 Task: open an excel sheet and write heading  Cash Flow TrackerAdd Dates in a column and its values below  '2023-05-01, 2023-05-03, 2023-05-06, 2023-05-10, 2023-05-15, 2023-05-20, 2023-05-25 & 2023-05-31'Add Descriptions in next column and its values below  Monthly Salary, Grocery Shopping, Dining Out., Utility Bill, Transportation, Entertainment, Miscellaneous & Total. Add Amount in next column and its values below  $2,500, $100, $50, $150, $30, $50, $20& $400. Add Income/ Expense in next column and its values below  Income, Expenses, Expenses, Expenses, Expenses, Expenses & Expenses. Add Balance in next column and its values below  $2,500, $2,400, $2,350, $2,200, $2,170, $2,120, $2,100 & $2100. Save page FinAnalytics templates
Action: Mouse moved to (49, 133)
Screenshot: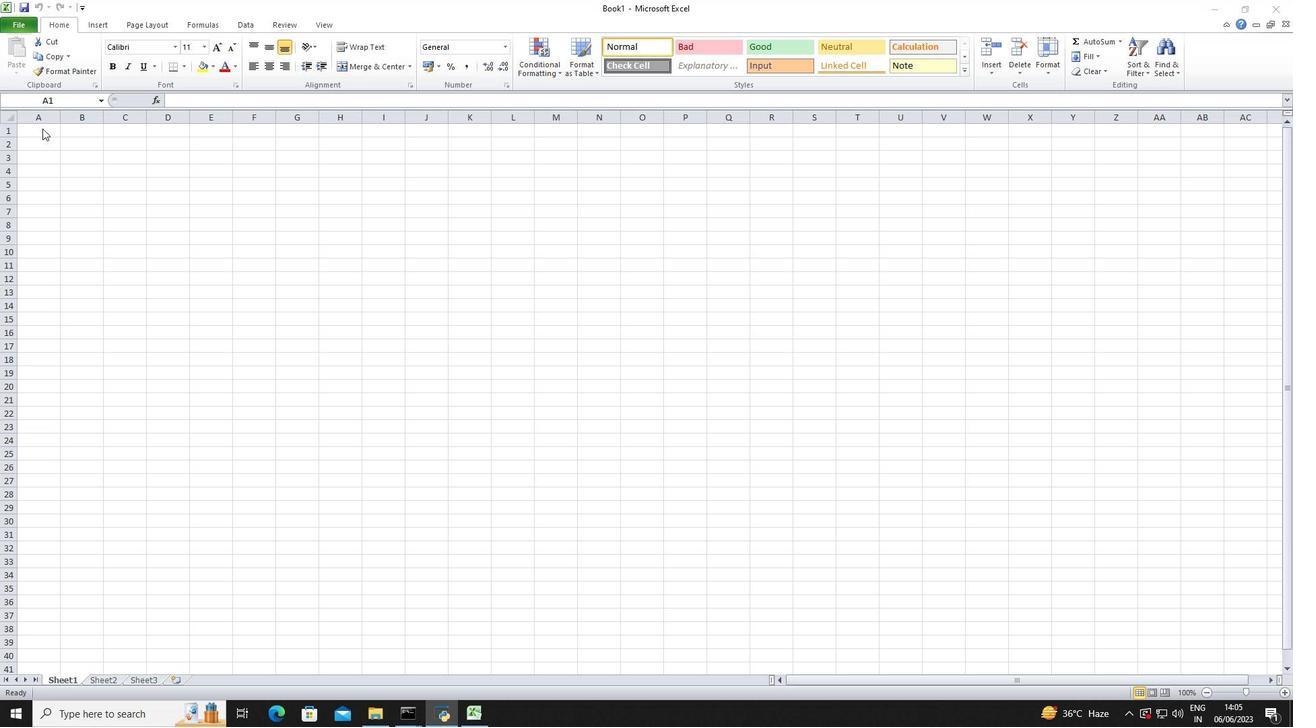 
Action: Mouse pressed left at (49, 133)
Screenshot: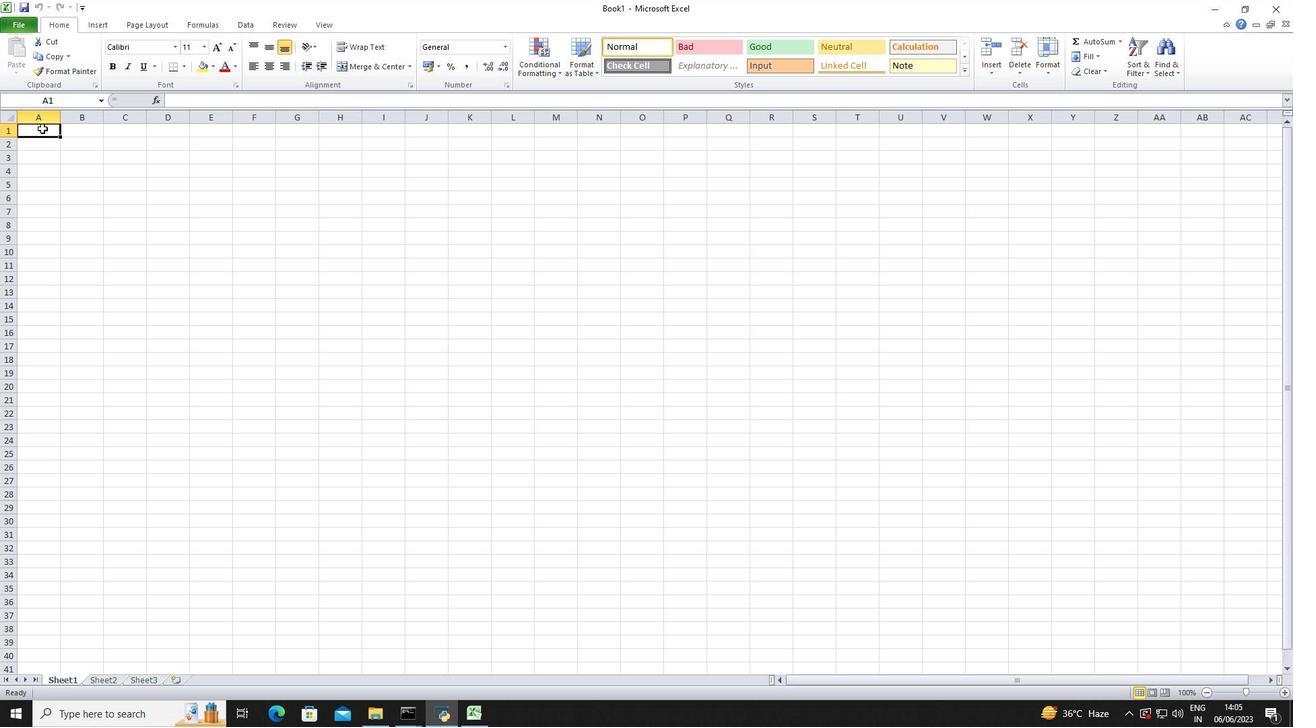 
Action: Key pressed <Key.shift>Cash<Key.space><Key.shift>Flow<Key.space><Key.shift>Tracker<Key.right><Key.down><Key.right><Key.left><Key.left><Key.down><Key.shift>Dates<Key.down>2023-05-01<Key.enter>2023-05-03<Key.enter>2023-05-06<Key.enter>2023-06-10<Key.enter>2023-05-15<Key.enter>2023-05-20<Key.enter>2023-05-25<Key.enter>2023-05-31<Key.enter>
Screenshot: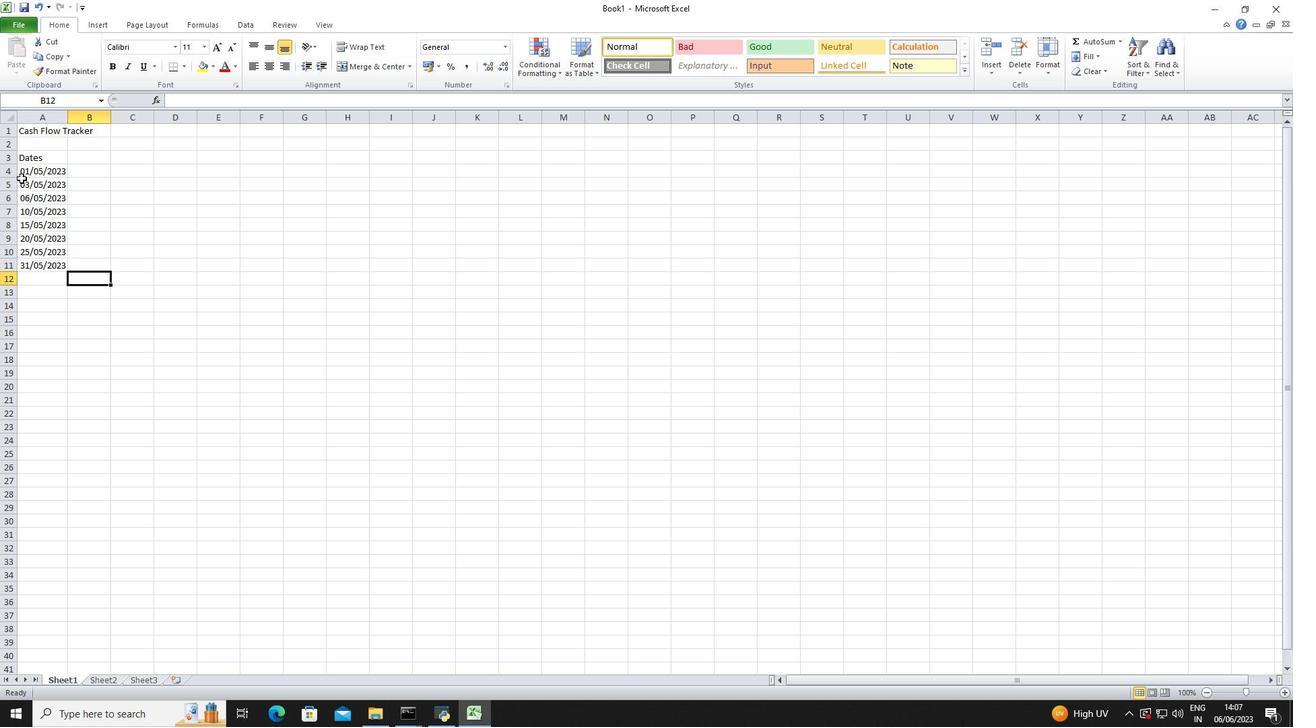 
Action: Mouse moved to (45, 164)
Screenshot: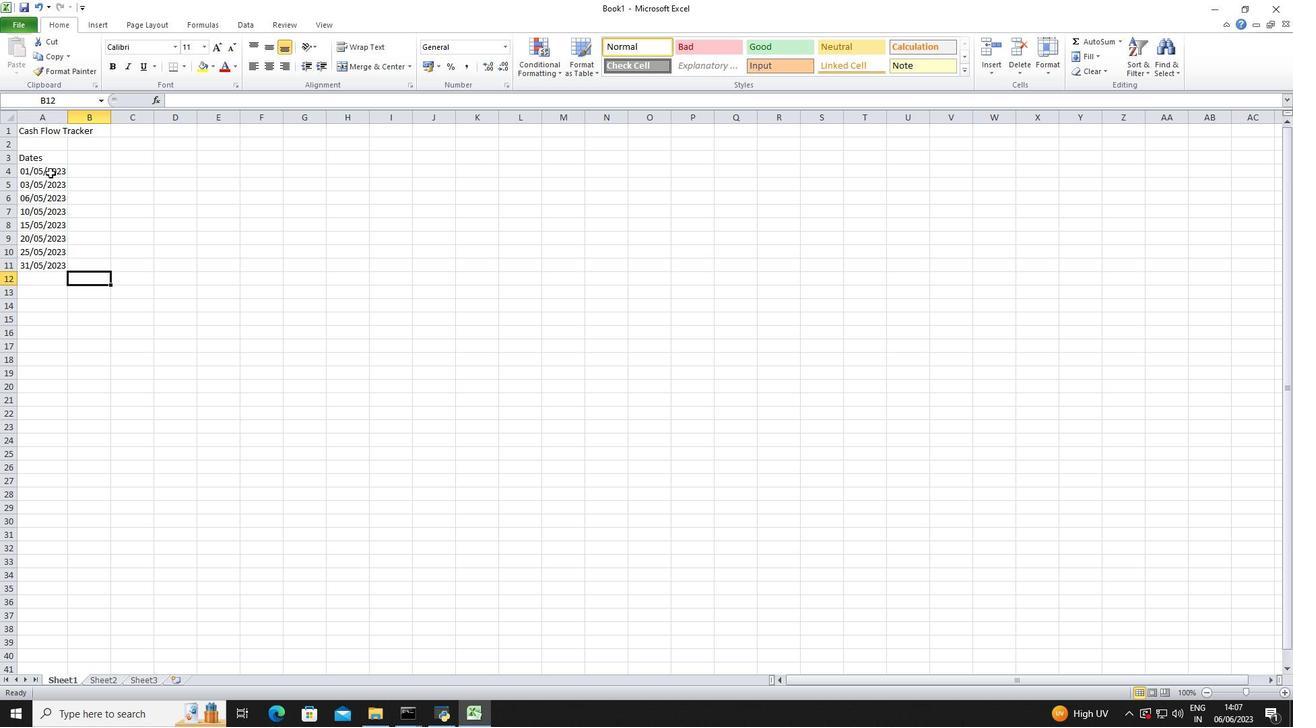 
Action: Mouse pressed left at (45, 164)
Screenshot: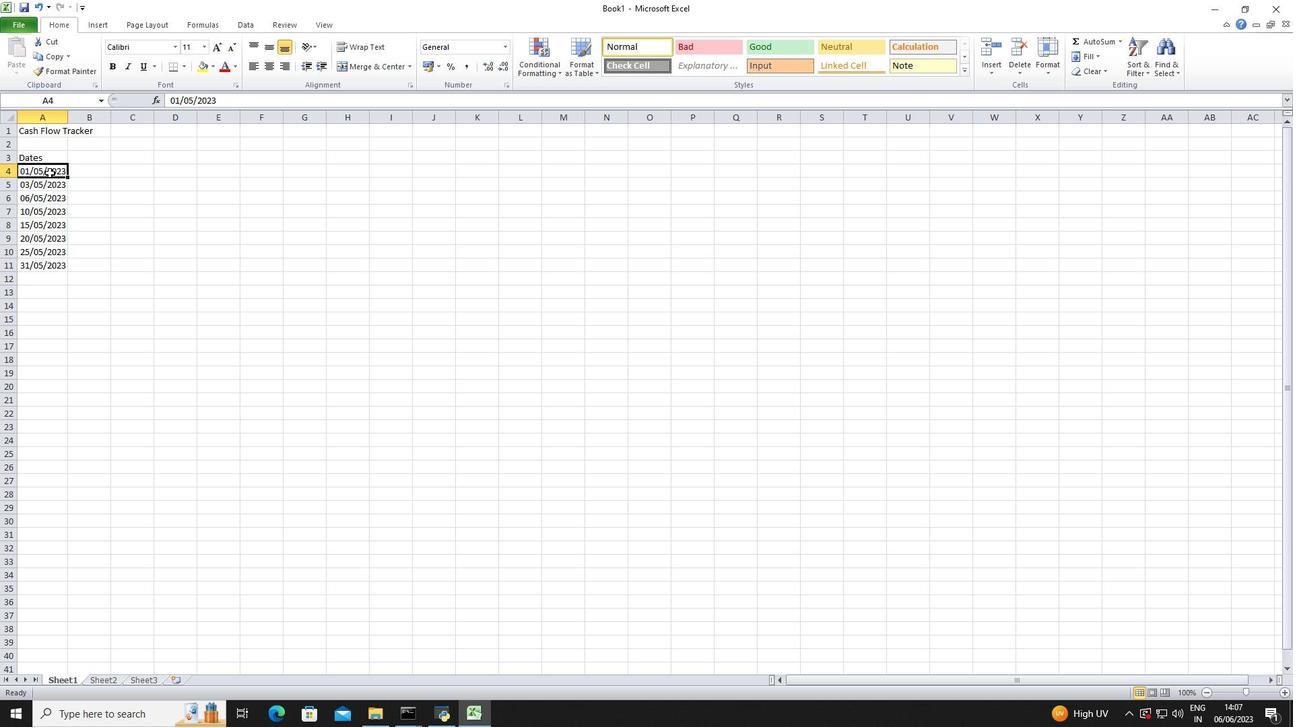 
Action: Mouse moved to (35, 254)
Screenshot: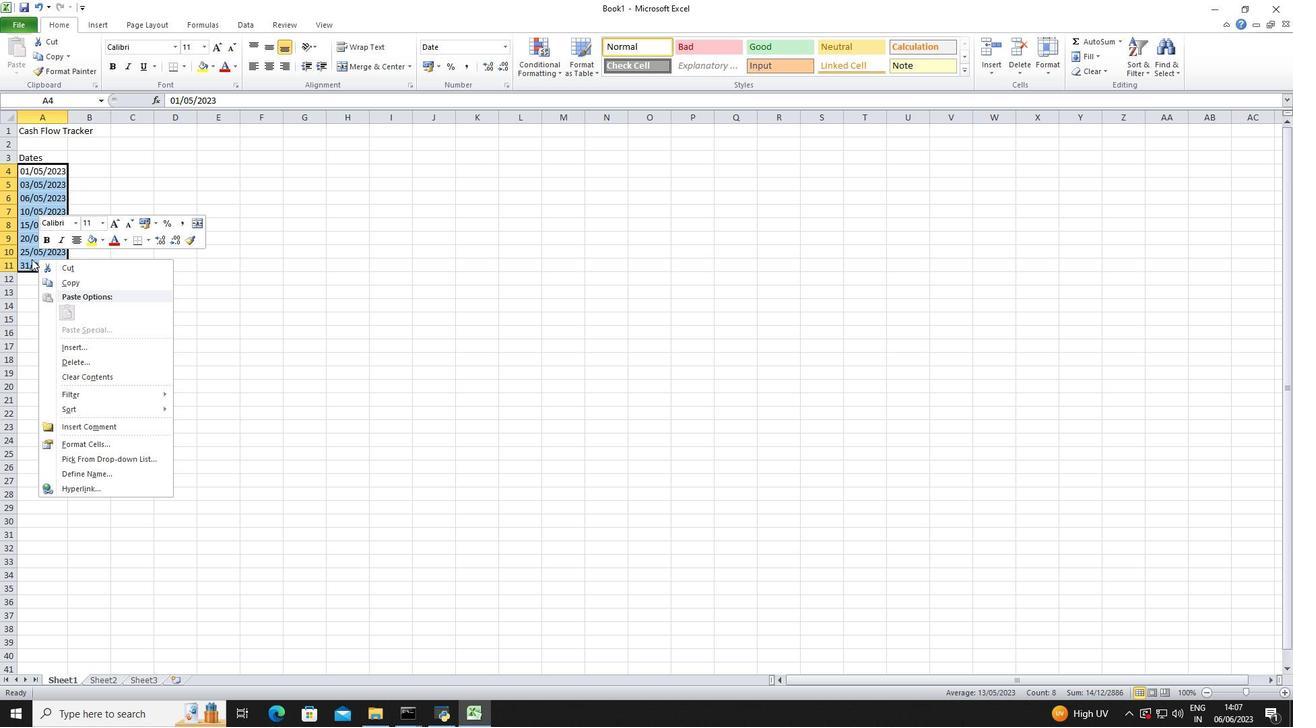 
Action: Mouse pressed right at (35, 254)
Screenshot: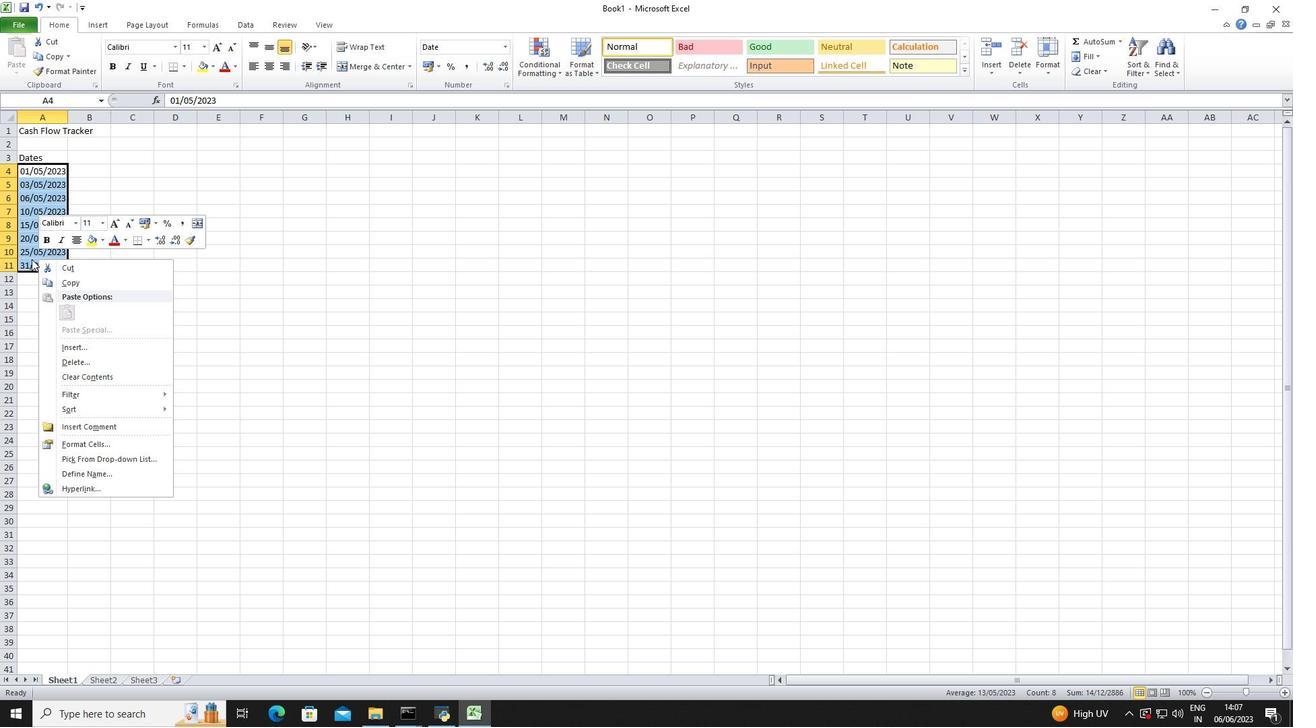 
Action: Mouse moved to (78, 435)
Screenshot: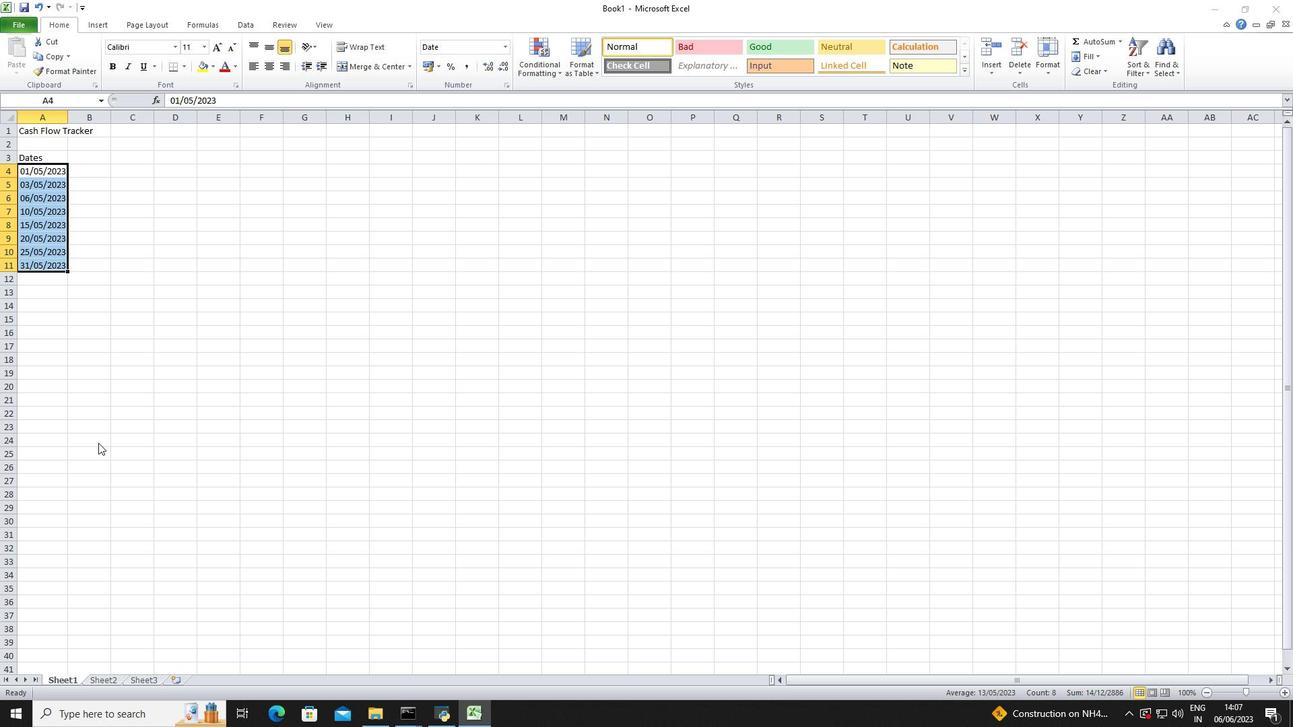 
Action: Mouse pressed left at (78, 435)
Screenshot: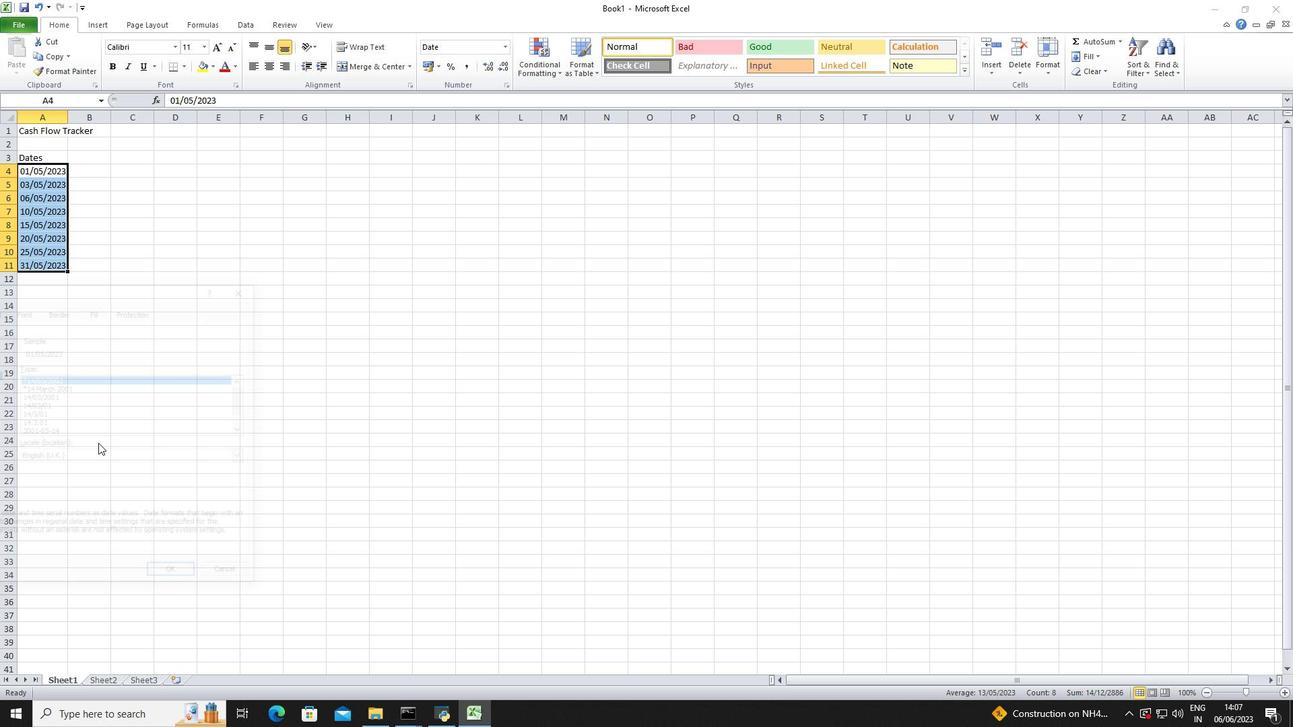
Action: Mouse moved to (138, 278)
Screenshot: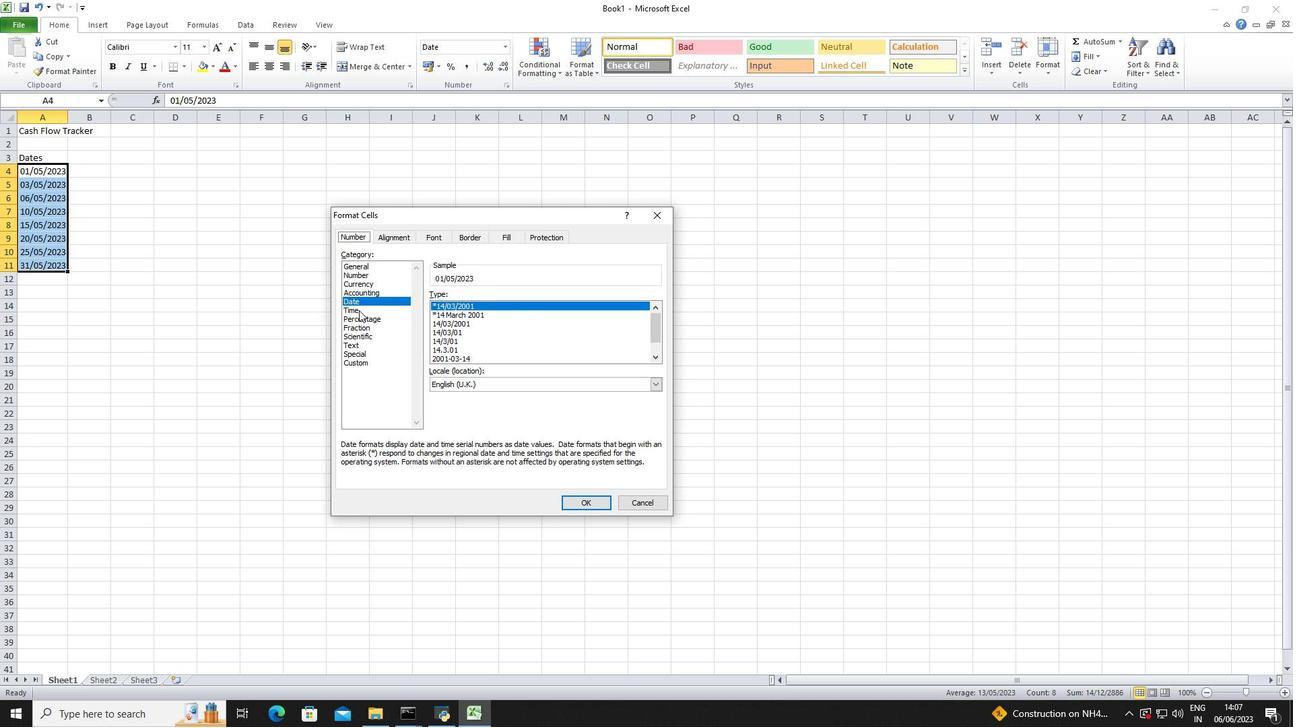 
Action: Mouse pressed left at (138, 278)
Screenshot: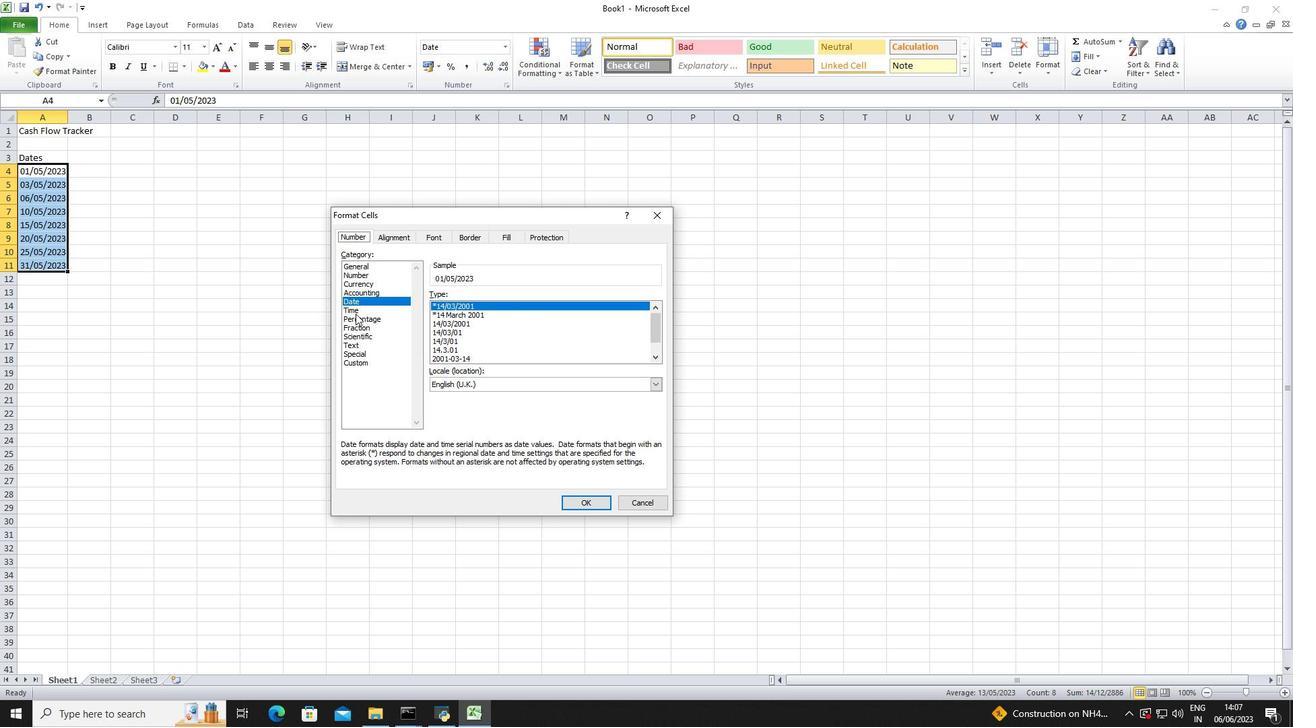 
Action: Mouse moved to (418, 315)
Screenshot: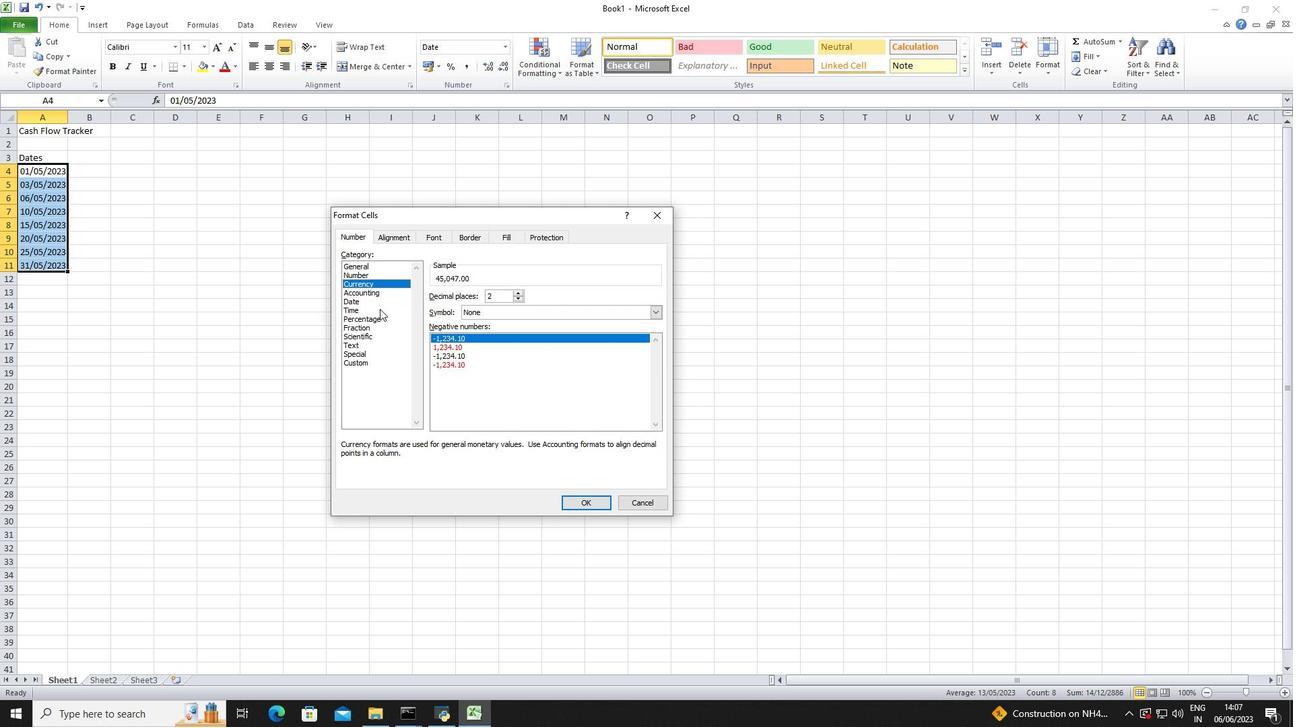 
Action: Mouse pressed left at (418, 315)
Screenshot: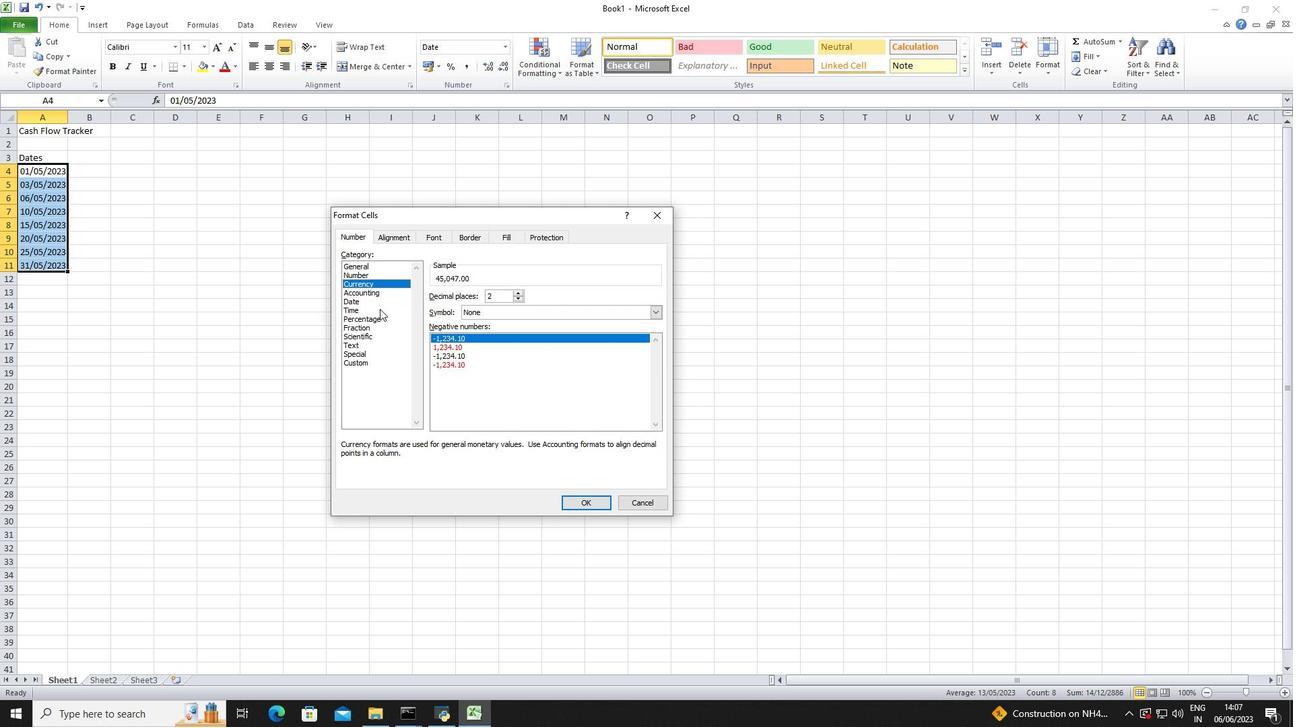 
Action: Mouse moved to (412, 252)
Screenshot: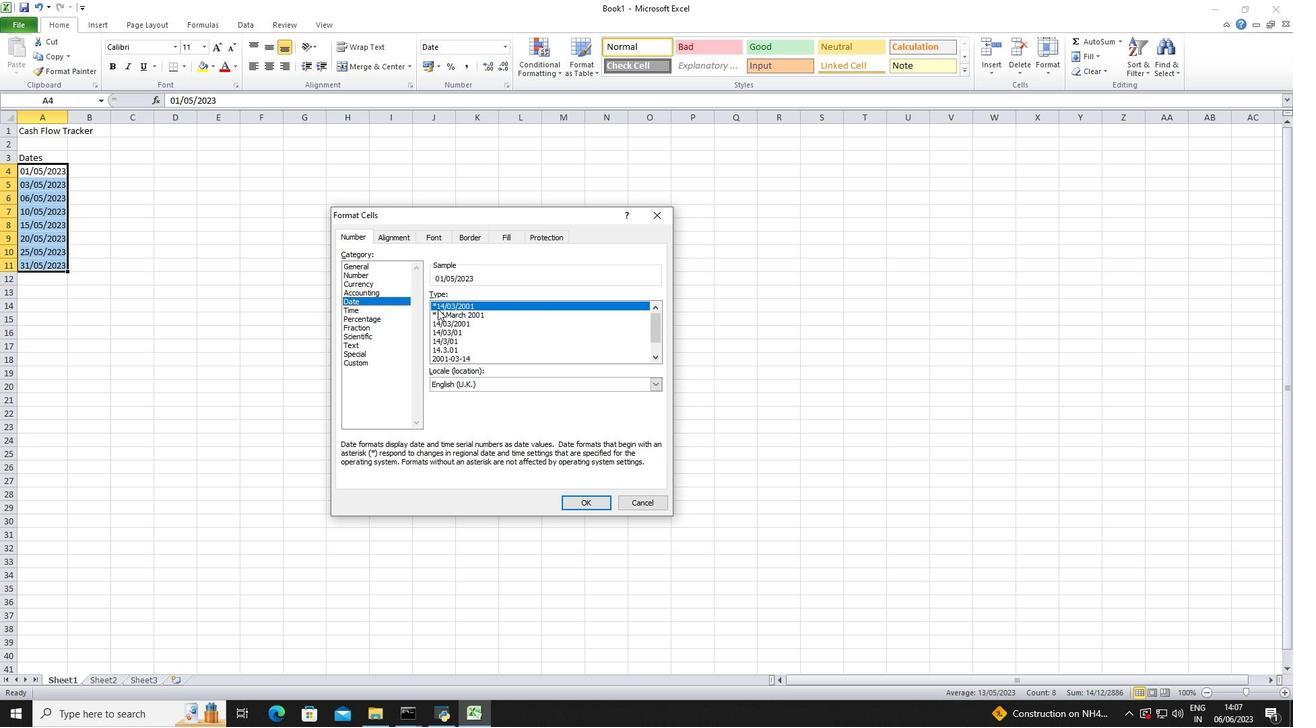 
Action: Mouse pressed left at (412, 252)
Screenshot: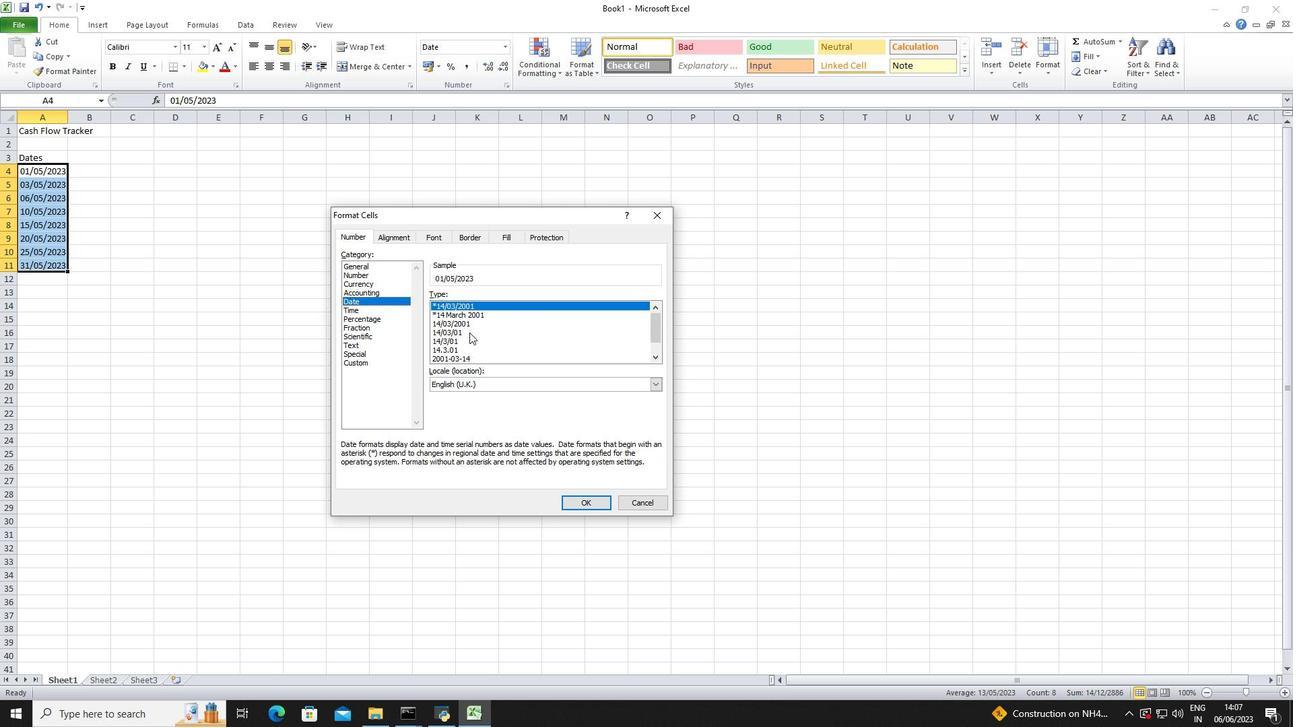 
Action: Mouse moved to (532, 283)
Screenshot: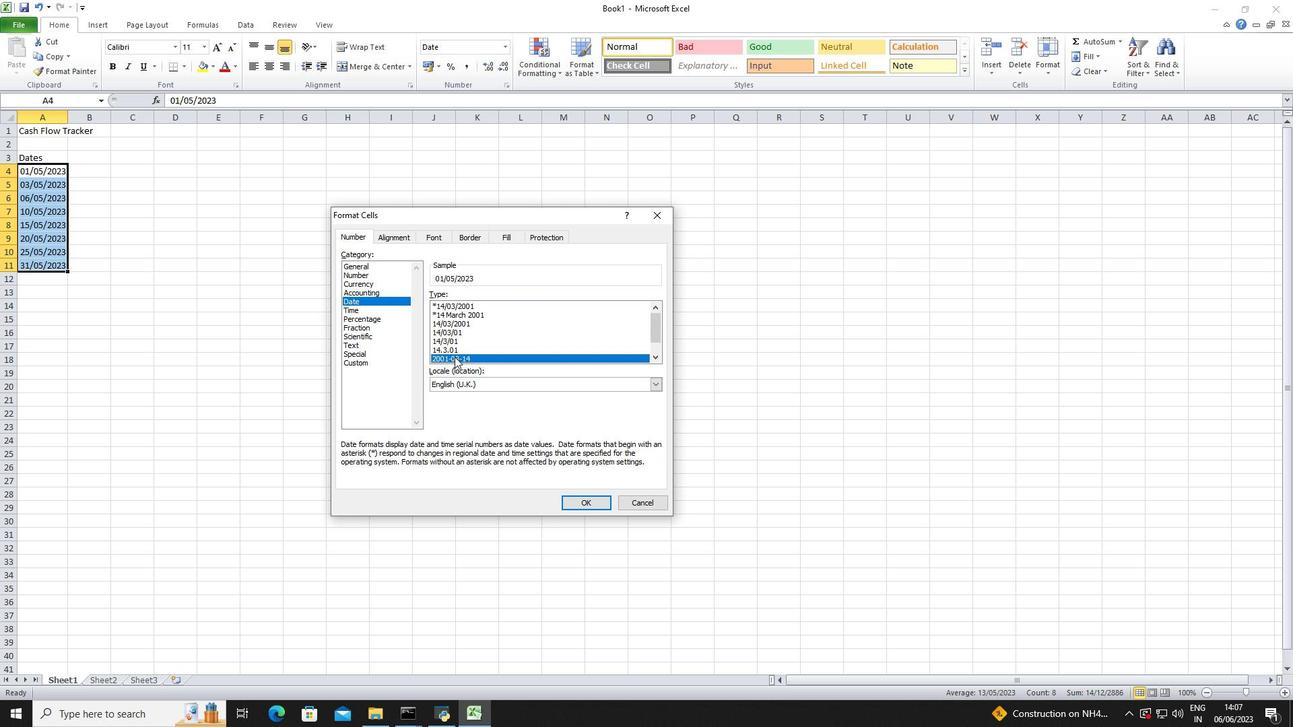 
Action: Mouse scrolled (532, 282) with delta (0, 0)
Screenshot: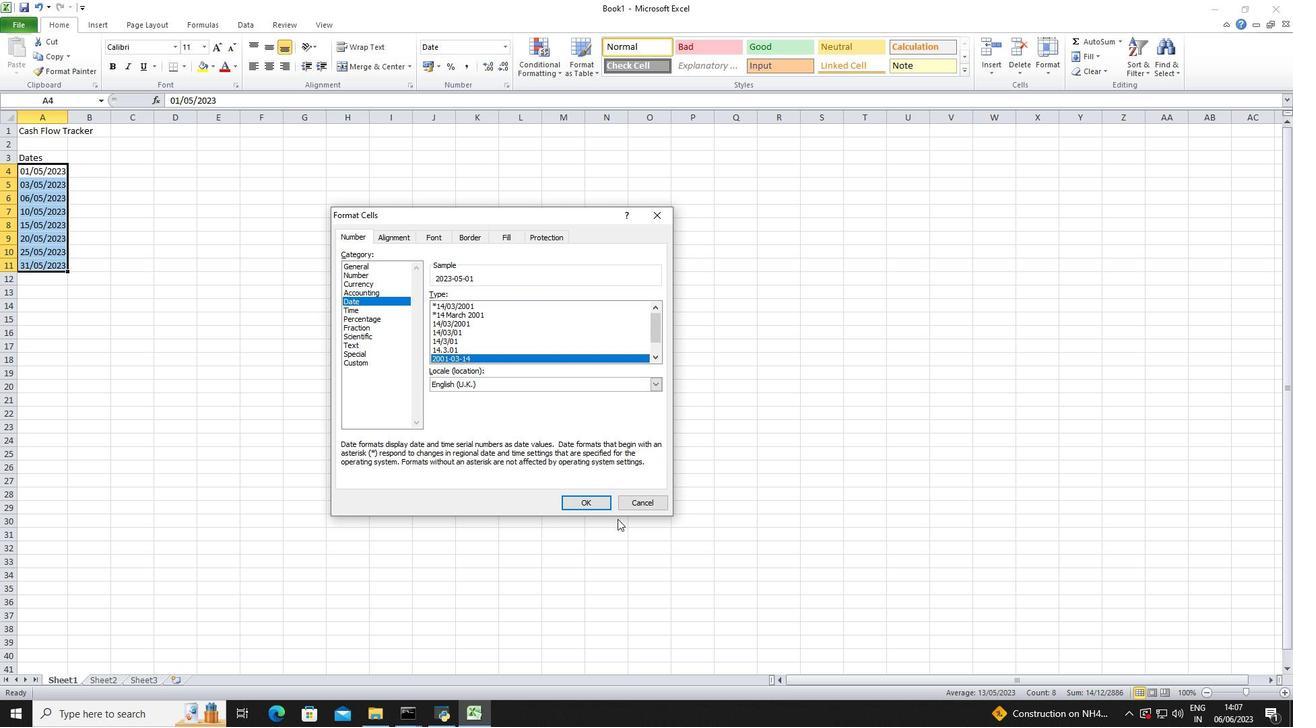 
Action: Mouse scrolled (532, 282) with delta (0, 0)
Screenshot: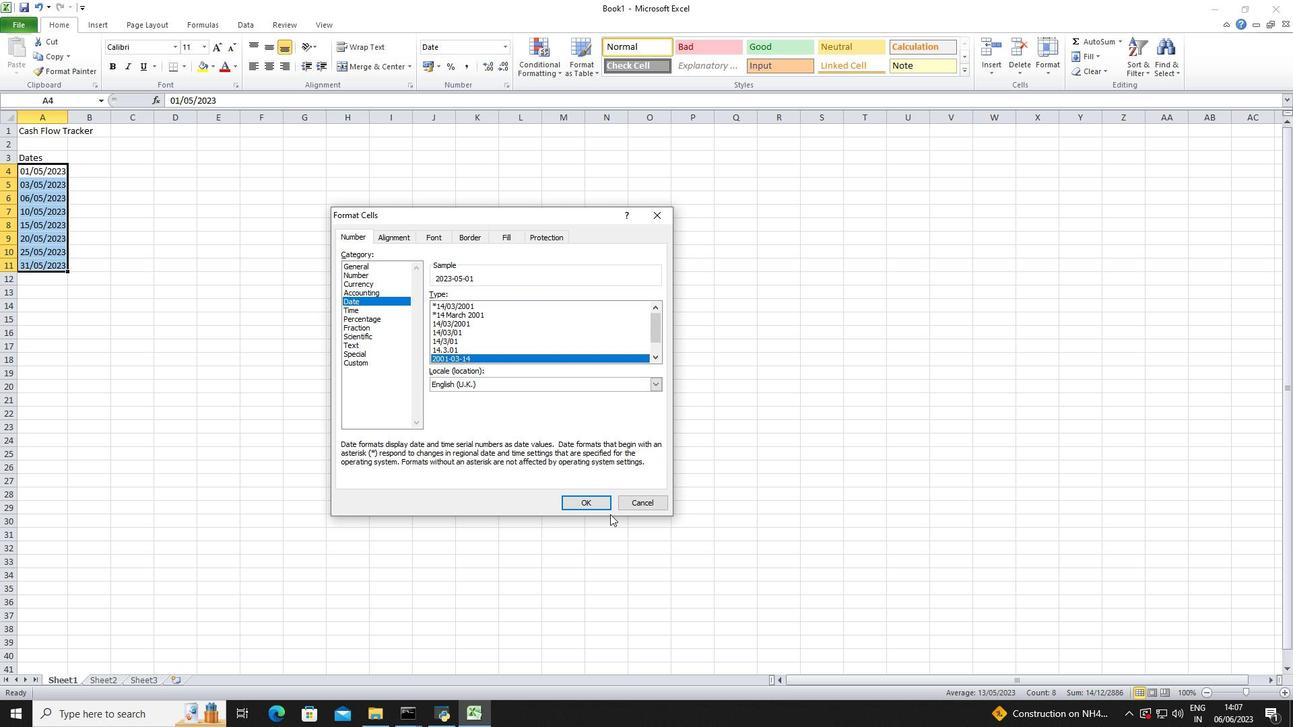 
Action: Mouse scrolled (532, 282) with delta (0, 0)
Screenshot: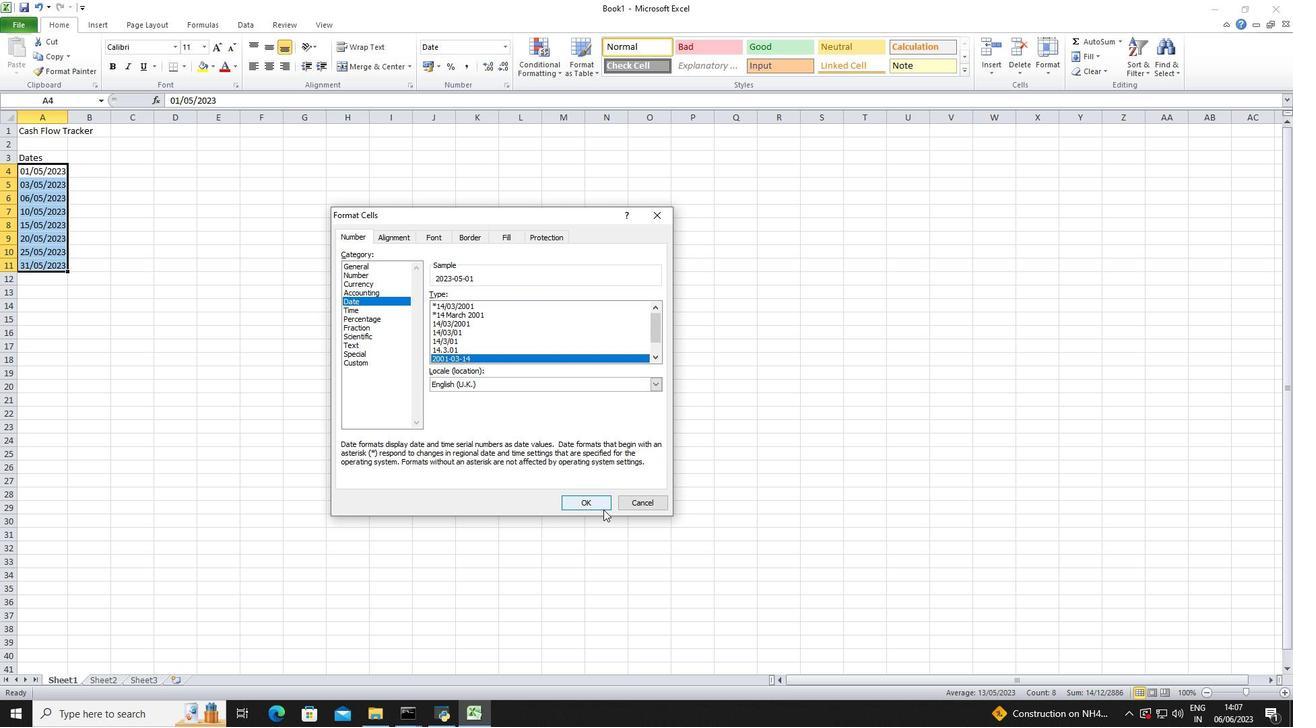 
Action: Mouse scrolled (532, 282) with delta (0, 0)
Screenshot: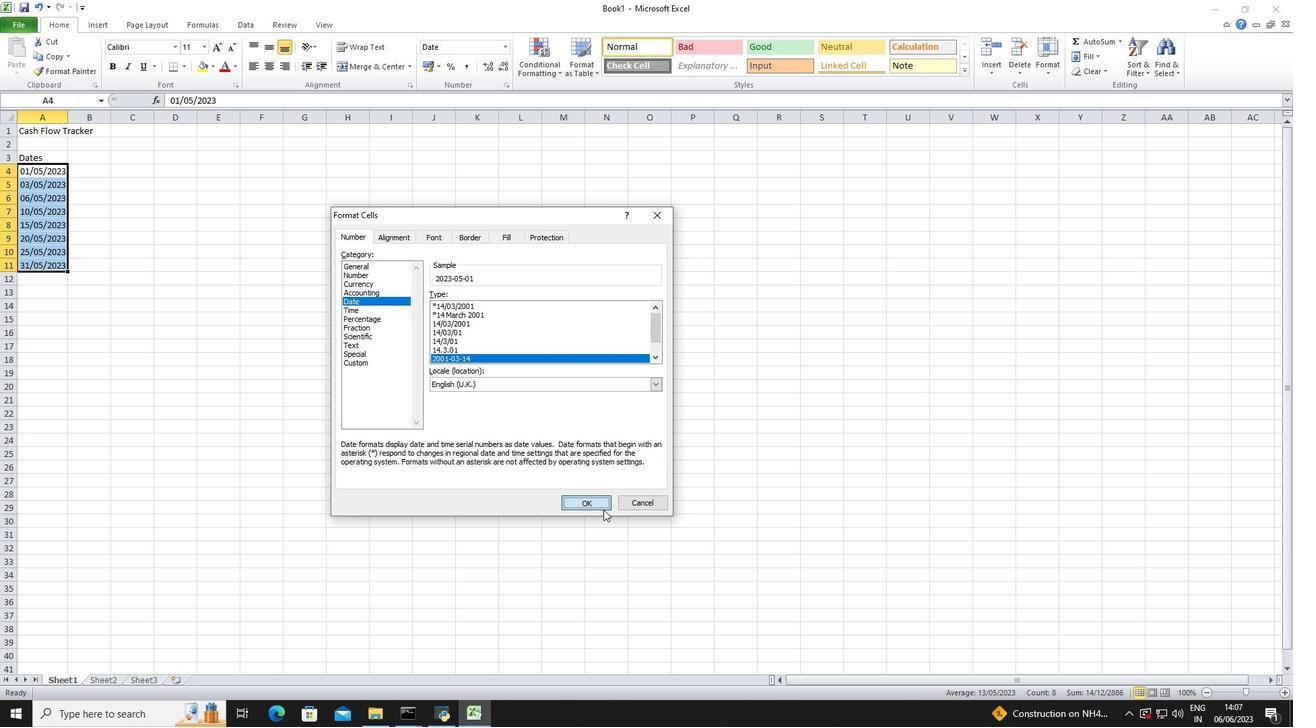 
Action: Mouse moved to (507, 311)
Screenshot: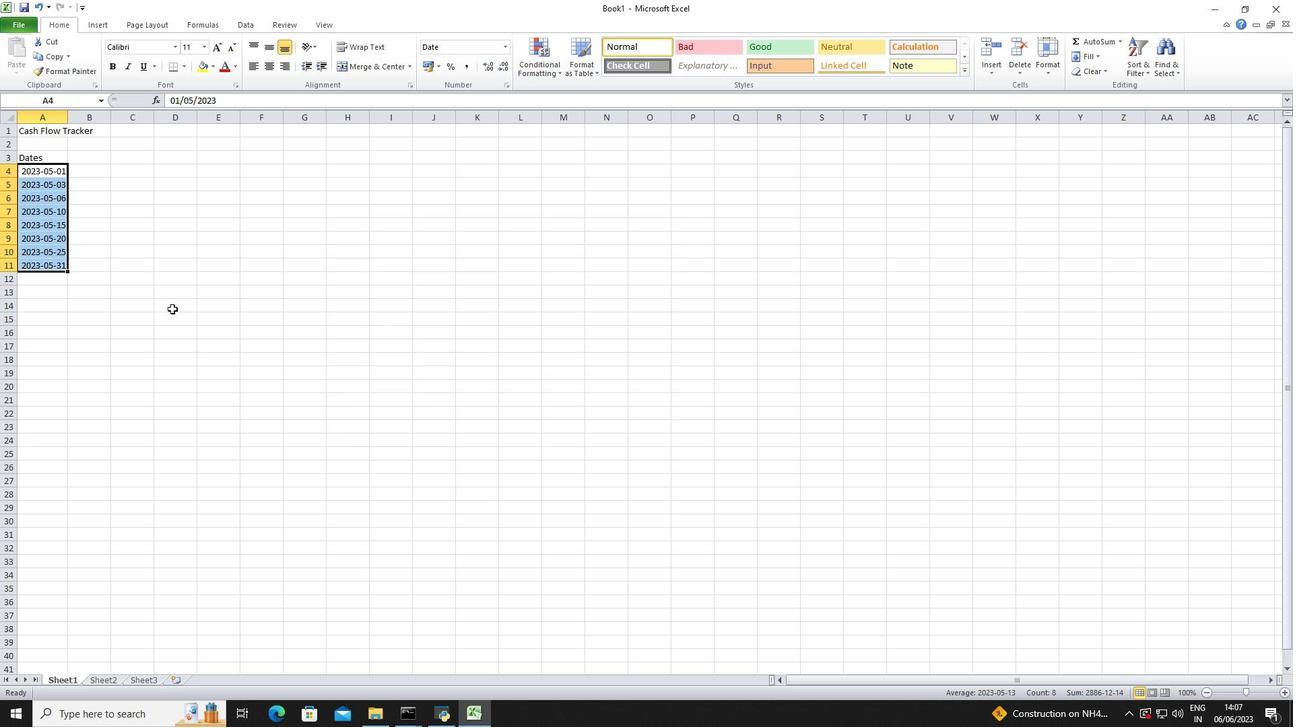 
Action: Mouse pressed left at (507, 311)
Screenshot: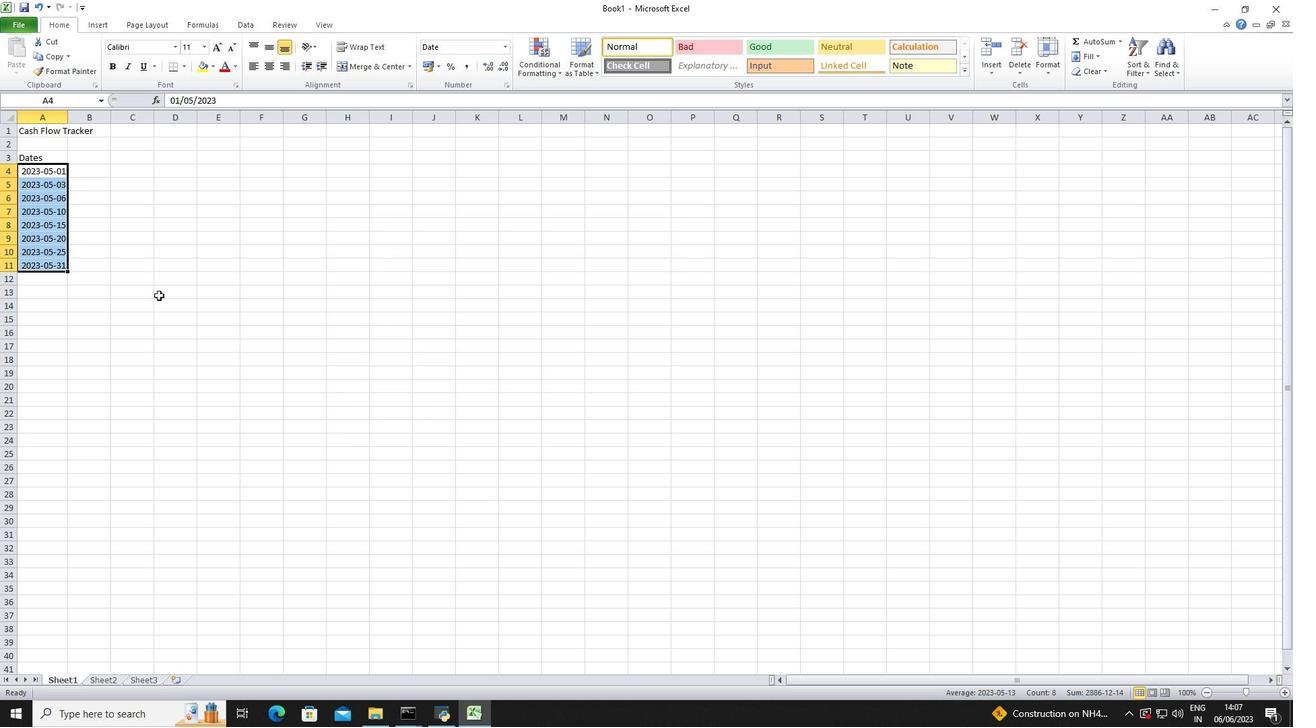 
Action: Mouse moved to (621, 449)
Screenshot: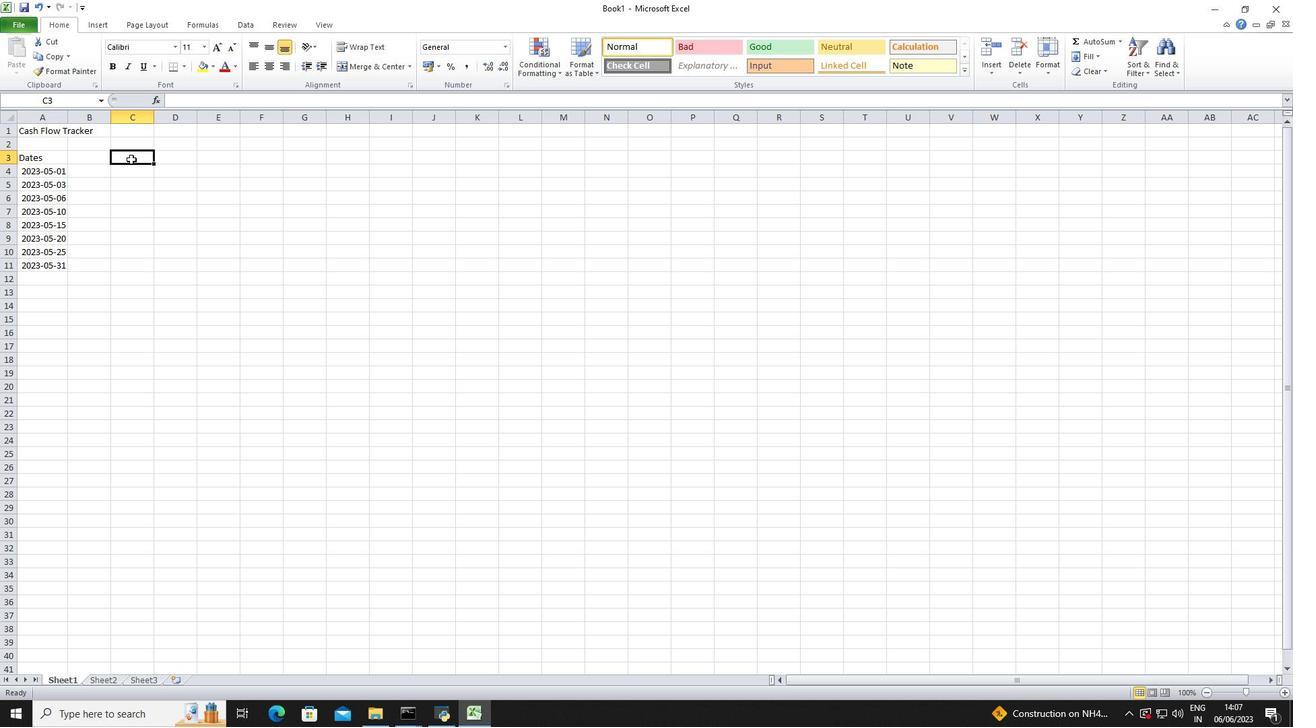 
Action: Mouse pressed left at (621, 449)
Screenshot: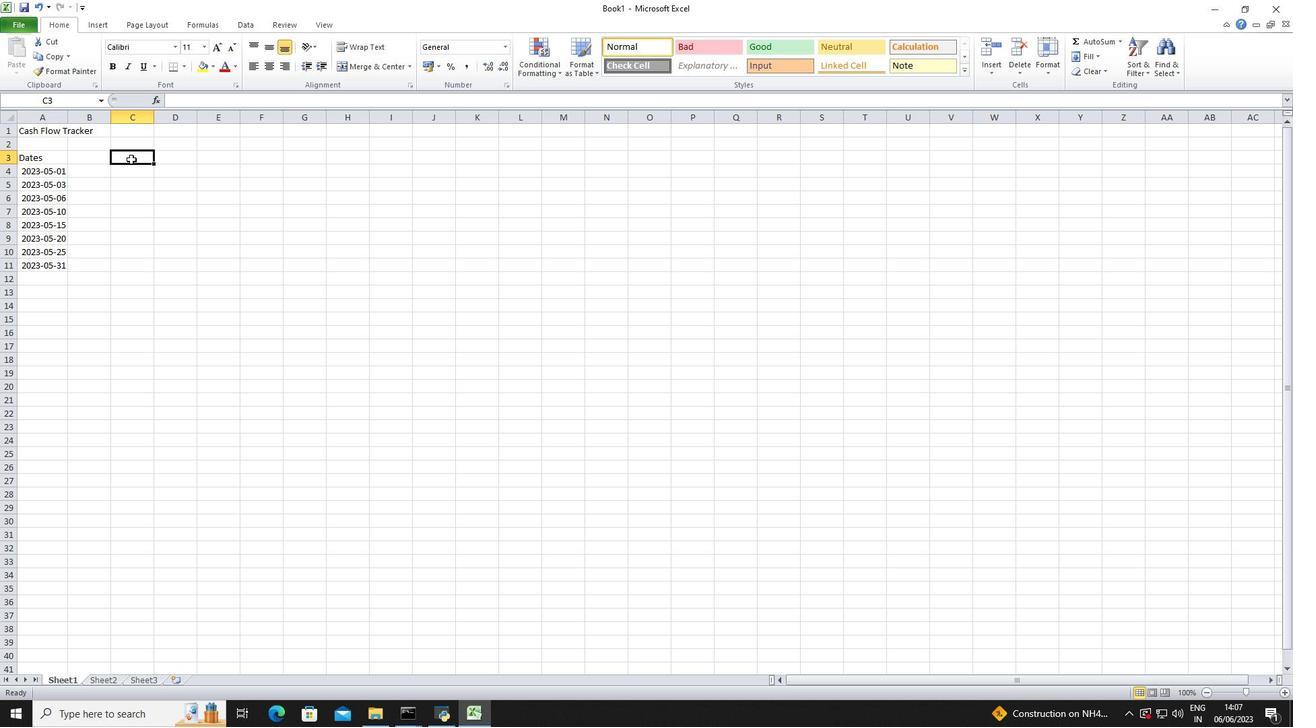 
Action: Mouse moved to (119, 160)
Screenshot: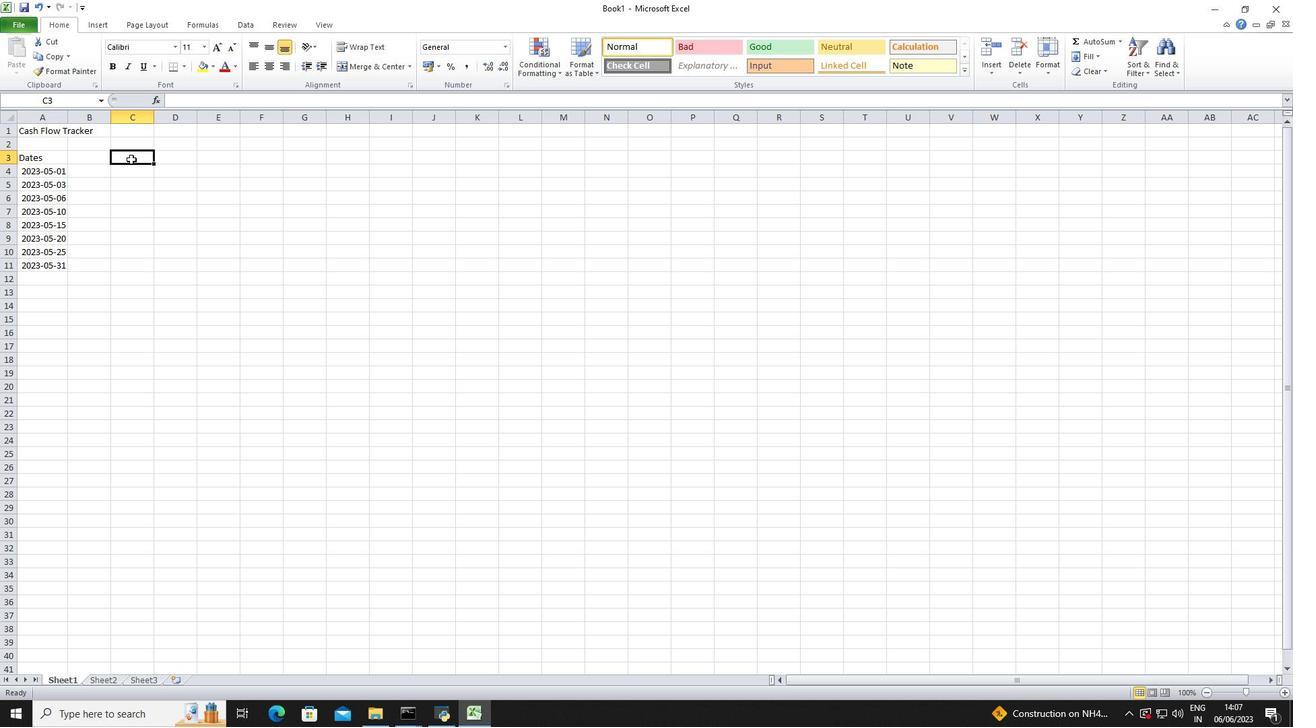 
Action: Mouse pressed left at (119, 160)
Screenshot: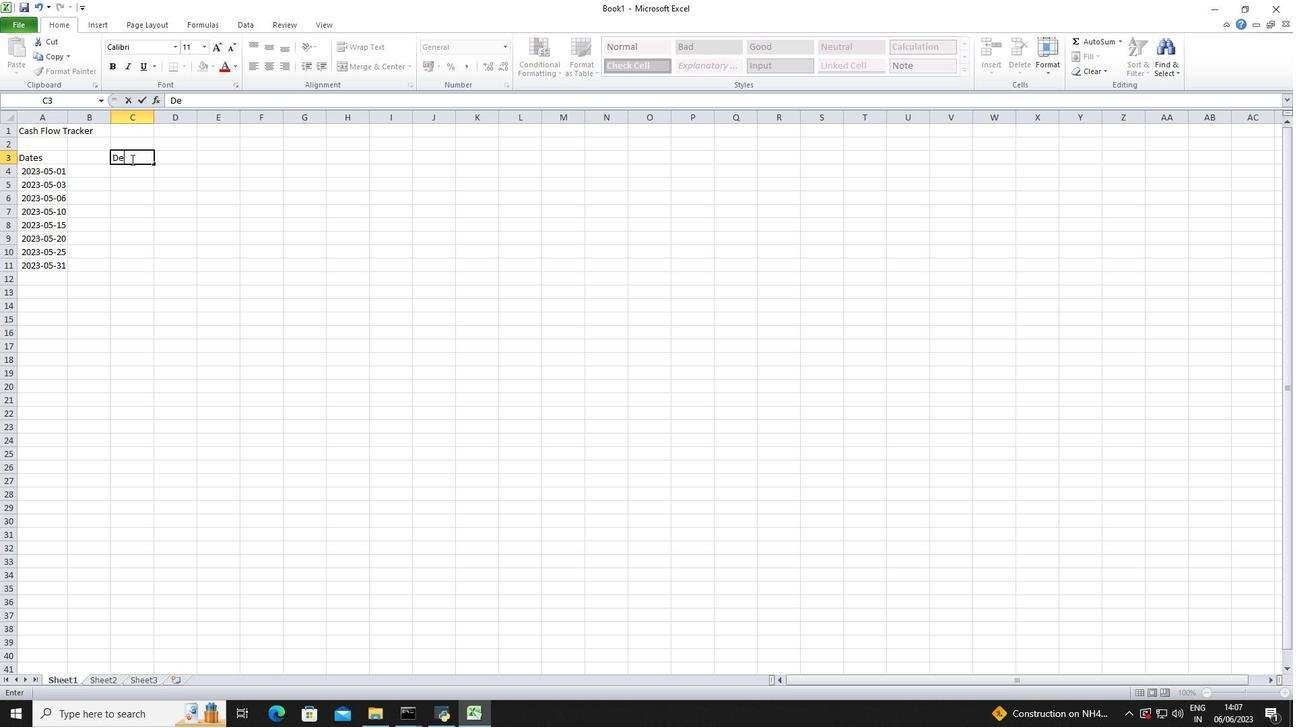
Action: Key pressed <Key.shift>Descriptions<Key.down><Key.shift>Monthly<Key.space><Key.shift>Salary<Key.enter><Key.shift>Grocery<Key.space><Key.shift>Shopping<Key.enter><Key.shift>Dining<Key.space><Key.shift>Out<Key.enter><Key.shift>Utility<Key.space><Key.shift>Bill<Key.enter><Key.shift><Key.shift>Transp
Screenshot: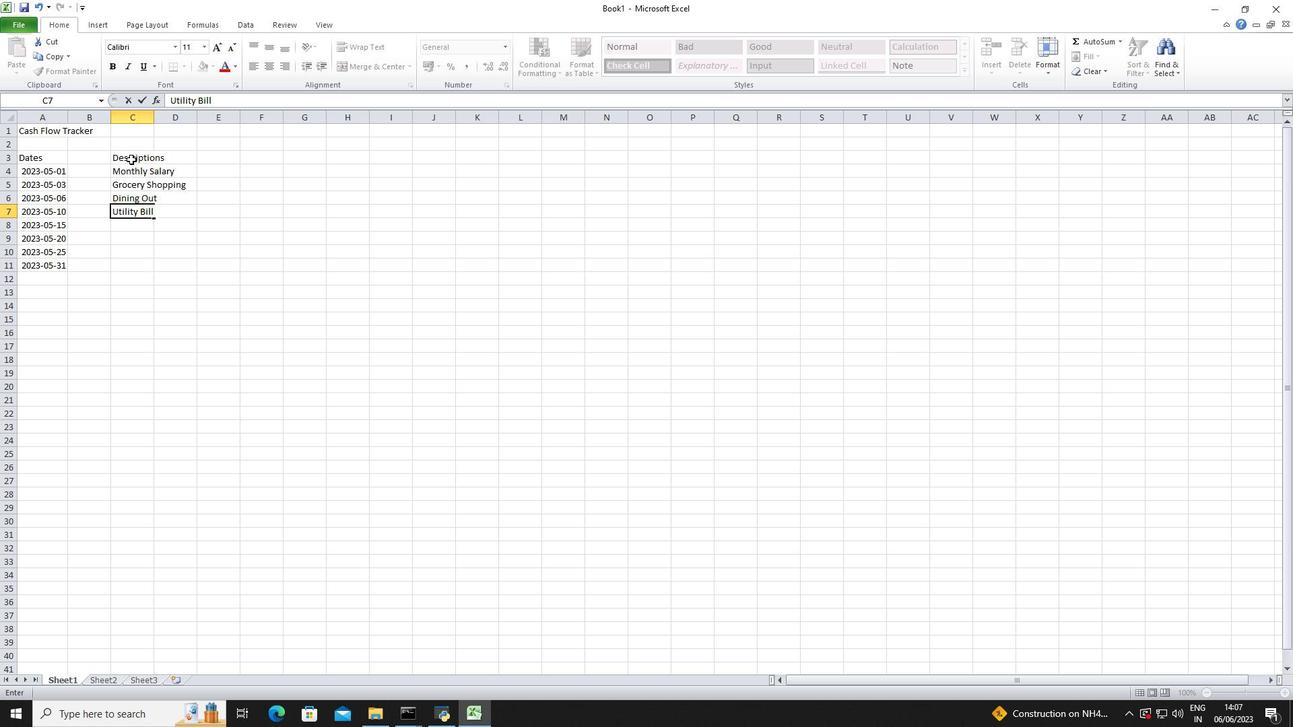 
Action: Mouse moved to (42, 128)
Screenshot: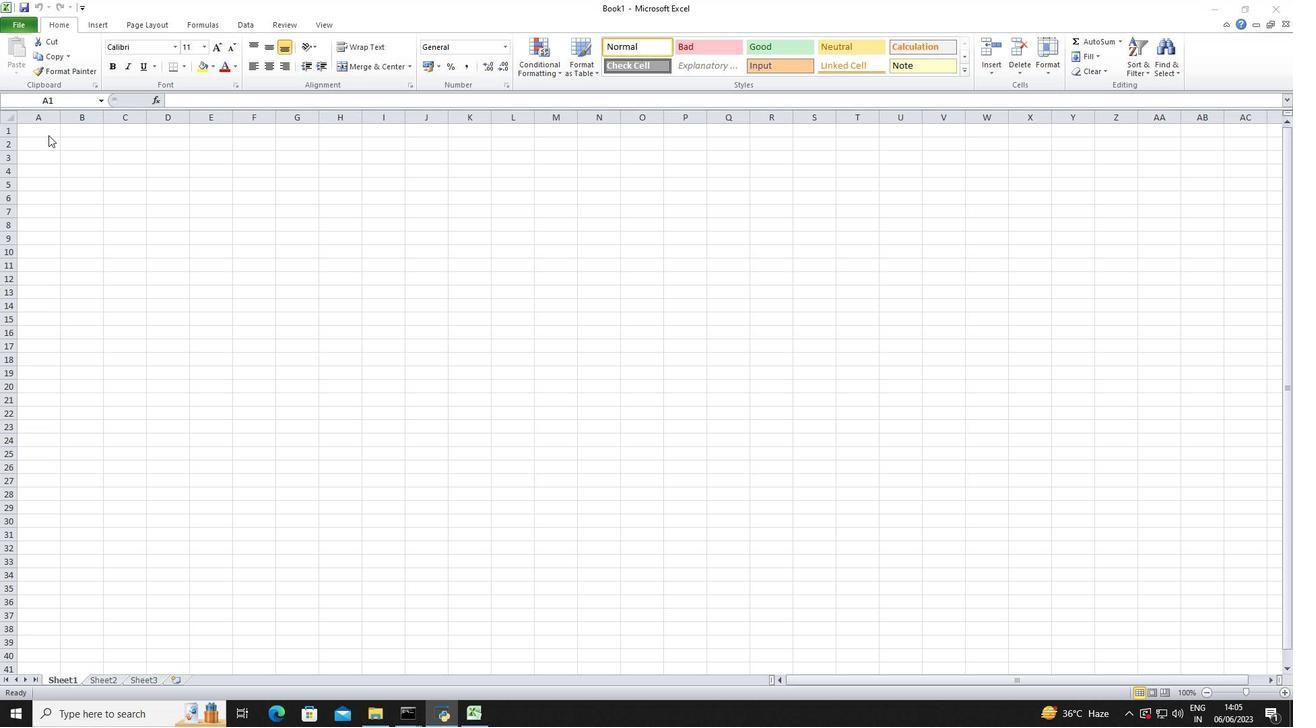 
Action: Mouse pressed left at (42, 128)
Screenshot: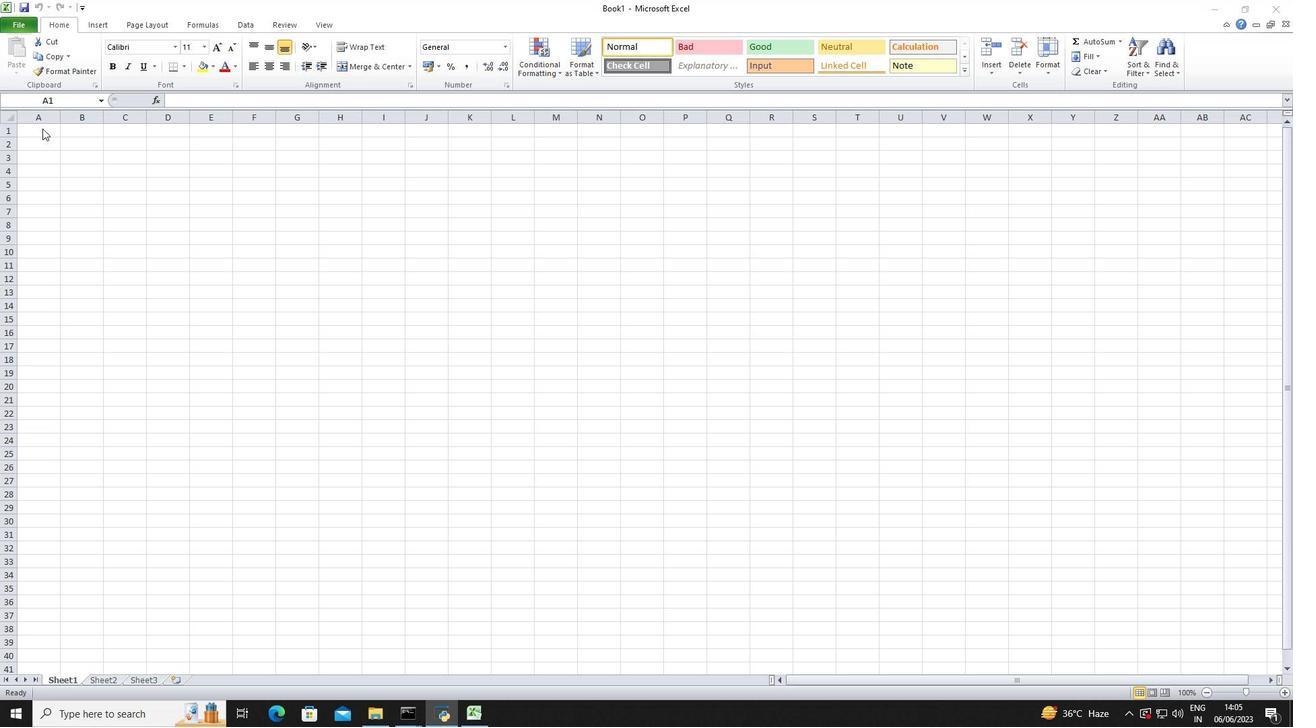 
Action: Key pressed <Key.shift>Cash<Key.space><Key.shift>Flow<Key.space><Key.shift>Tracker<Key.down><Key.down><Key.shift>Dates<Key.down>2023-05-01<Key.down>2023-05-03<Key.enter>2023-05-06<Key.enter>2023-06<Key.backspace>5-10<Key.enter>2023-05-15<Key.enter>2023-05-20<Key.enter>2023-05-25<Key.enter>2023-05-31<Key.down><Key.right>
Screenshot: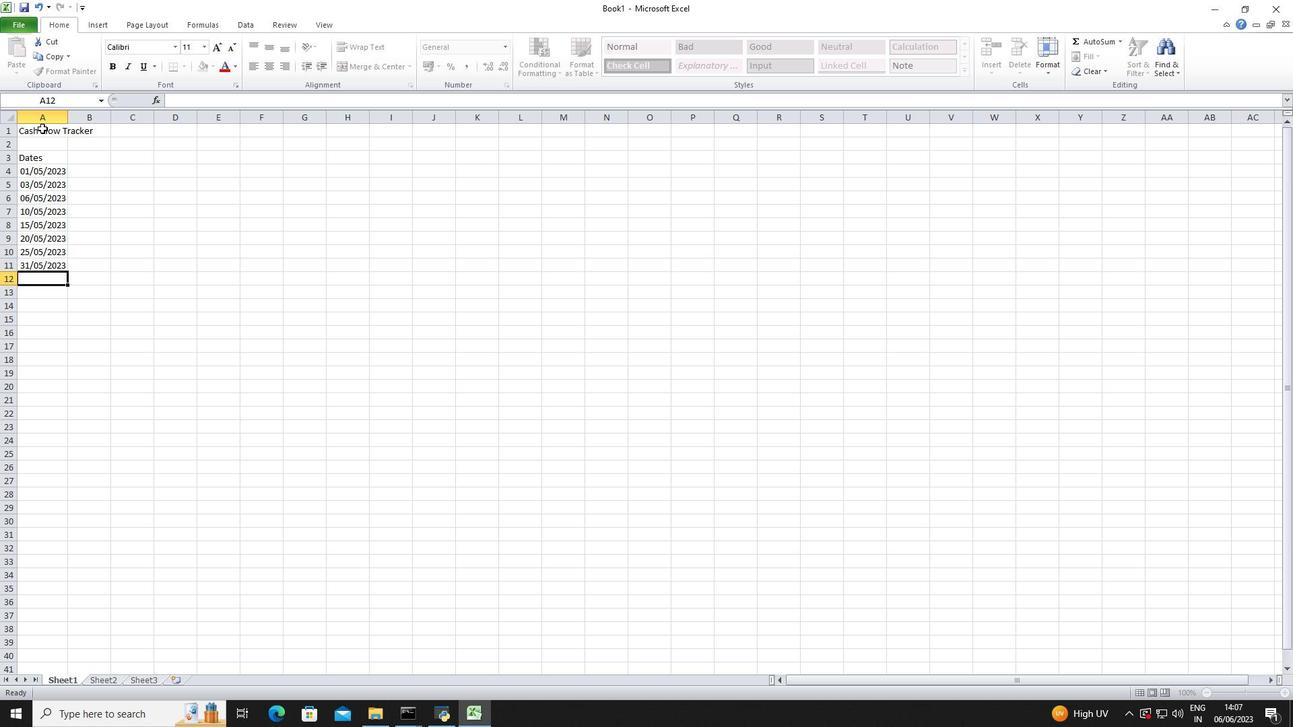 
Action: Mouse moved to (50, 173)
Screenshot: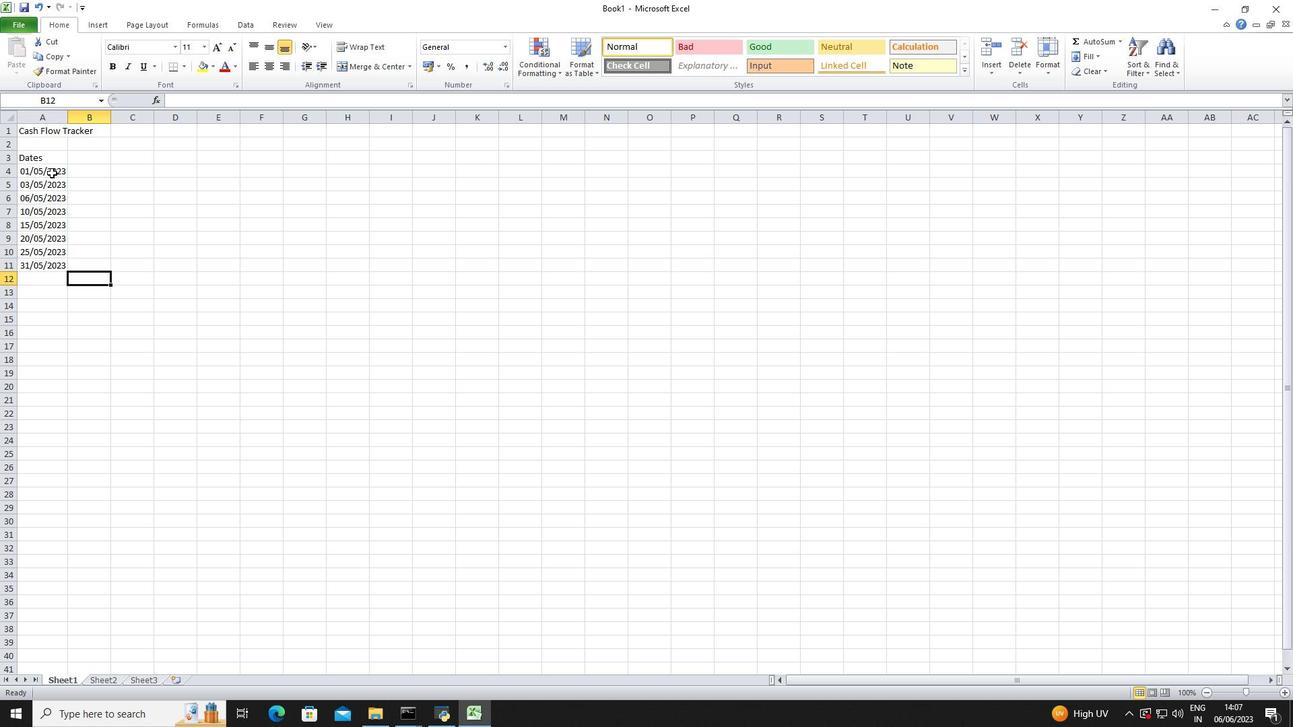 
Action: Mouse pressed left at (50, 173)
Screenshot: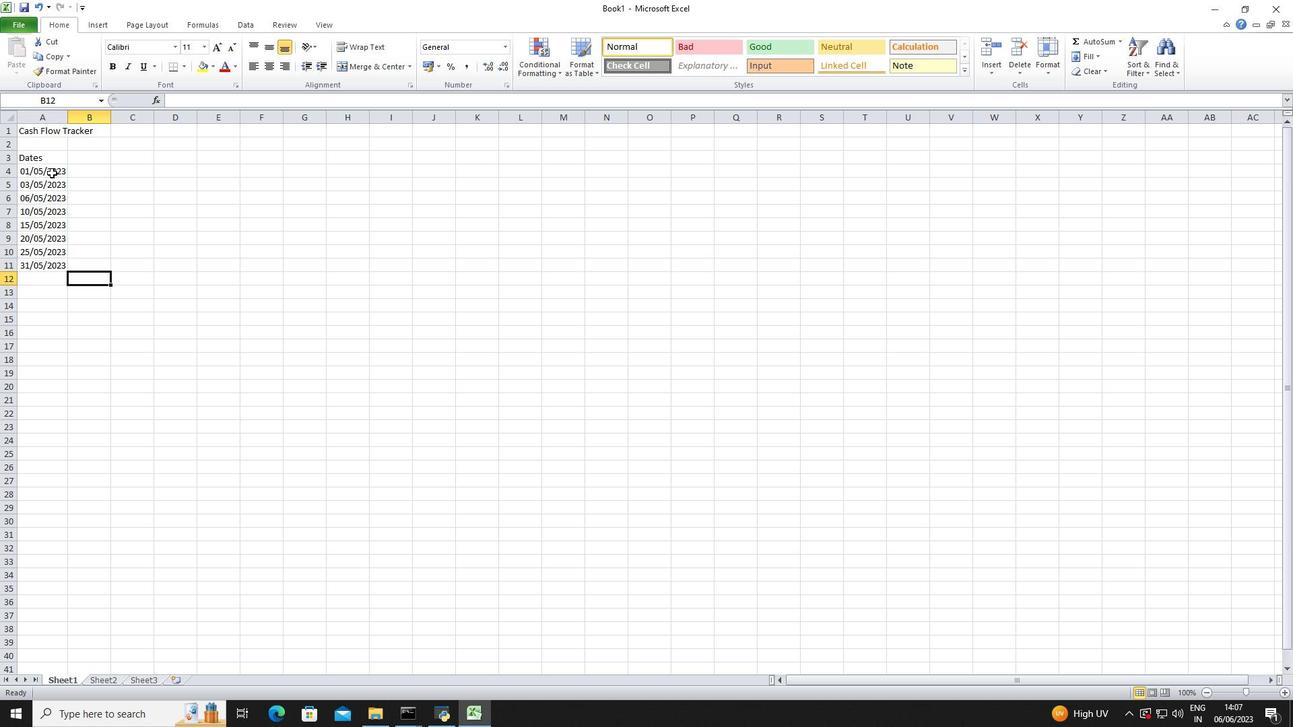 
Action: Mouse moved to (37, 259)
Screenshot: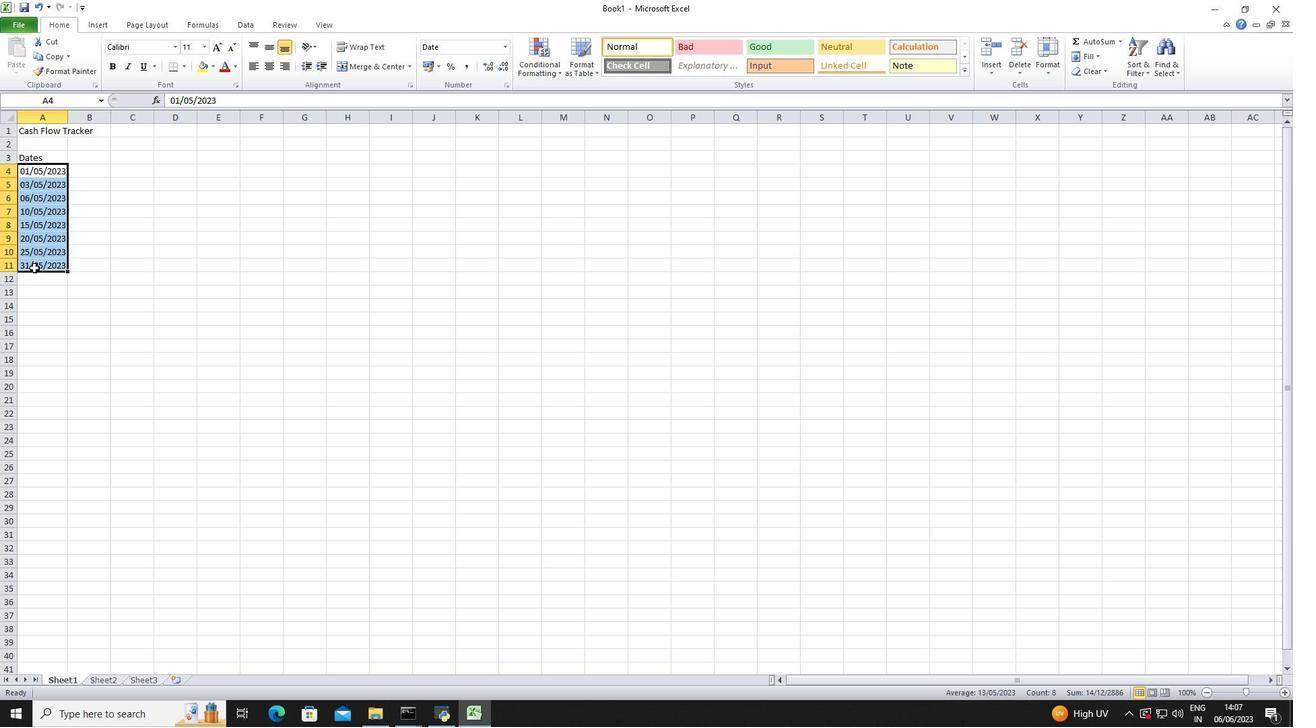 
Action: Mouse pressed right at (37, 259)
Screenshot: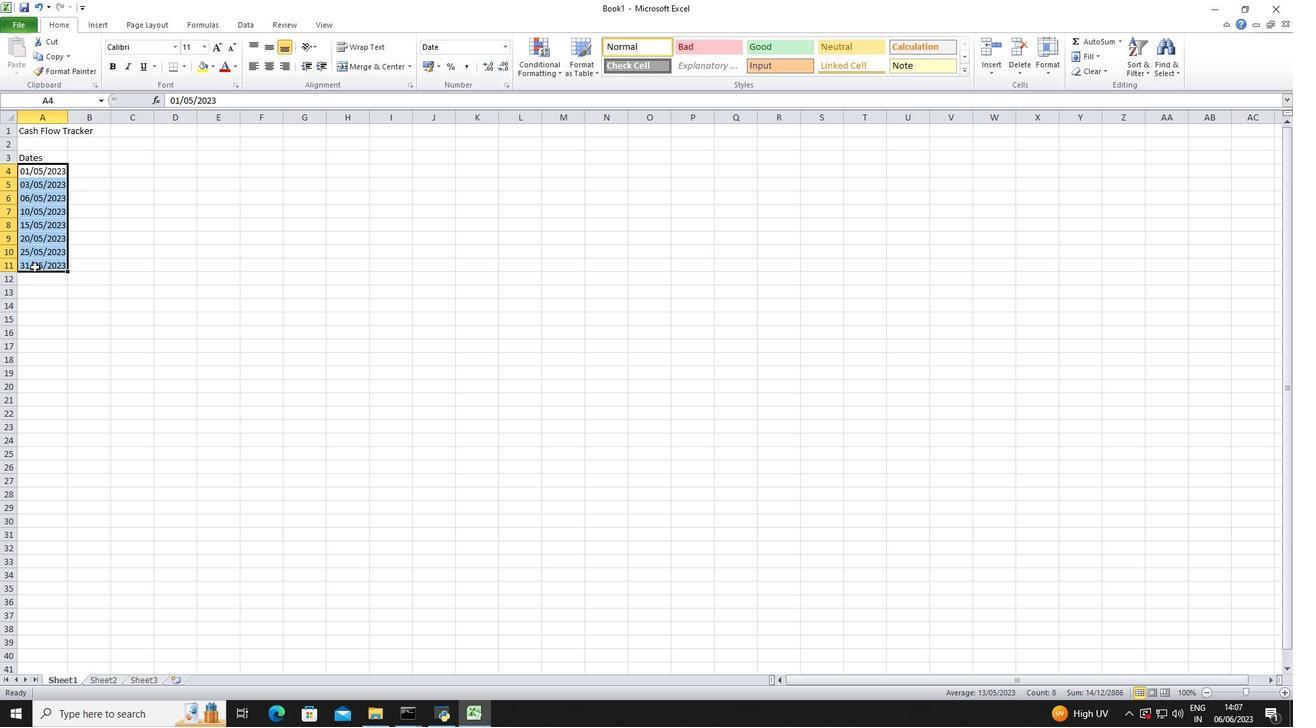 
Action: Mouse moved to (90, 442)
Screenshot: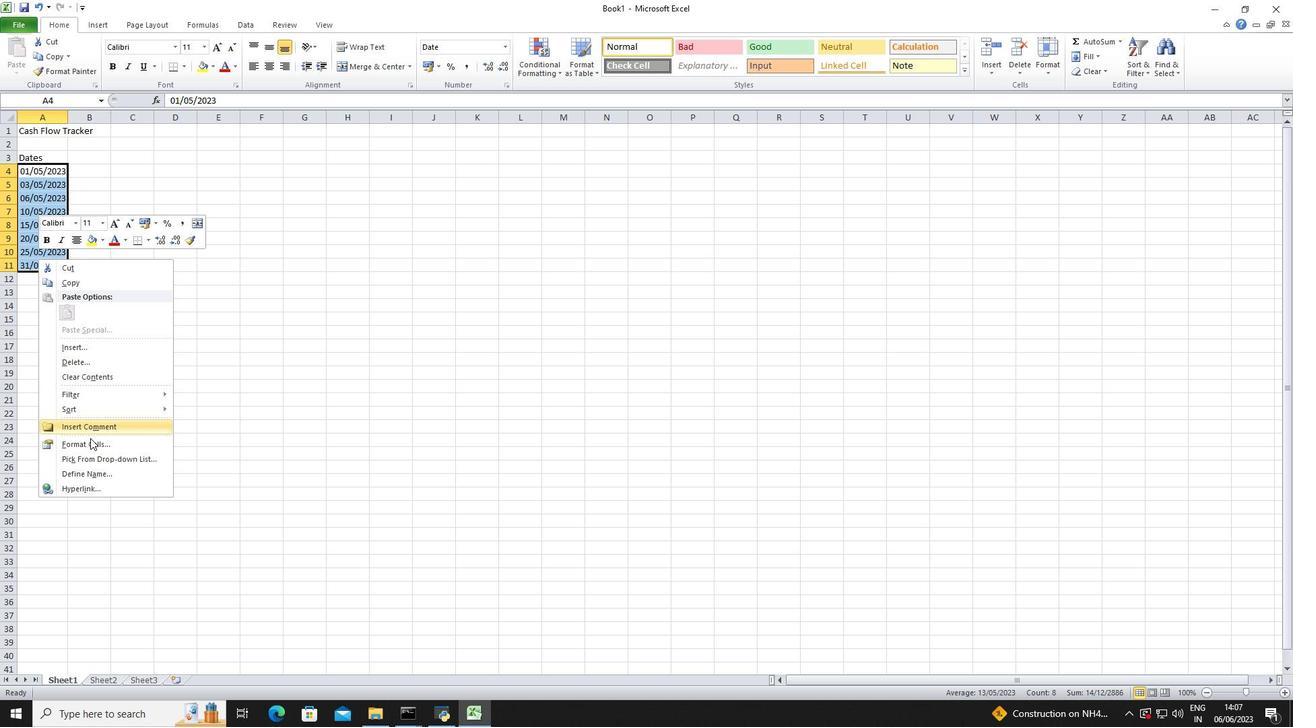 
Action: Mouse pressed left at (90, 442)
Screenshot: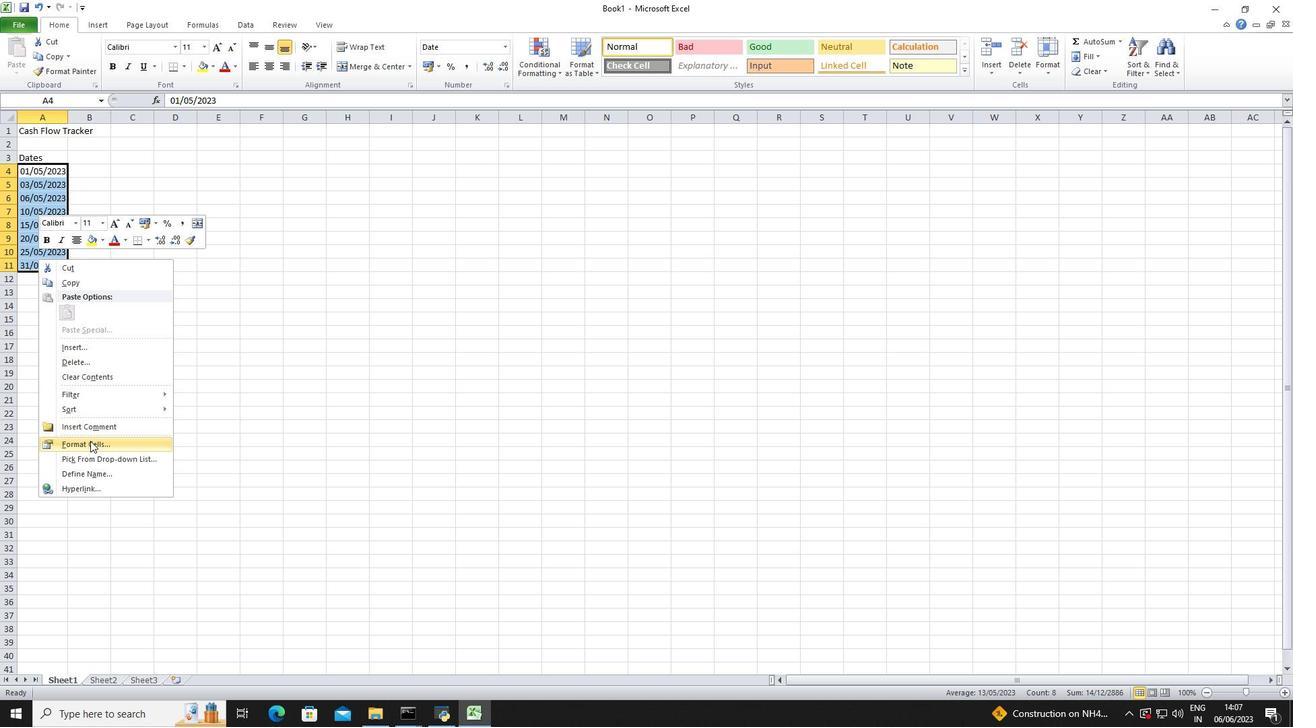 
Action: Mouse moved to (152, 287)
Screenshot: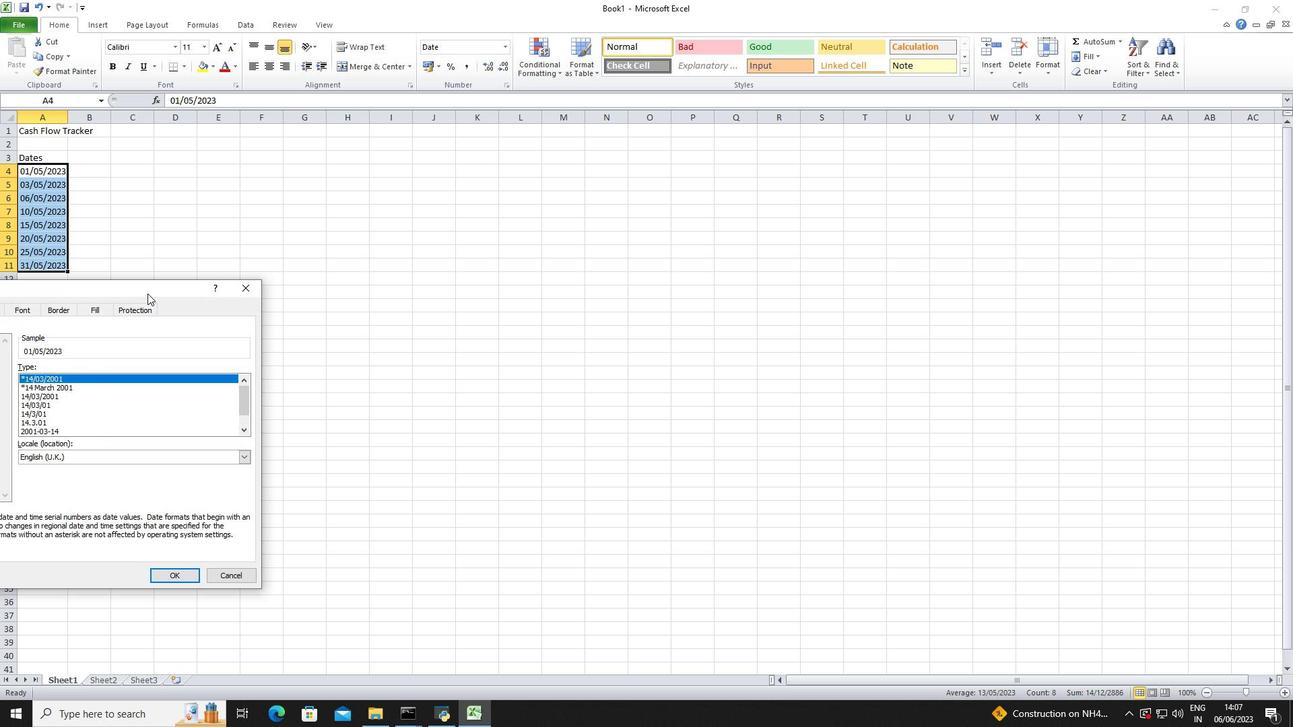 
Action: Mouse pressed left at (152, 287)
Screenshot: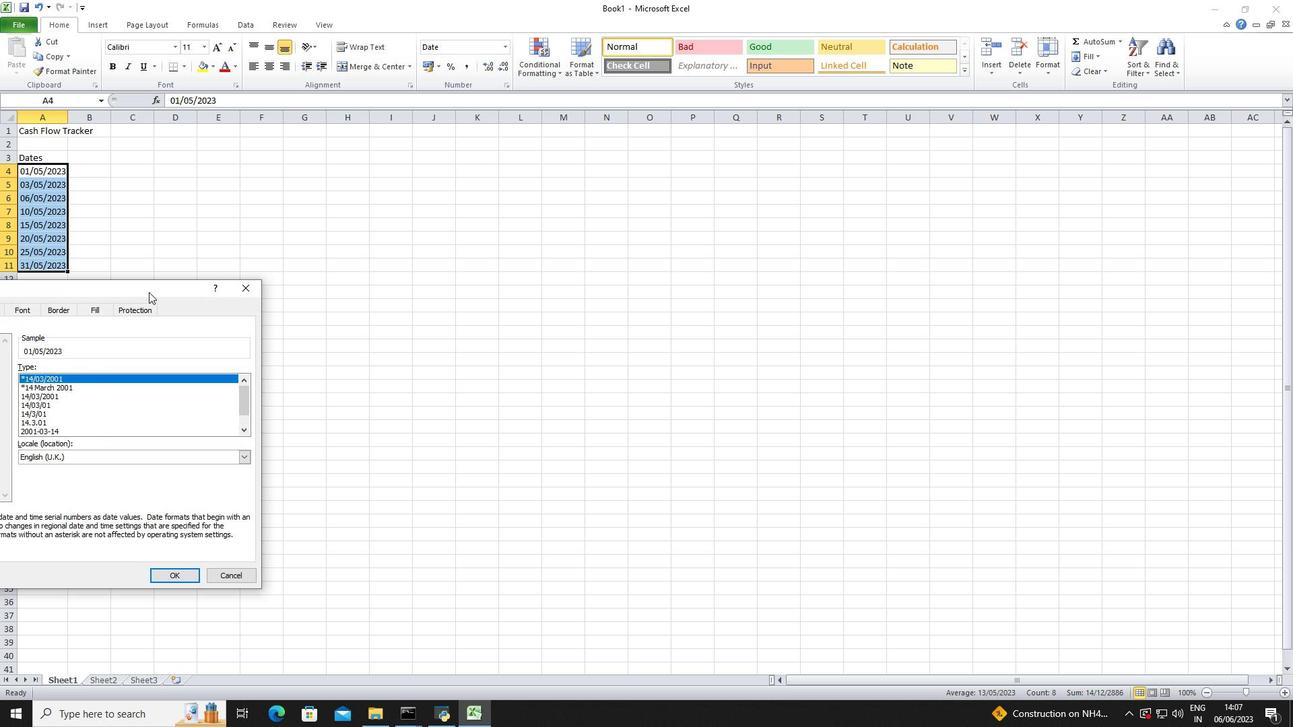 
Action: Mouse moved to (375, 282)
Screenshot: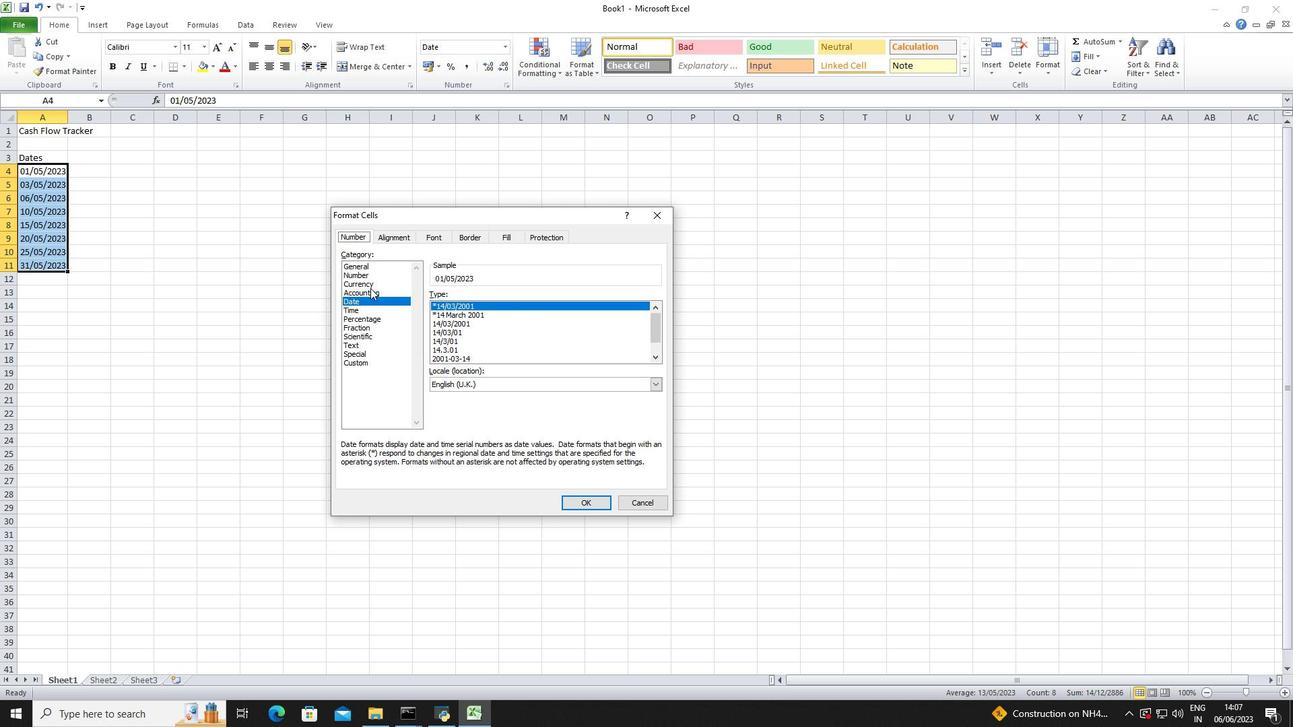 
Action: Mouse pressed left at (375, 282)
Screenshot: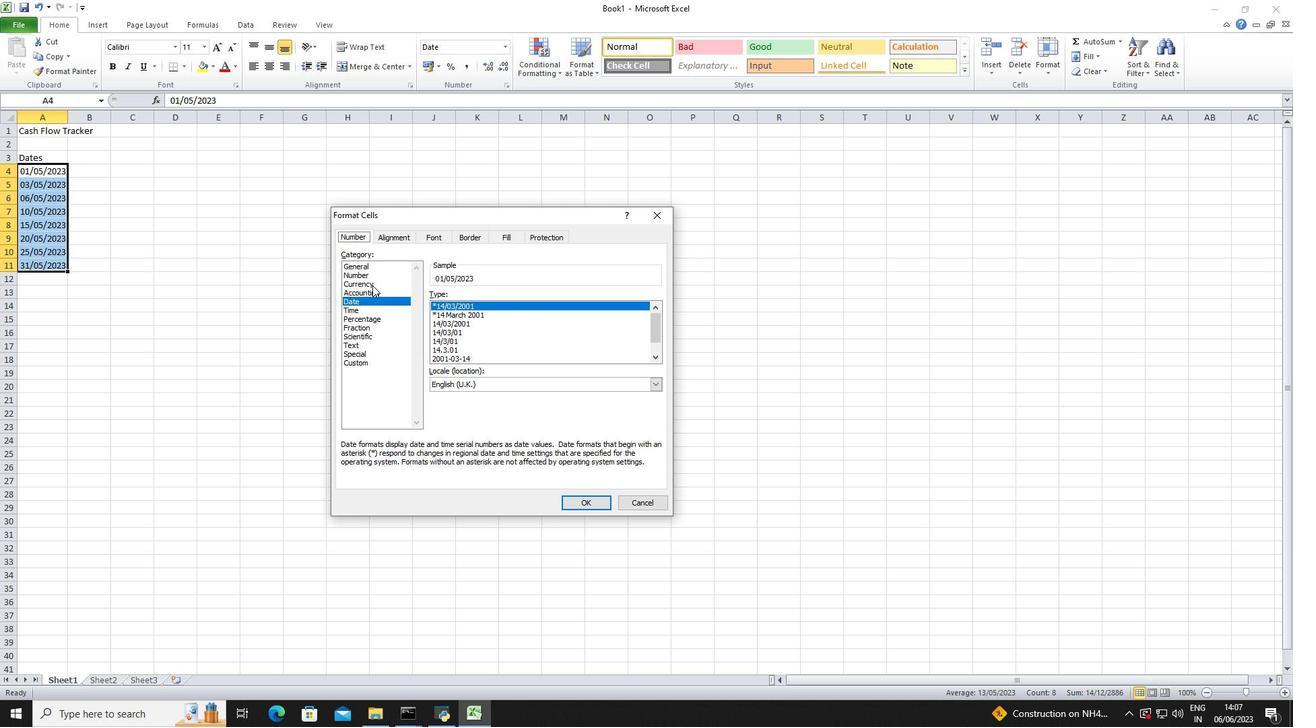 
Action: Mouse moved to (377, 303)
Screenshot: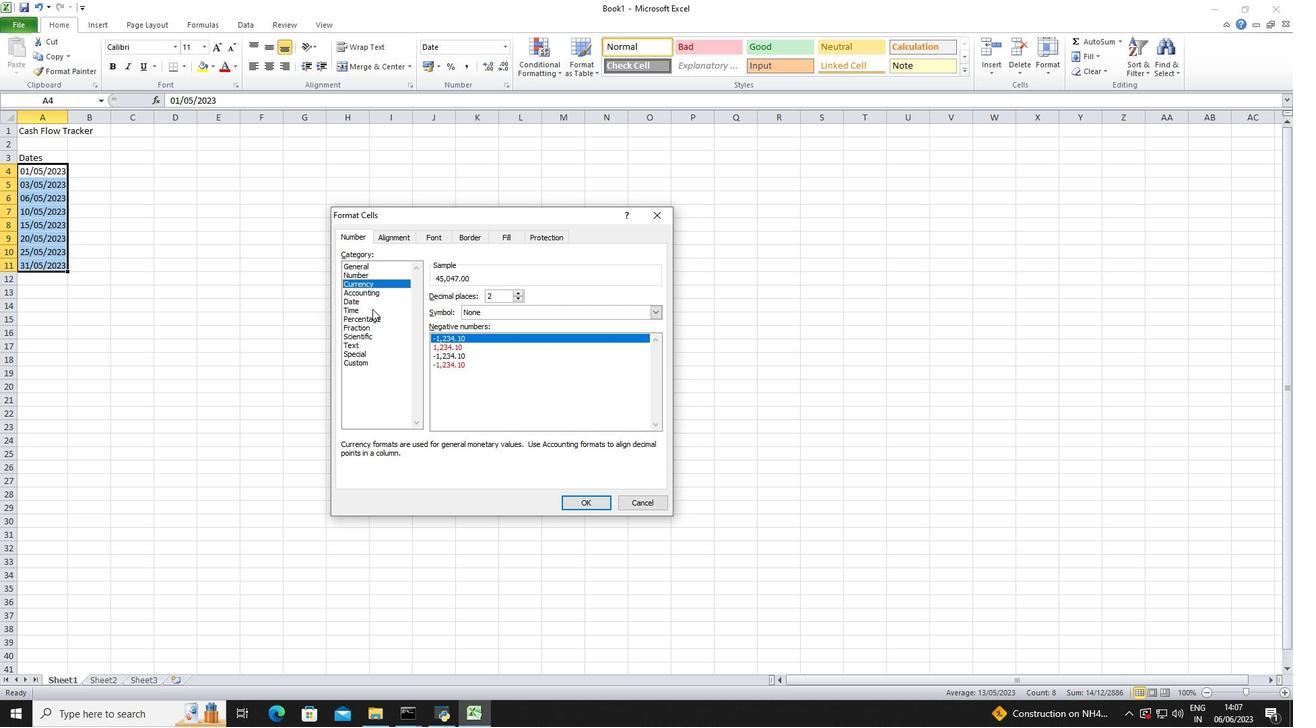
Action: Mouse pressed left at (377, 303)
Screenshot: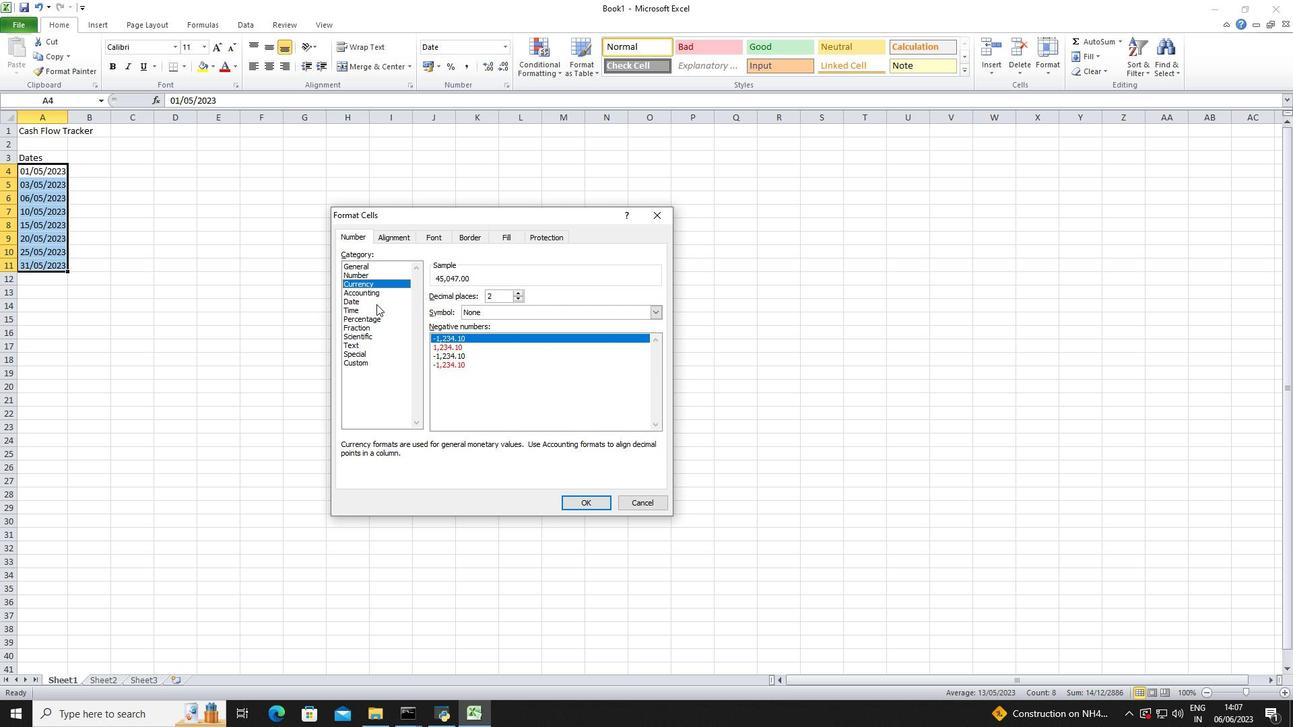 
Action: Mouse moved to (477, 353)
Screenshot: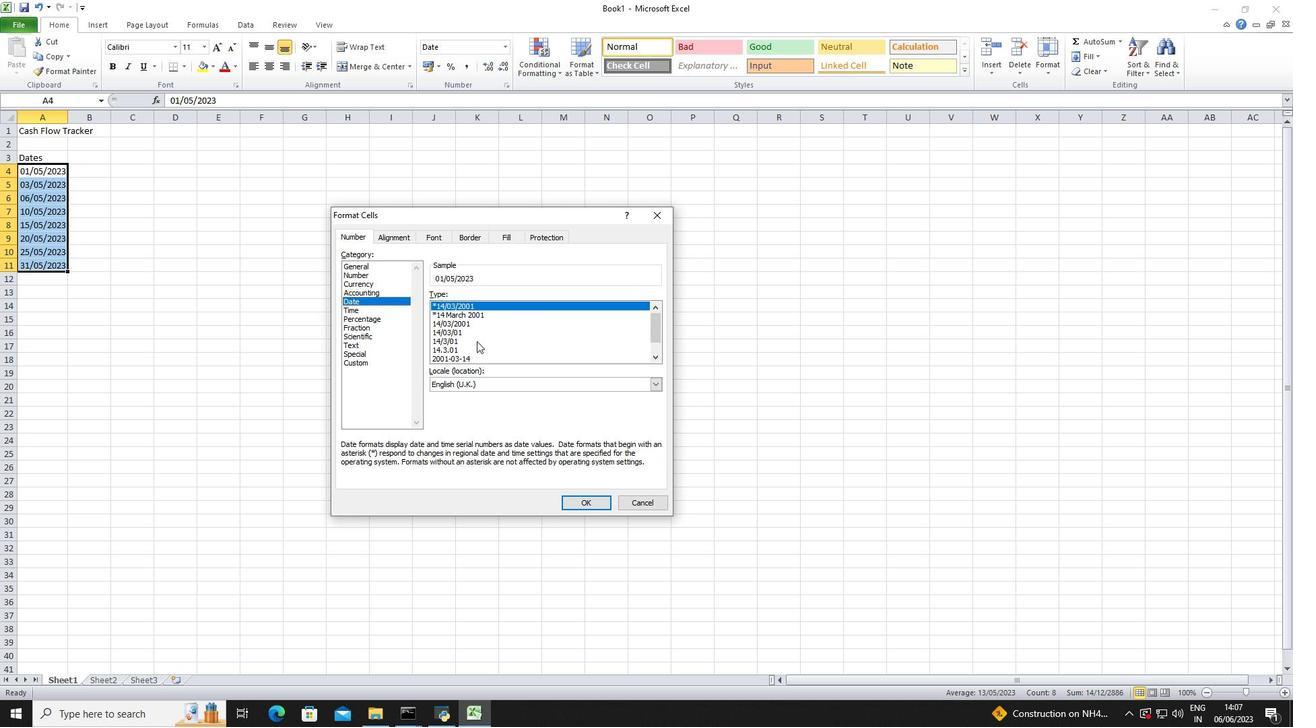 
Action: Mouse scrolled (477, 353) with delta (0, 0)
Screenshot: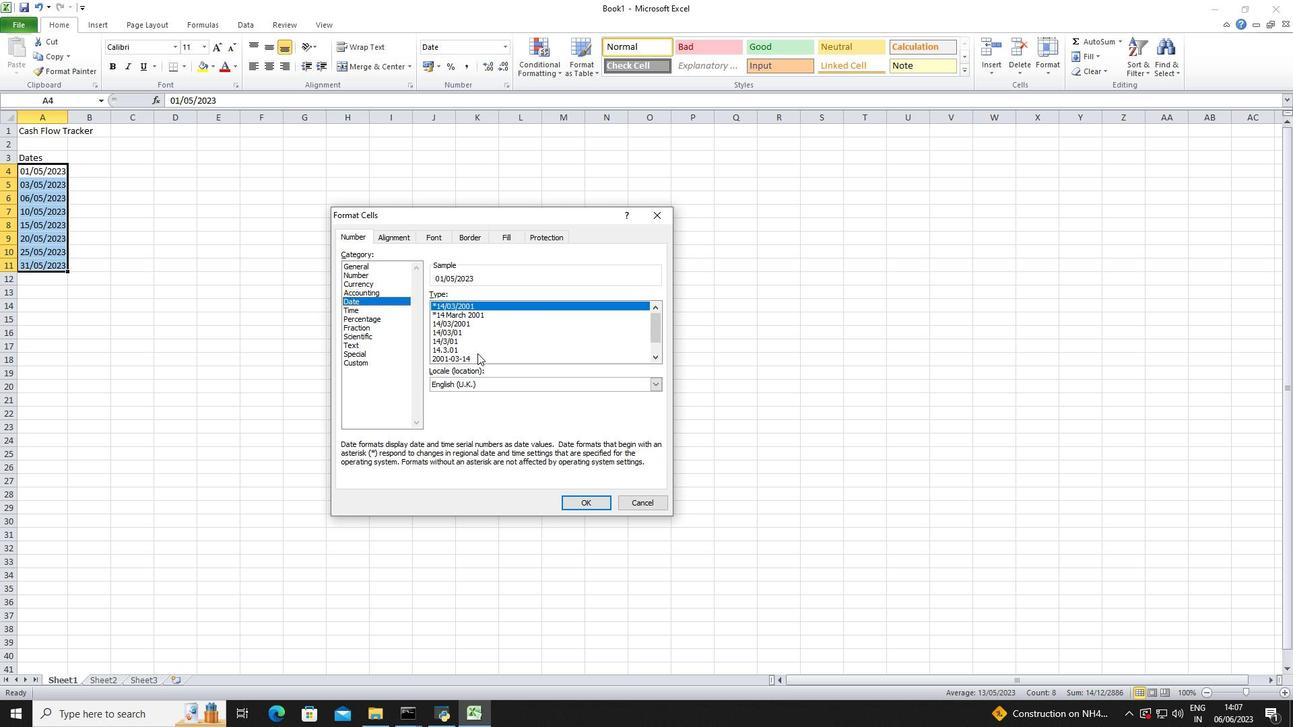 
Action: Mouse scrolled (477, 353) with delta (0, 0)
Screenshot: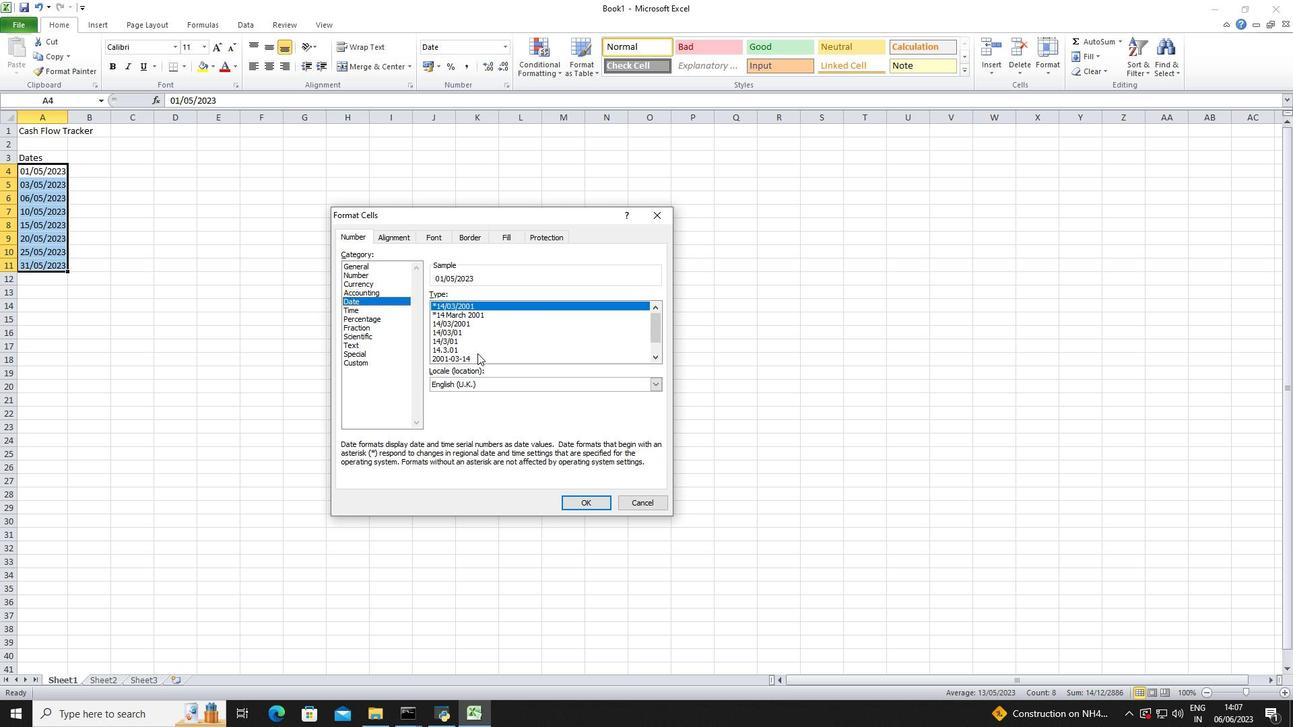 
Action: Mouse scrolled (477, 353) with delta (0, 0)
Screenshot: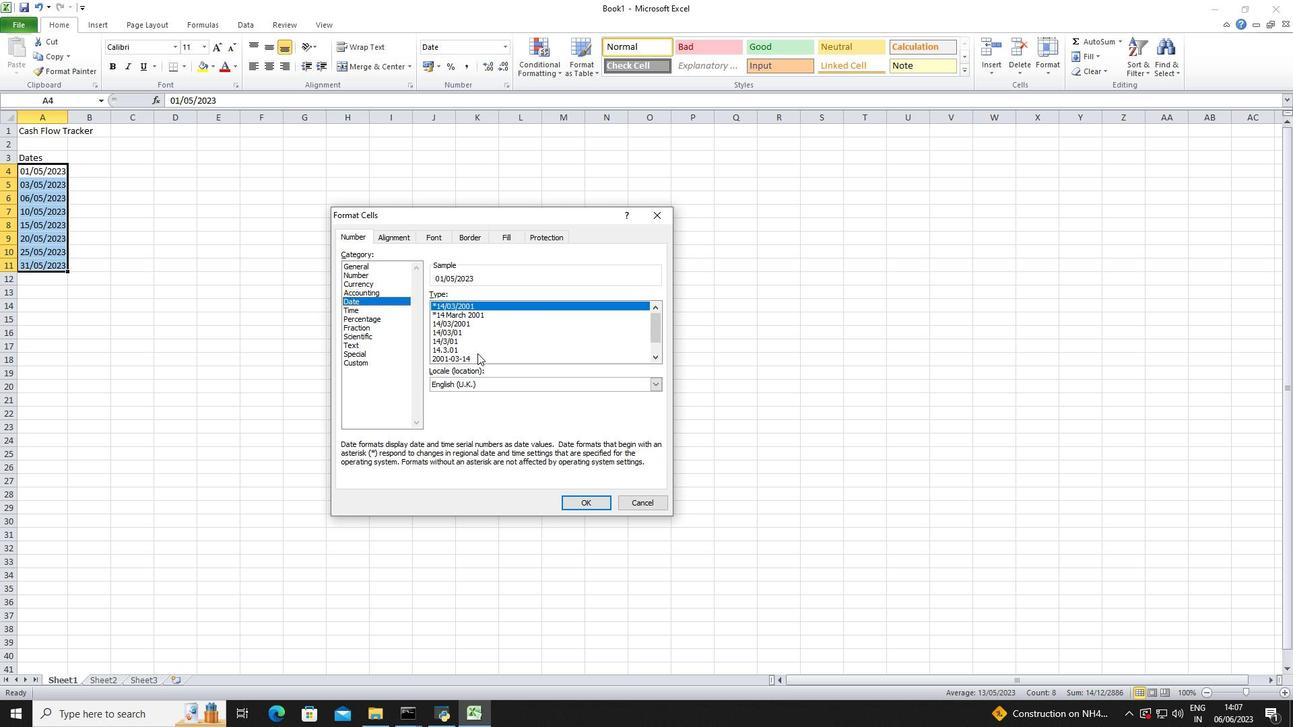 
Action: Mouse scrolled (477, 353) with delta (0, 0)
Screenshot: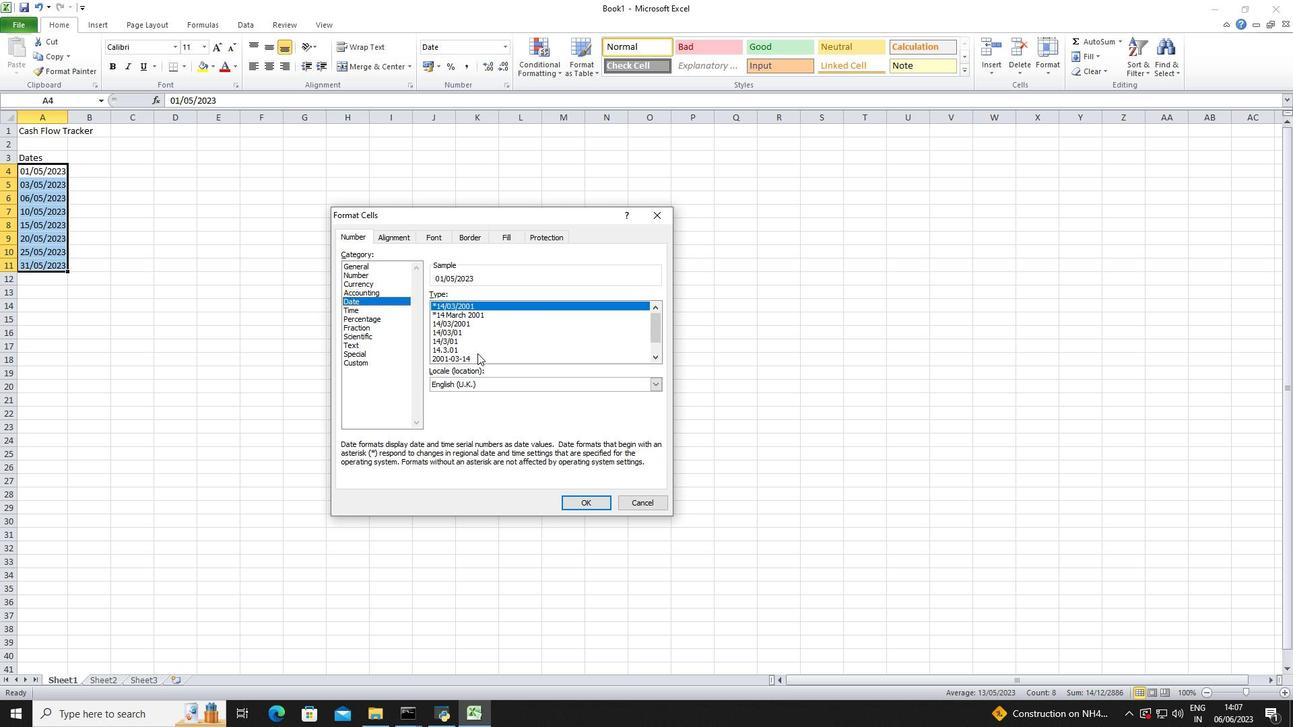 
Action: Mouse moved to (454, 357)
Screenshot: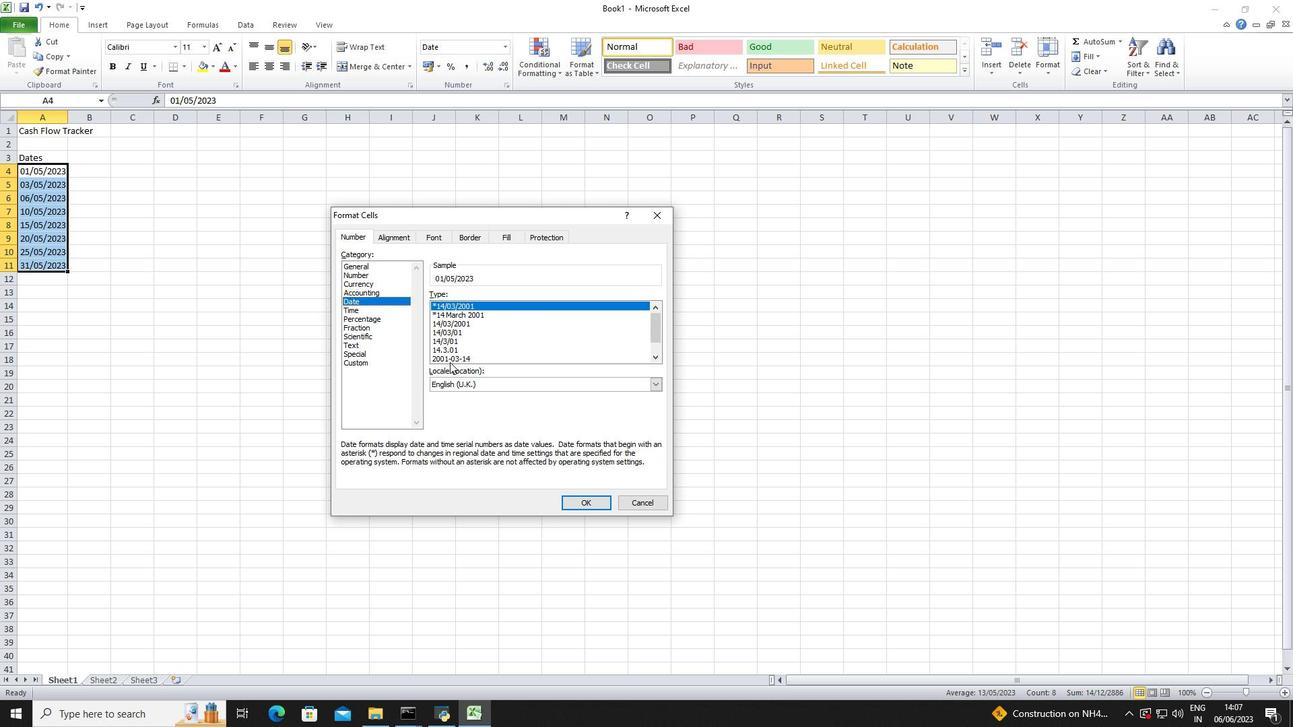 
Action: Mouse pressed left at (454, 357)
Screenshot: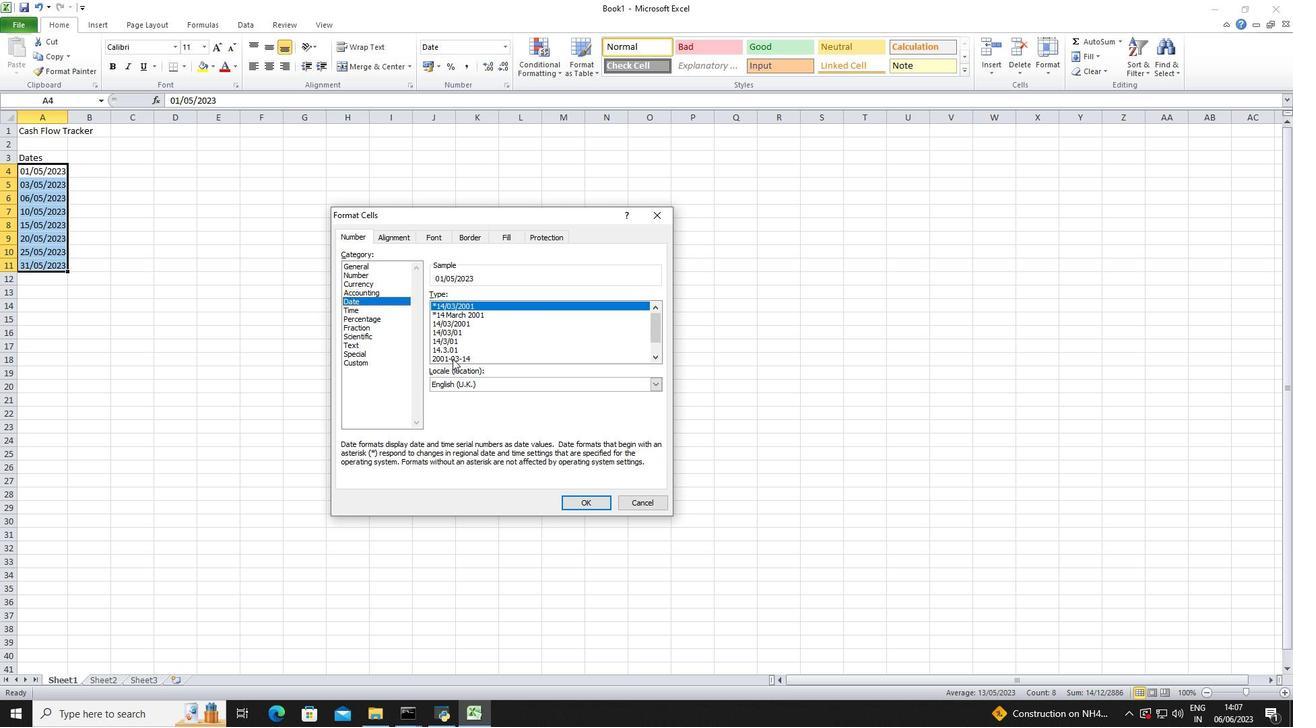 
Action: Mouse moved to (603, 510)
Screenshot: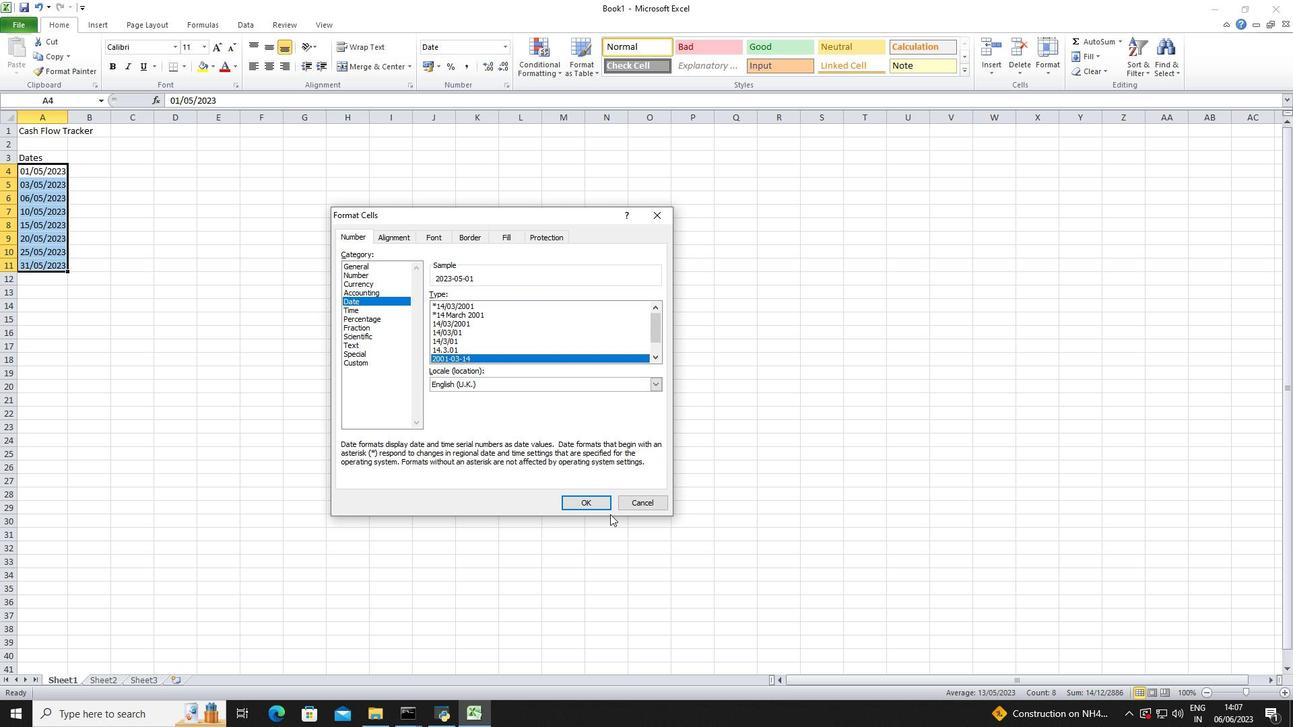 
Action: Mouse pressed left at (603, 510)
Screenshot: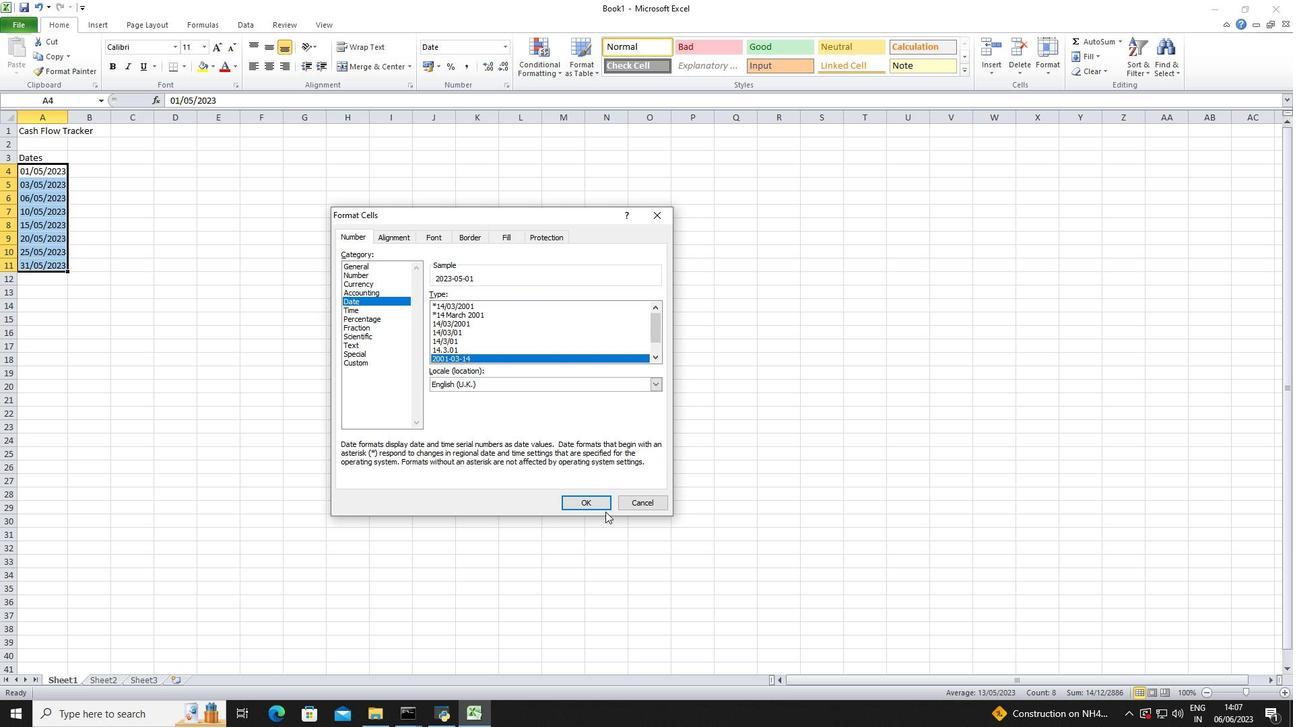 
Action: Mouse moved to (137, 152)
Screenshot: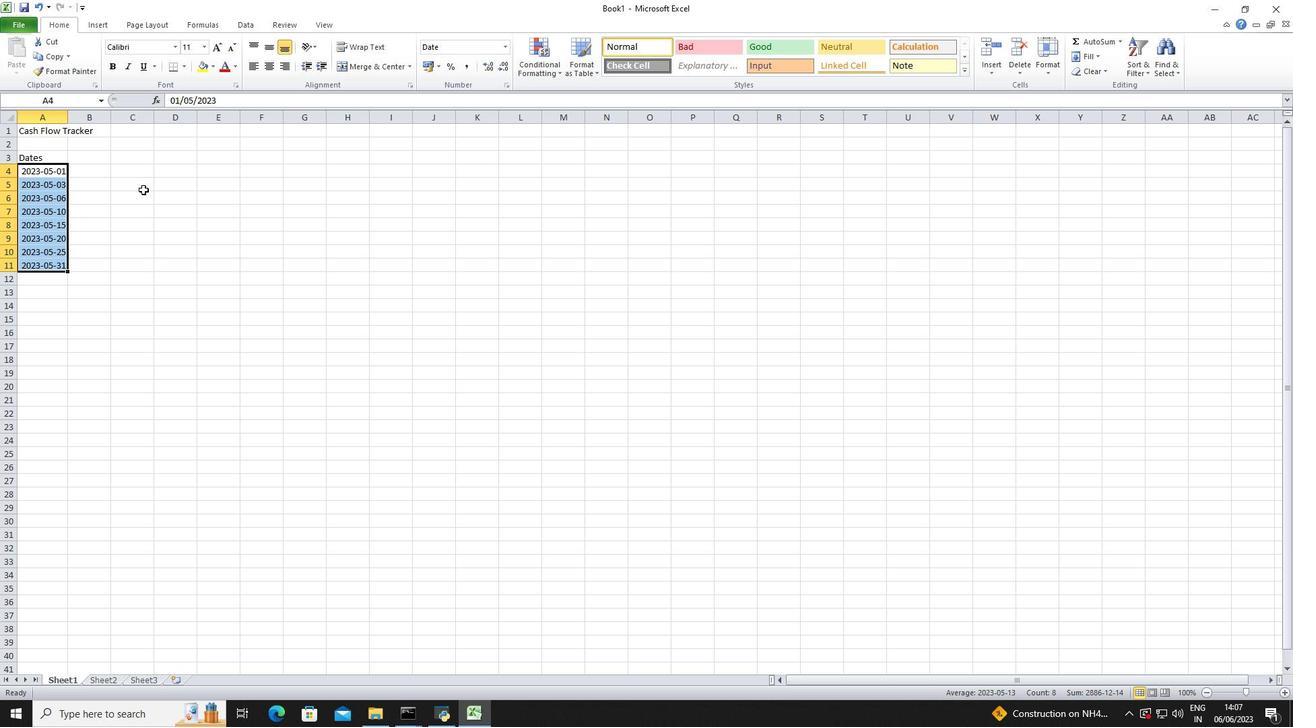 
Action: Mouse pressed left at (137, 152)
Screenshot: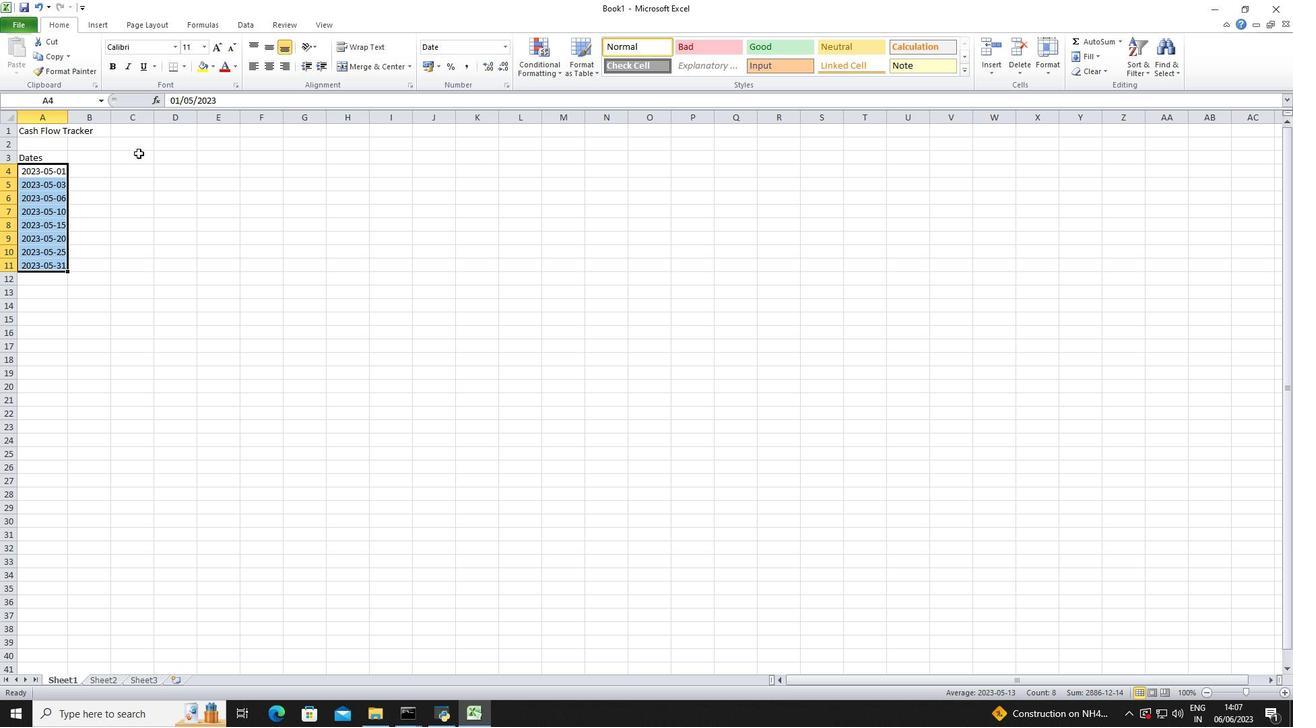 
Action: Mouse moved to (131, 159)
Screenshot: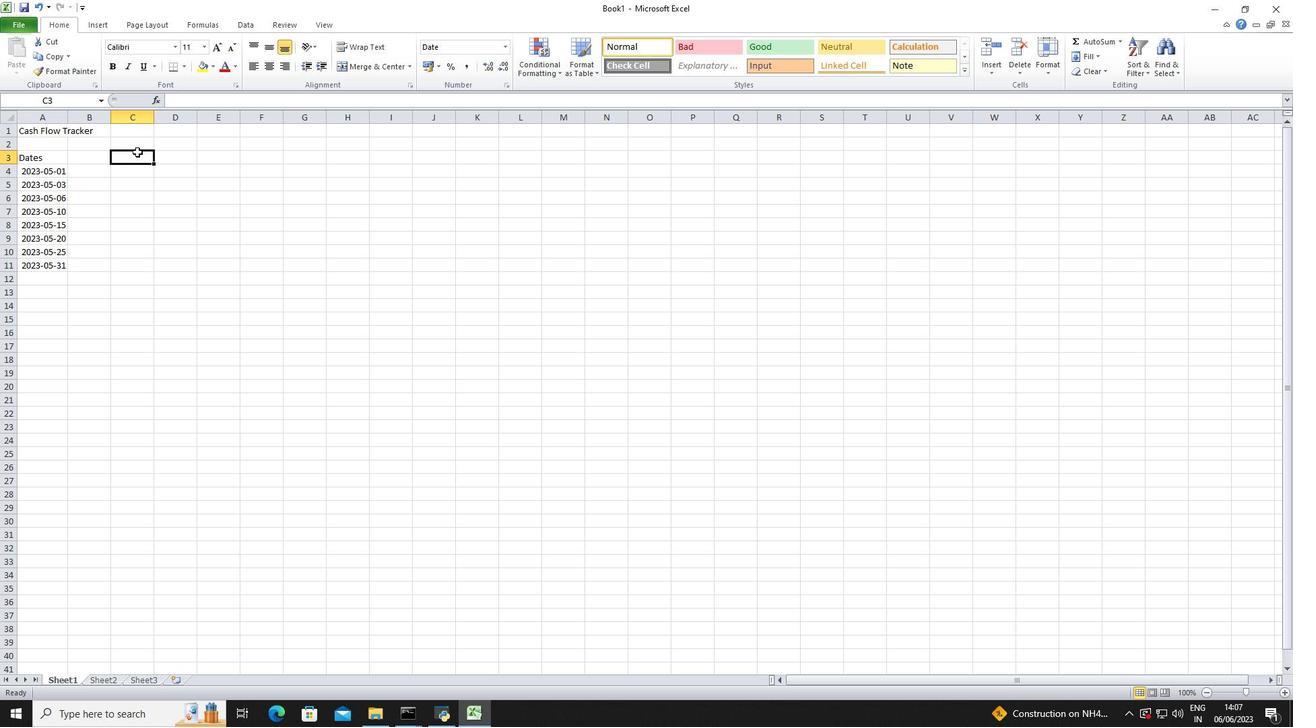 
Action: Key pressed <Key.shift>Descriptions<Key.down><Key.shift>Monthly<Key.space><Key.shift>Sa;<Key.backspace>lary<Key.down><Key.shift>Grocery<Key.space><Key.shift>Shopping<Key.enter><Key.shift>Dining<Key.space><Key.shift>Out<Key.enter><Key.shift><Key.shift><Key.shift>Utility<Key.space><Key.shift>Bill<Key.enter><Key.shift>Transportation<Key.enter><Key.shift>Entertainment<Key.enter><Key.shift>Miscellaneous<Key.enter><Key.shift><Key.shift>Total<Key.down><Key.right><Key.right><Key.up><Key.up><Key.up><Key.up><Key.up><Key.up><Key.up><Key.up><Key.up><Key.shift>Amount<Key.enter>2500<Key.down>100<Key.right><Key.left><Key.down>50<Key.down>150<Key.down>30<Key.down>50<Key.down>20<Key.down>400<Key.down>
Screenshot: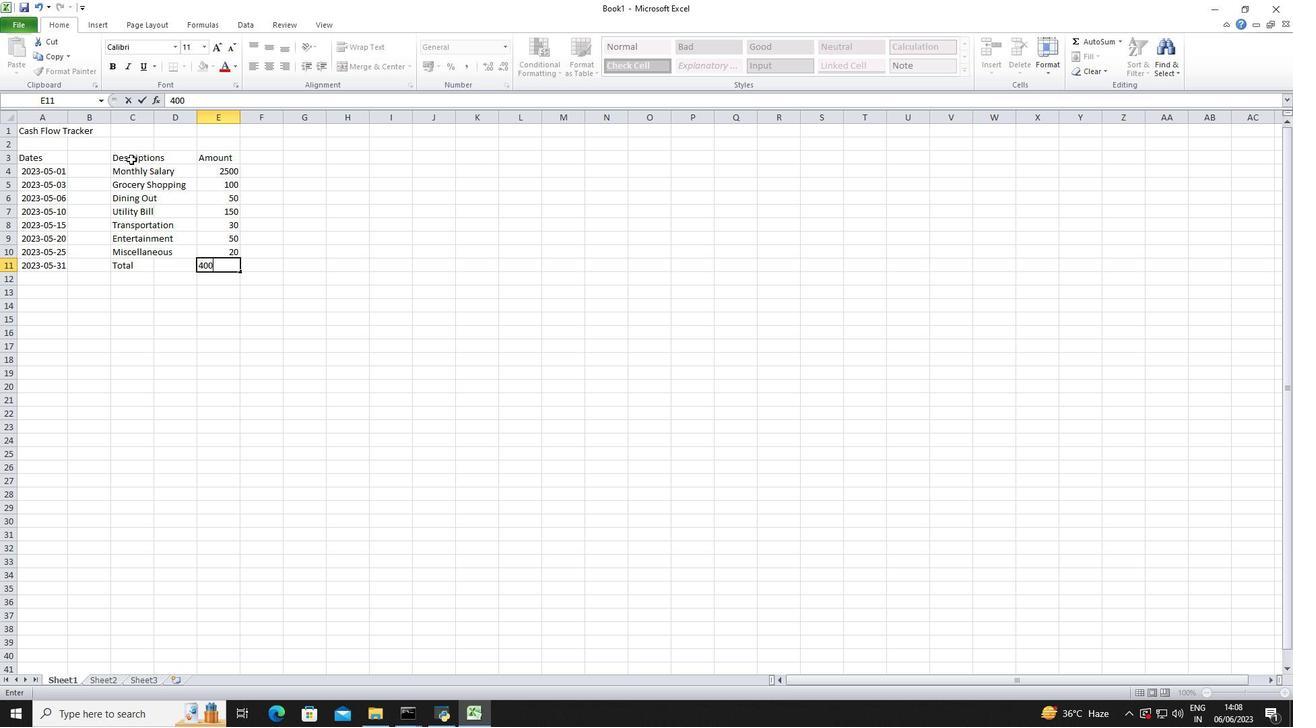 
Action: Mouse moved to (216, 169)
Screenshot: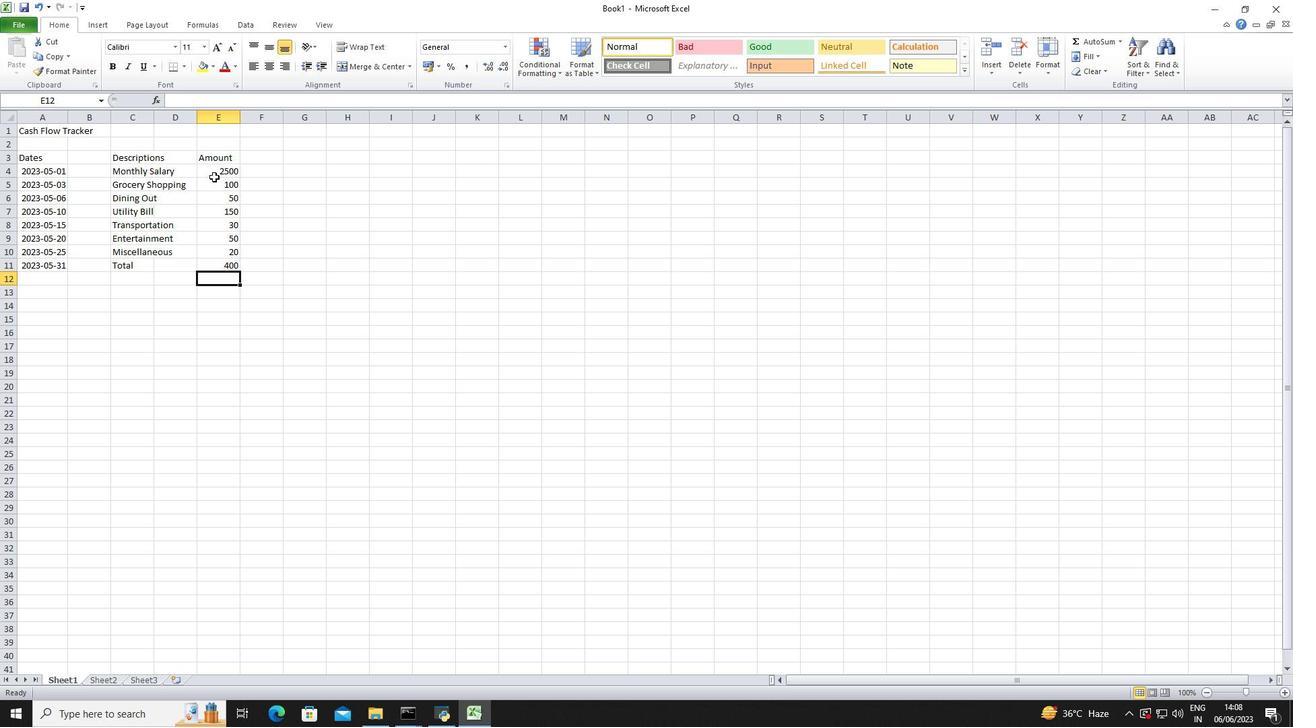 
Action: Mouse pressed left at (216, 169)
Screenshot: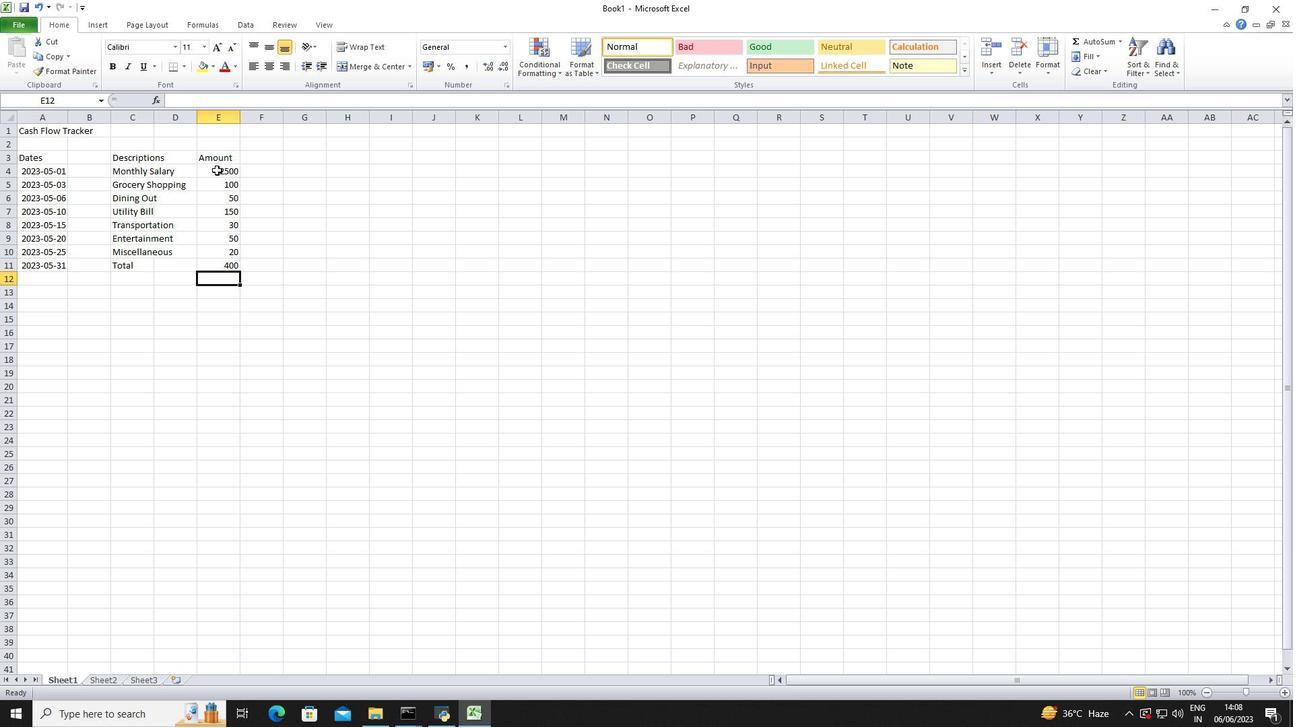 
Action: Mouse moved to (503, 47)
Screenshot: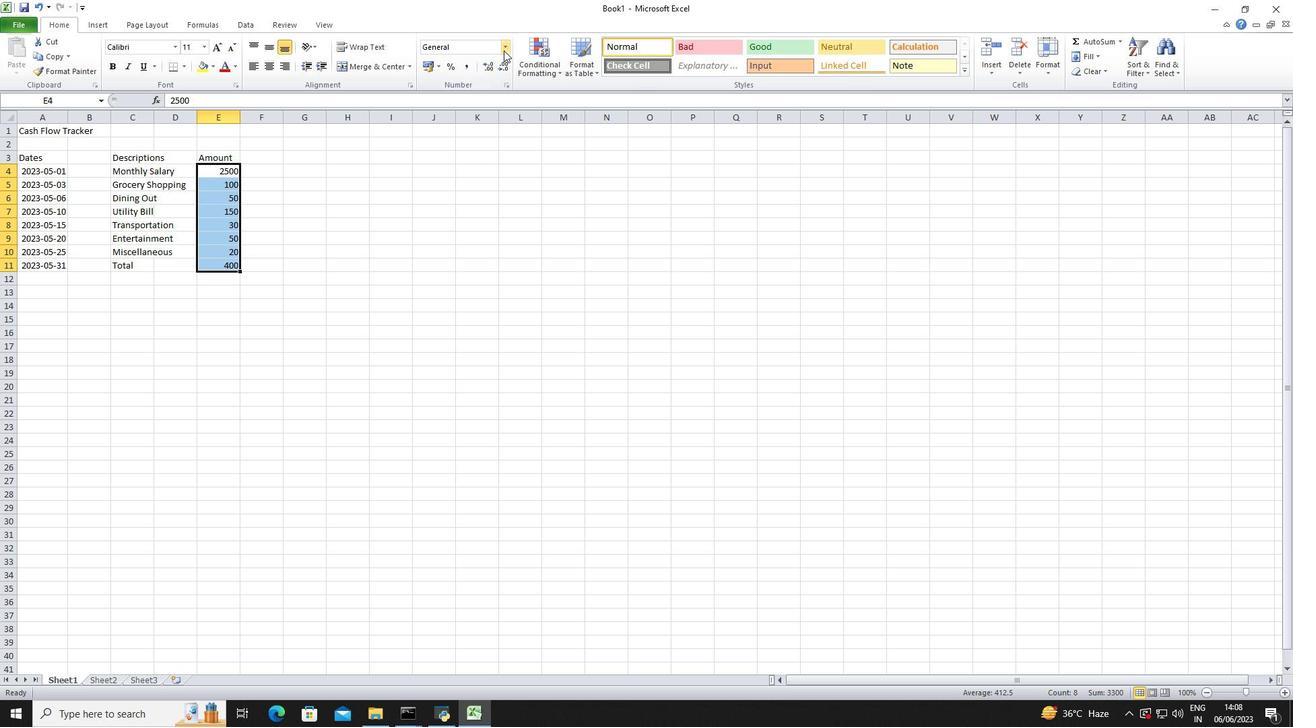 
Action: Mouse pressed left at (503, 47)
Screenshot: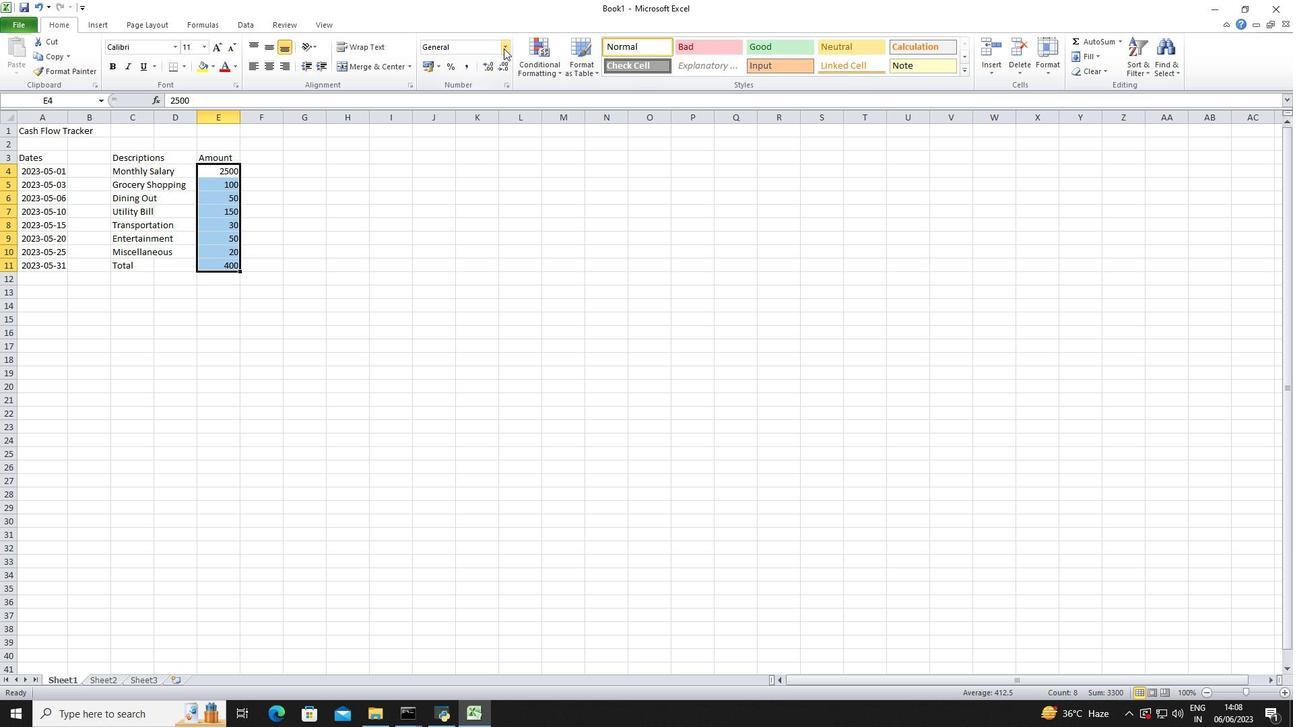
Action: Mouse moved to (489, 386)
Screenshot: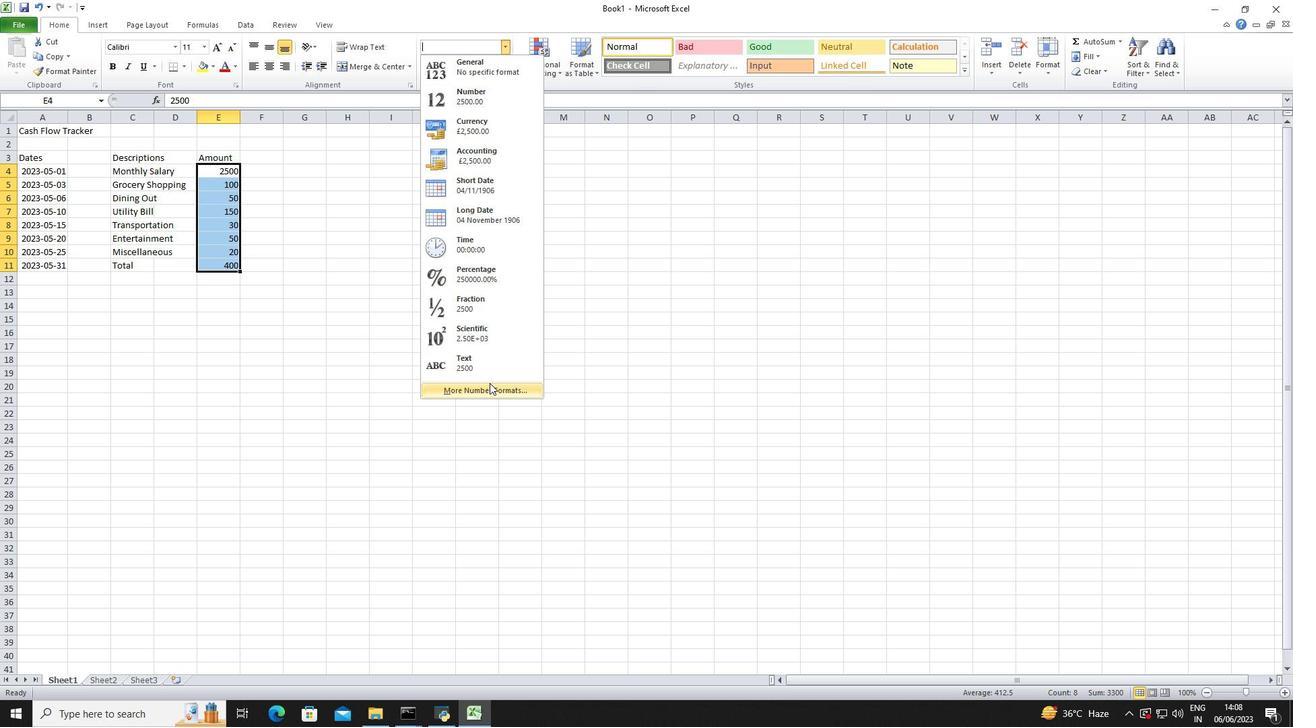 
Action: Mouse pressed left at (489, 386)
Screenshot: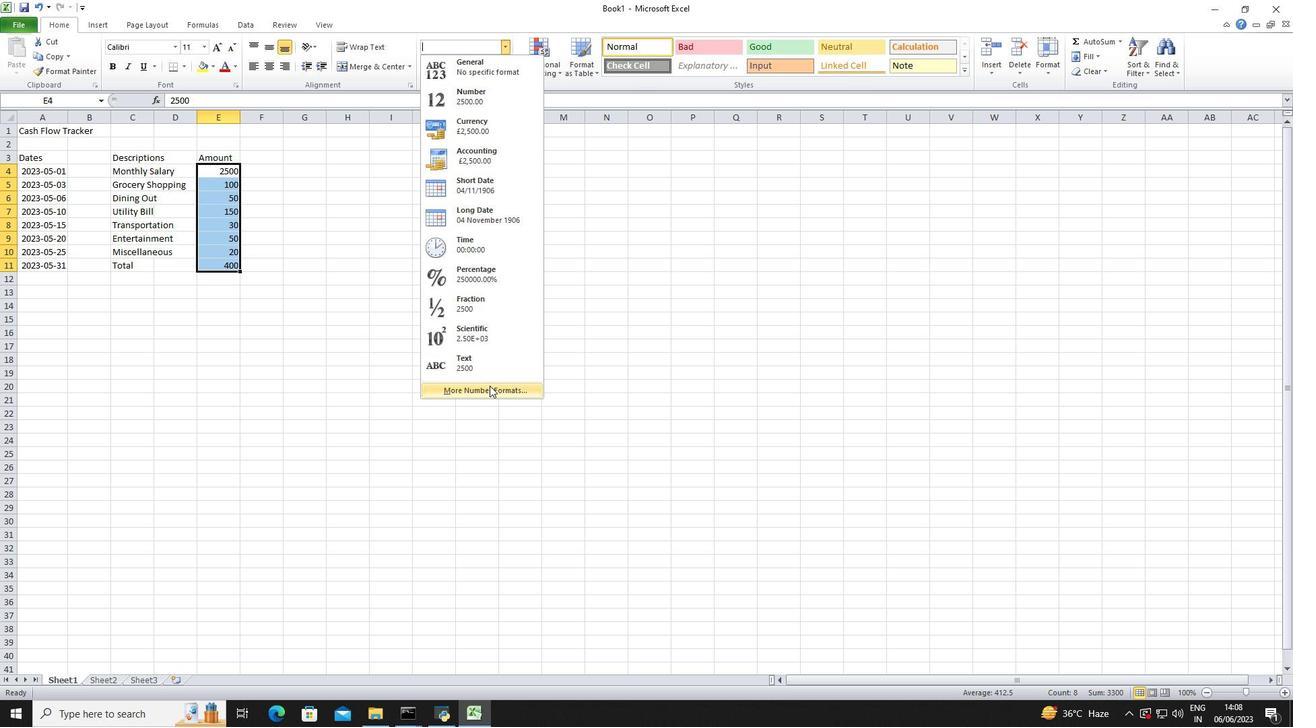 
Action: Mouse moved to (191, 250)
Screenshot: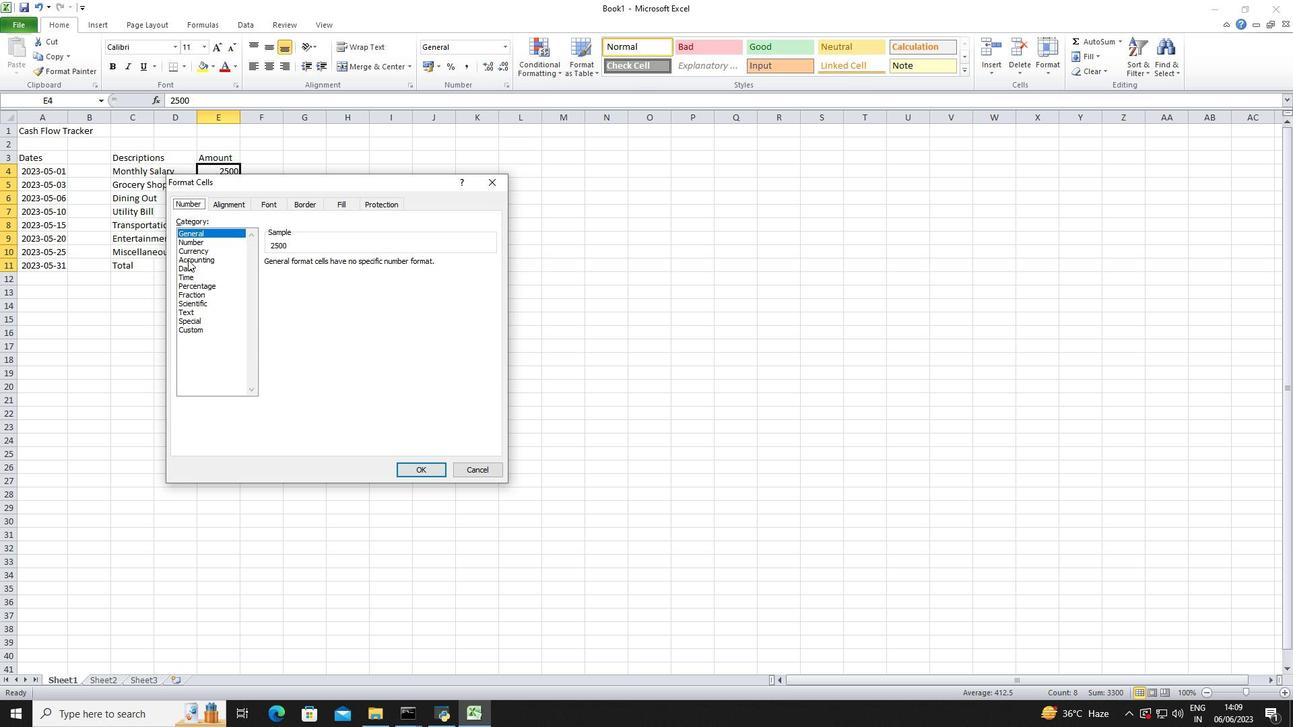 
Action: Mouse pressed left at (191, 250)
Screenshot: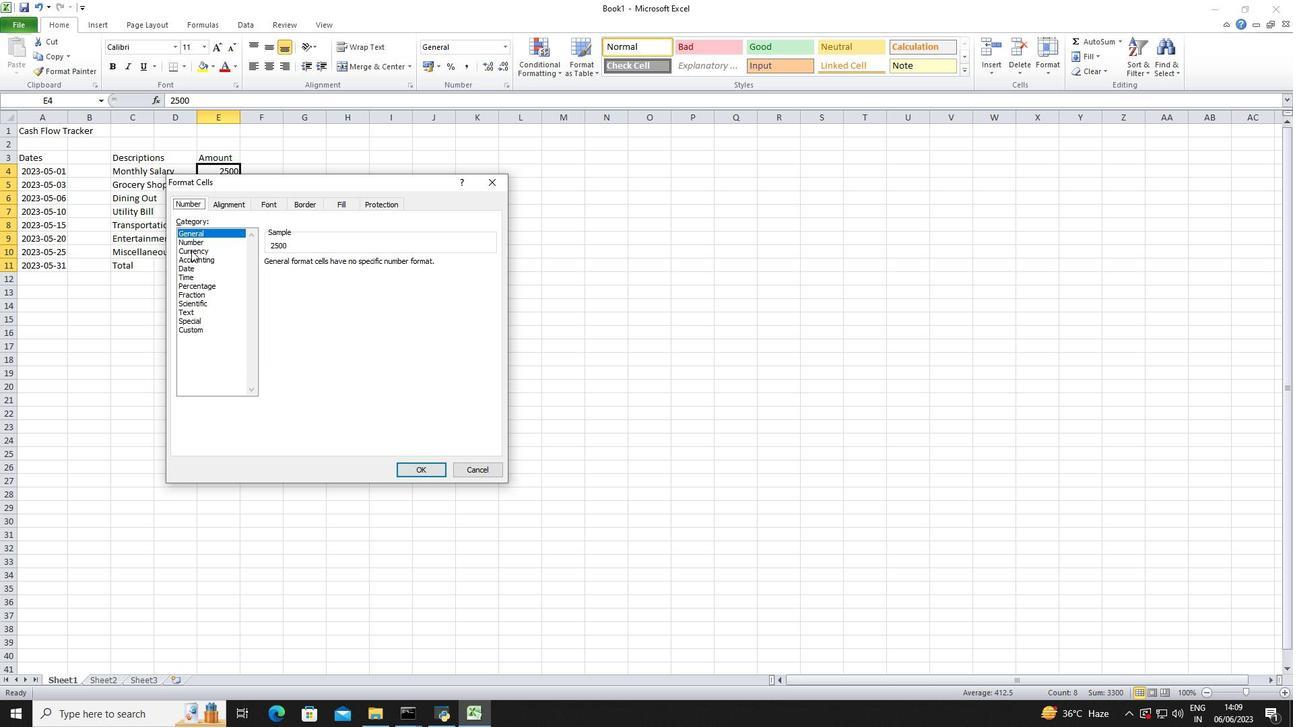 
Action: Mouse moved to (351, 264)
Screenshot: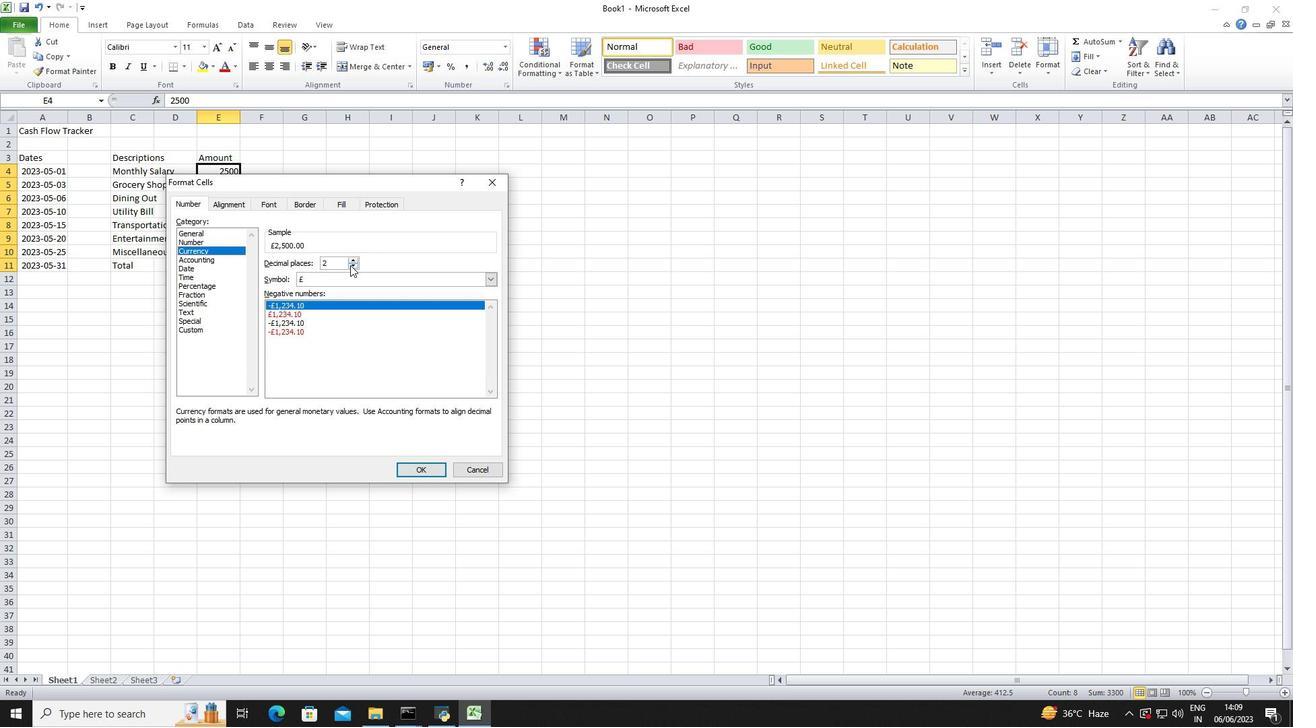 
Action: Mouse pressed left at (351, 264)
Screenshot: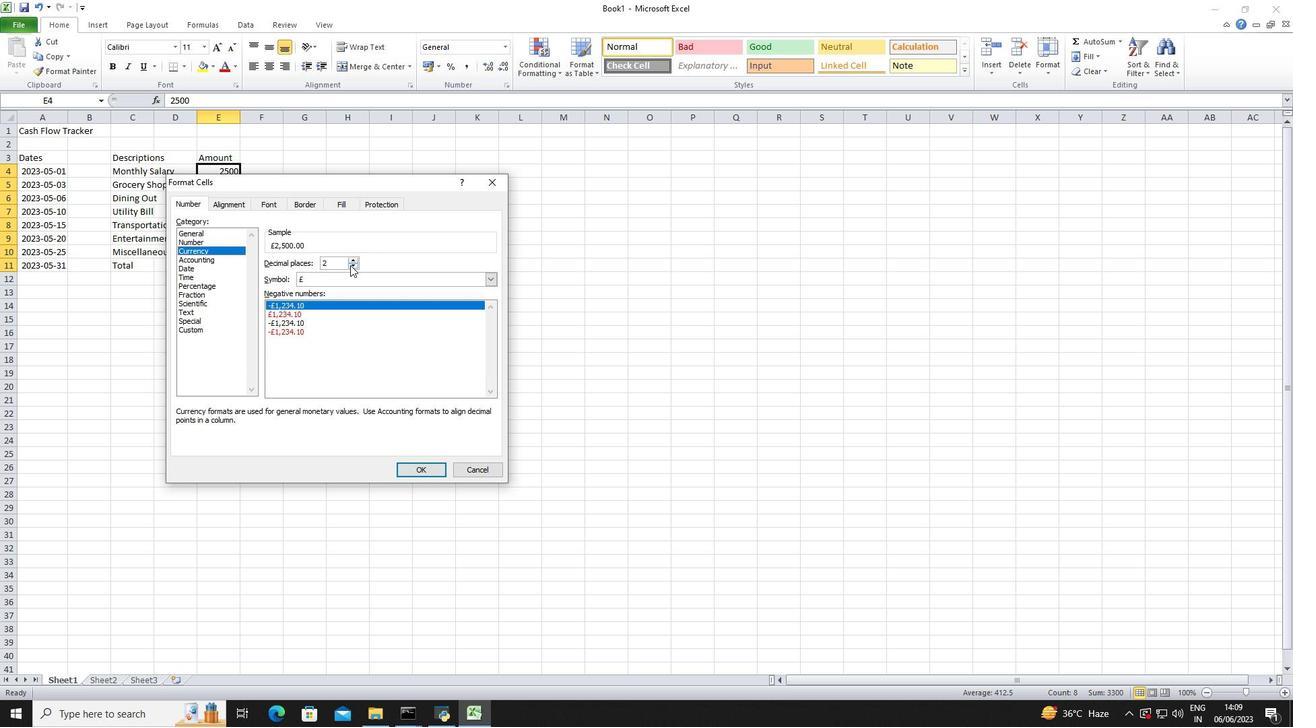 
Action: Mouse pressed left at (351, 264)
Screenshot: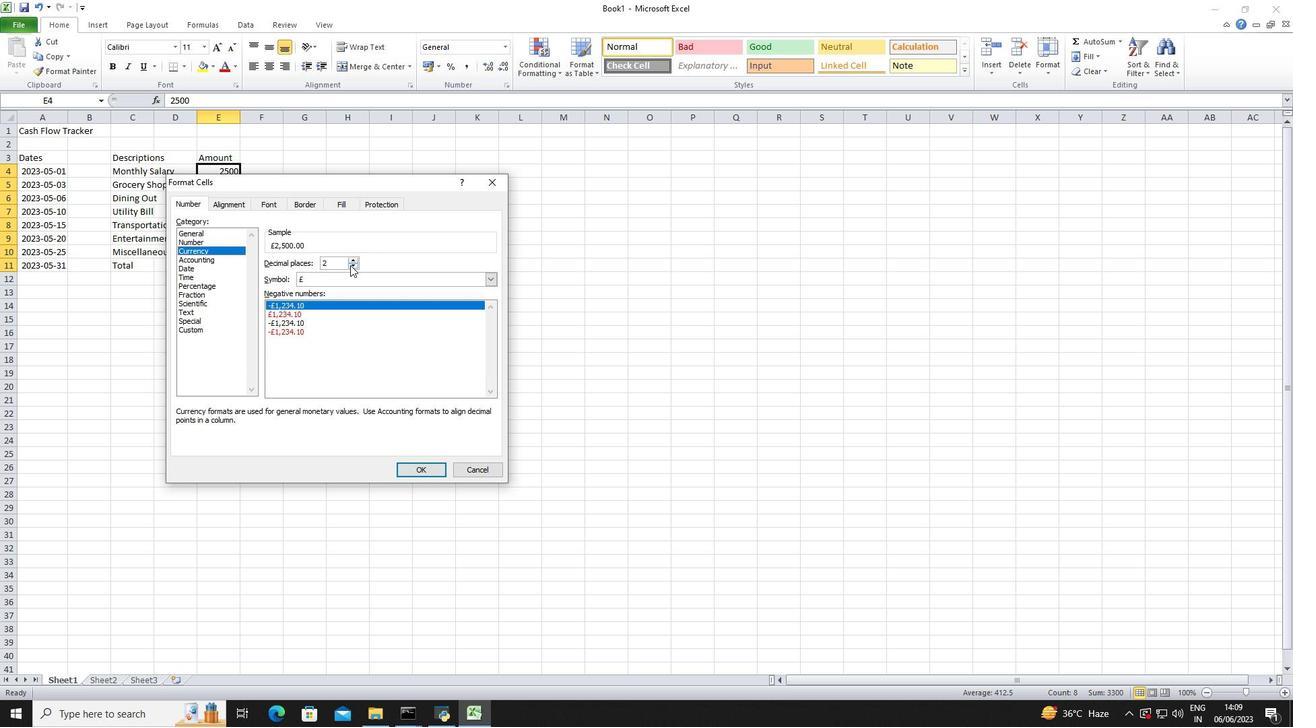 
Action: Mouse moved to (351, 271)
Screenshot: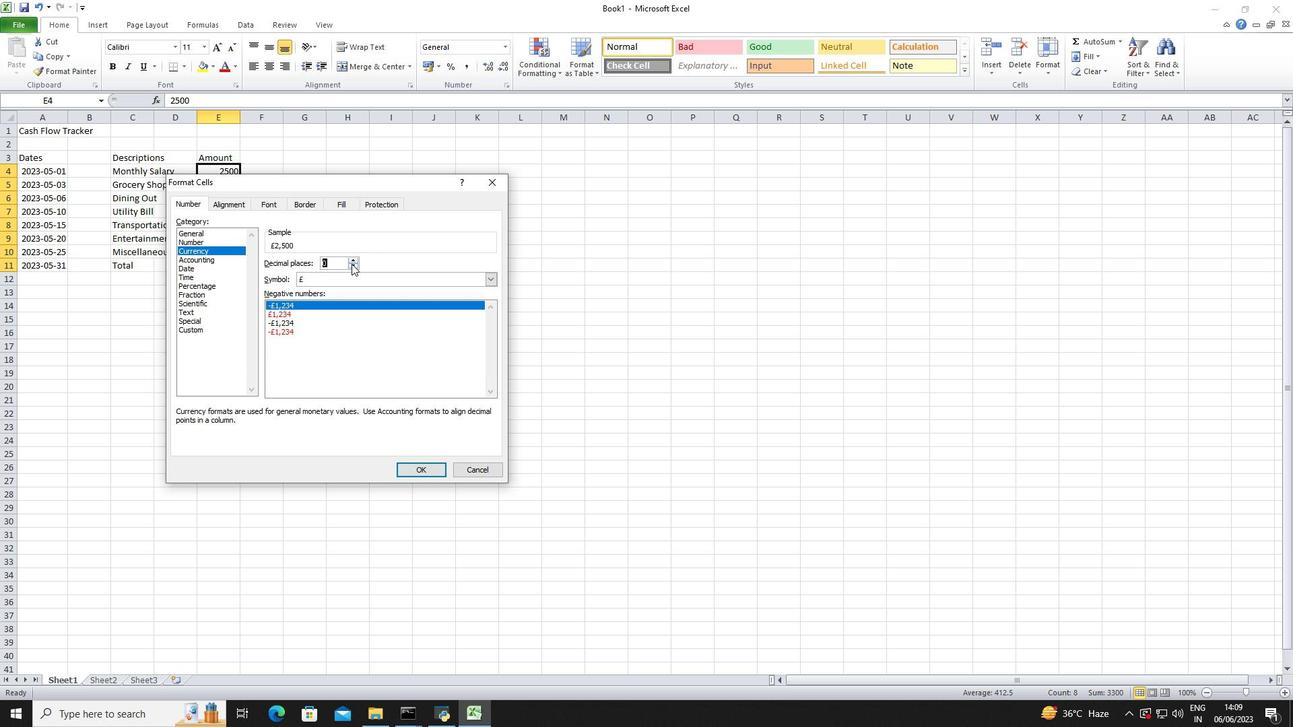 
Action: Mouse pressed left at (351, 271)
Screenshot: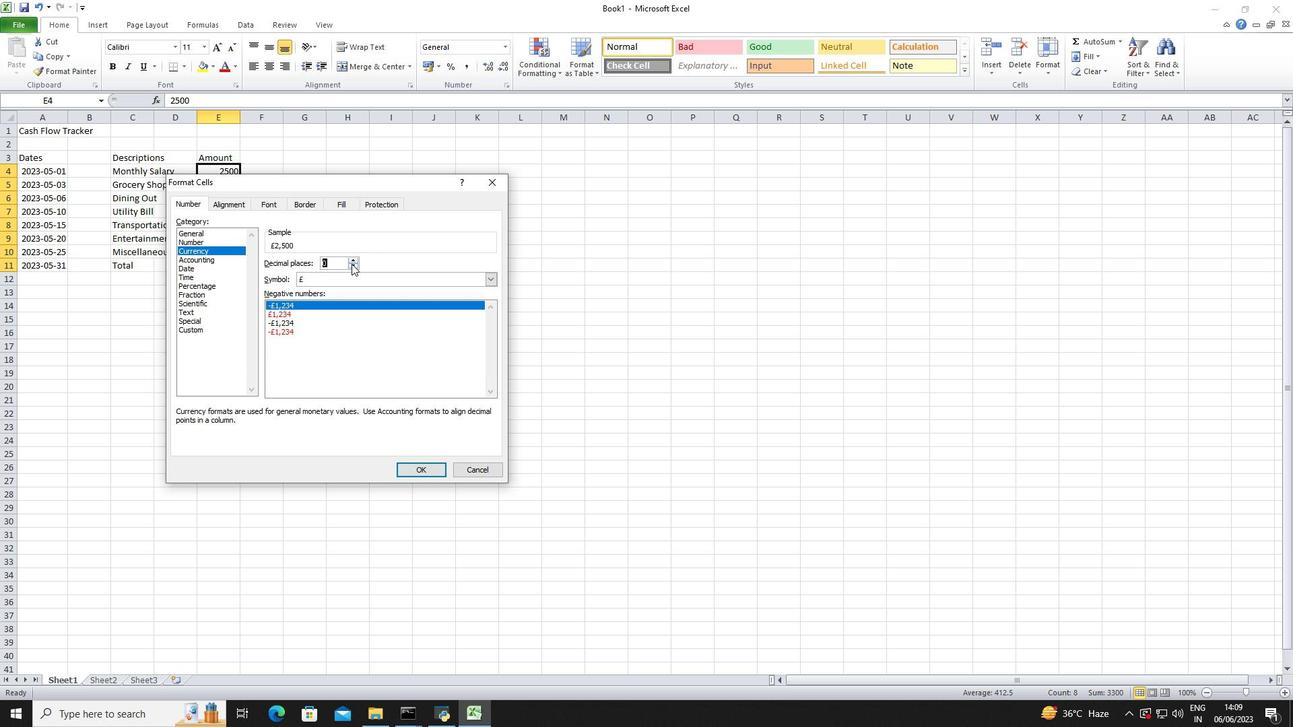 
Action: Mouse moved to (353, 274)
Screenshot: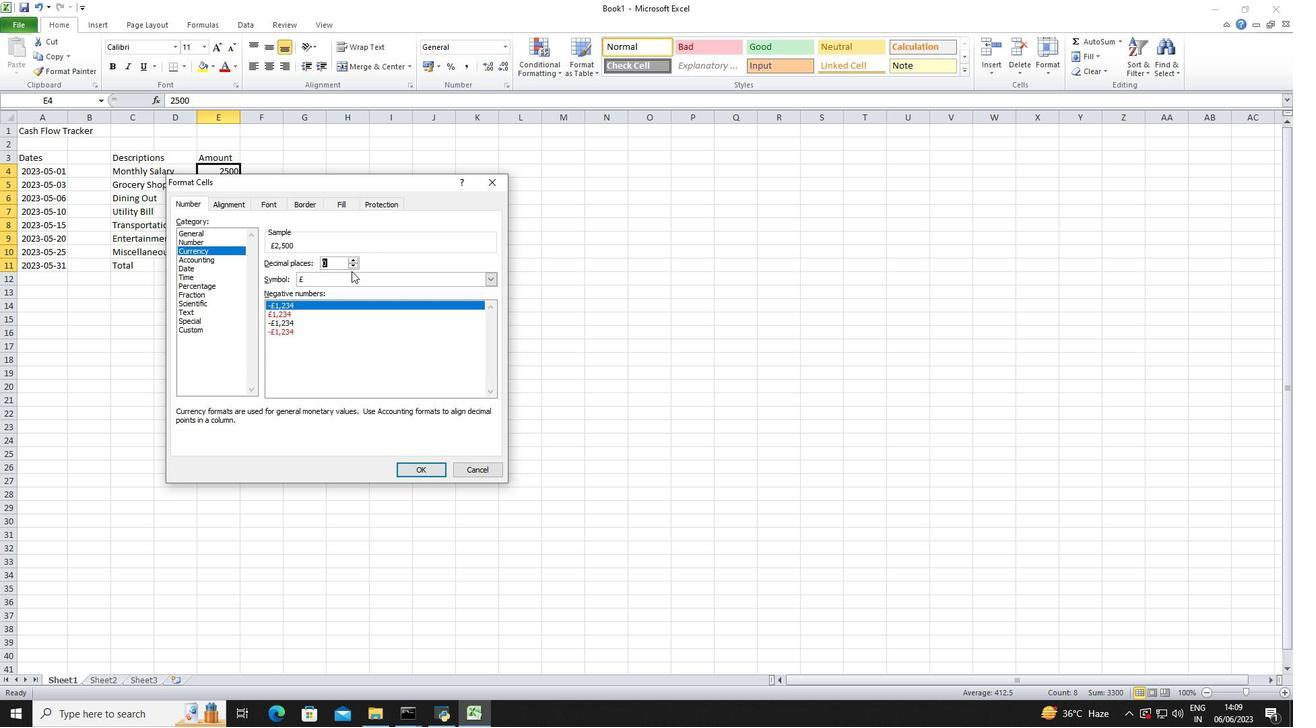 
Action: Mouse pressed left at (353, 274)
Screenshot: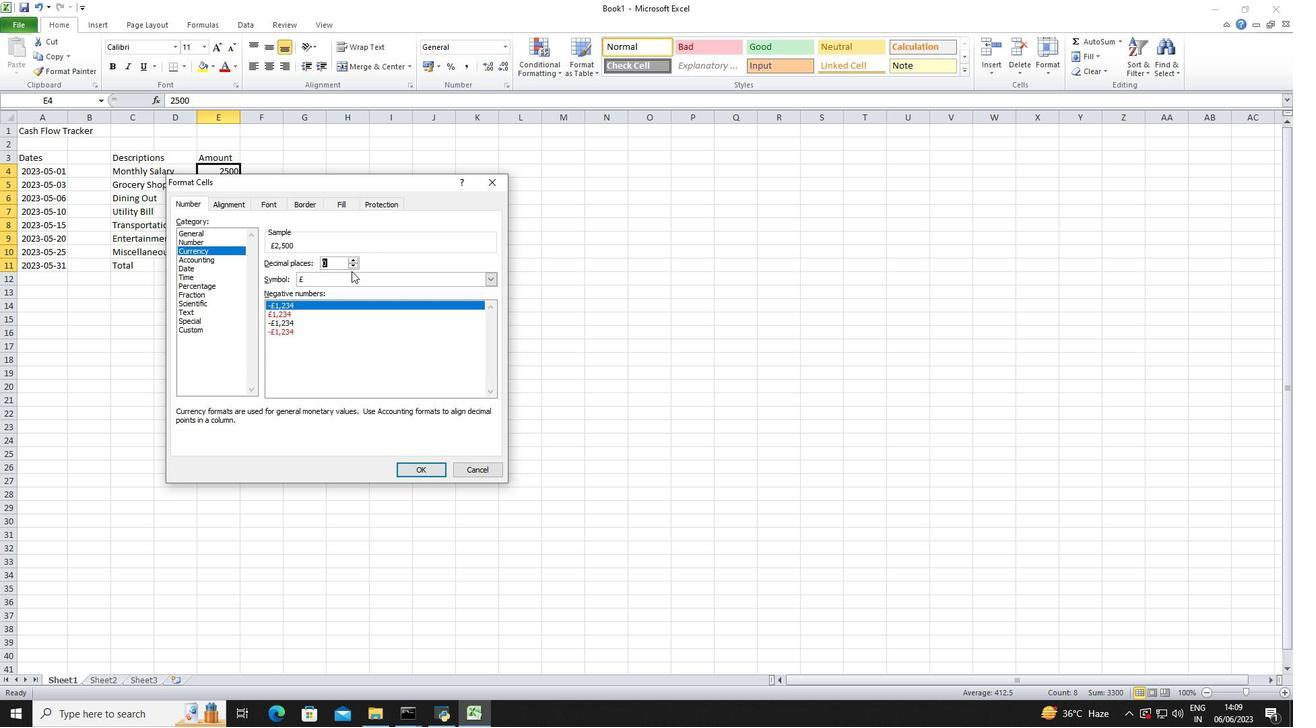 
Action: Mouse moved to (370, 328)
Screenshot: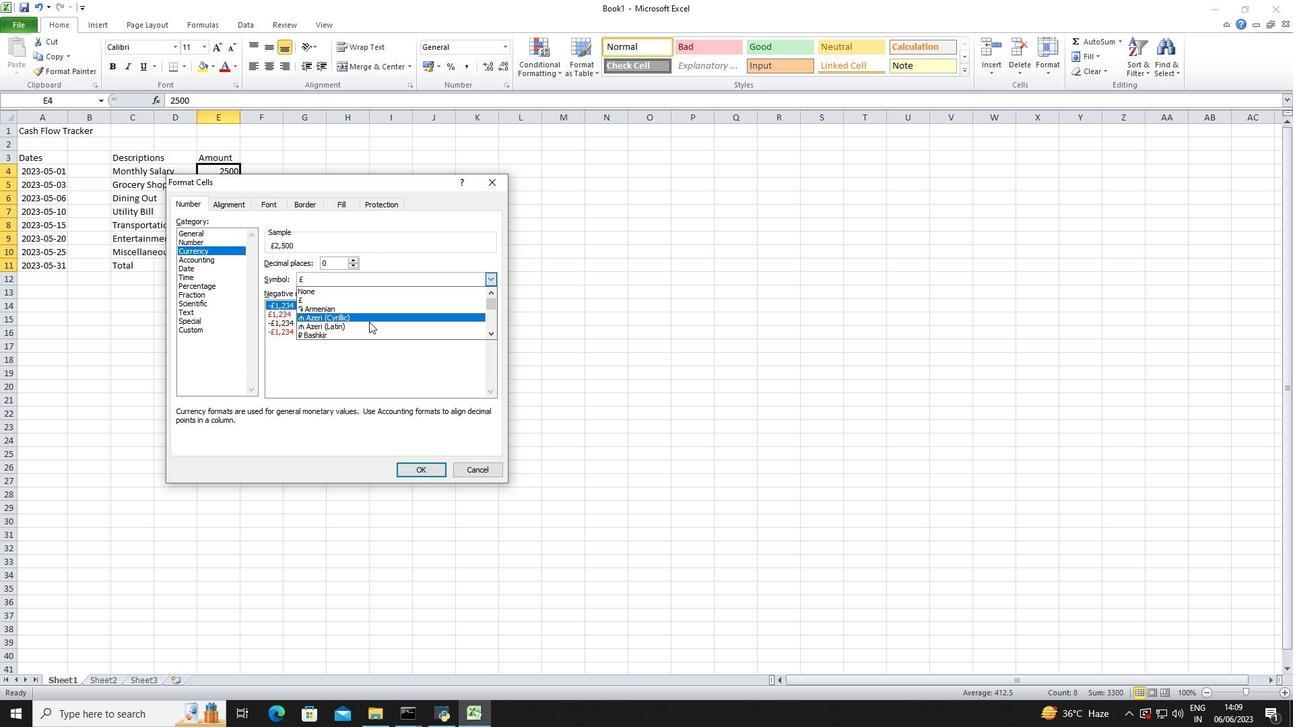 
Action: Mouse scrolled (370, 328) with delta (0, 0)
Screenshot: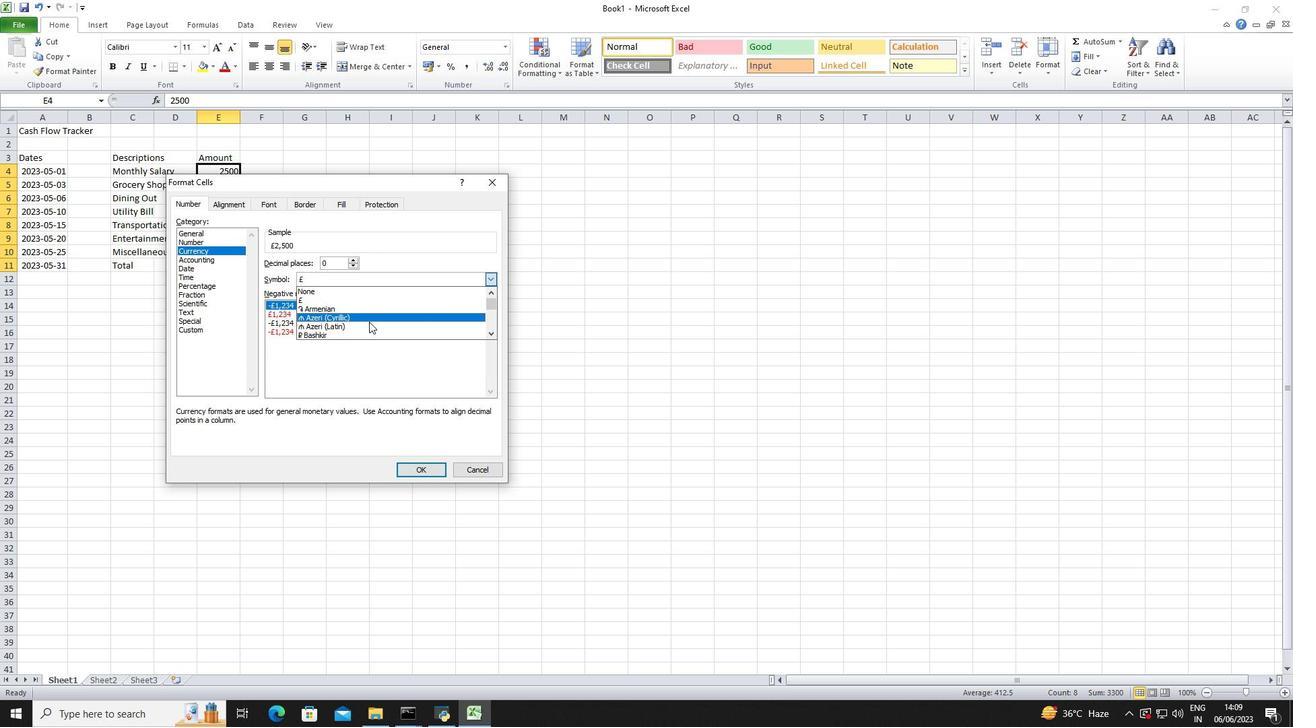 
Action: Mouse scrolled (370, 328) with delta (0, 0)
Screenshot: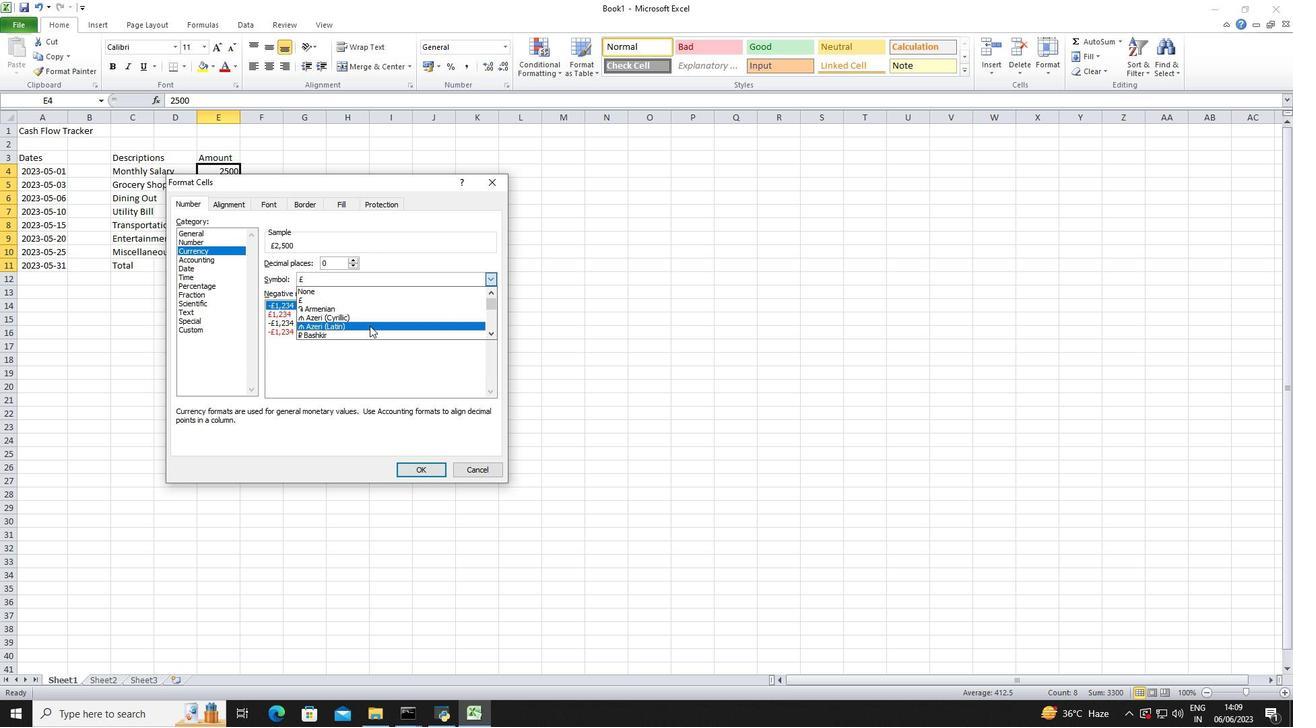 
Action: Mouse scrolled (370, 328) with delta (0, 0)
Screenshot: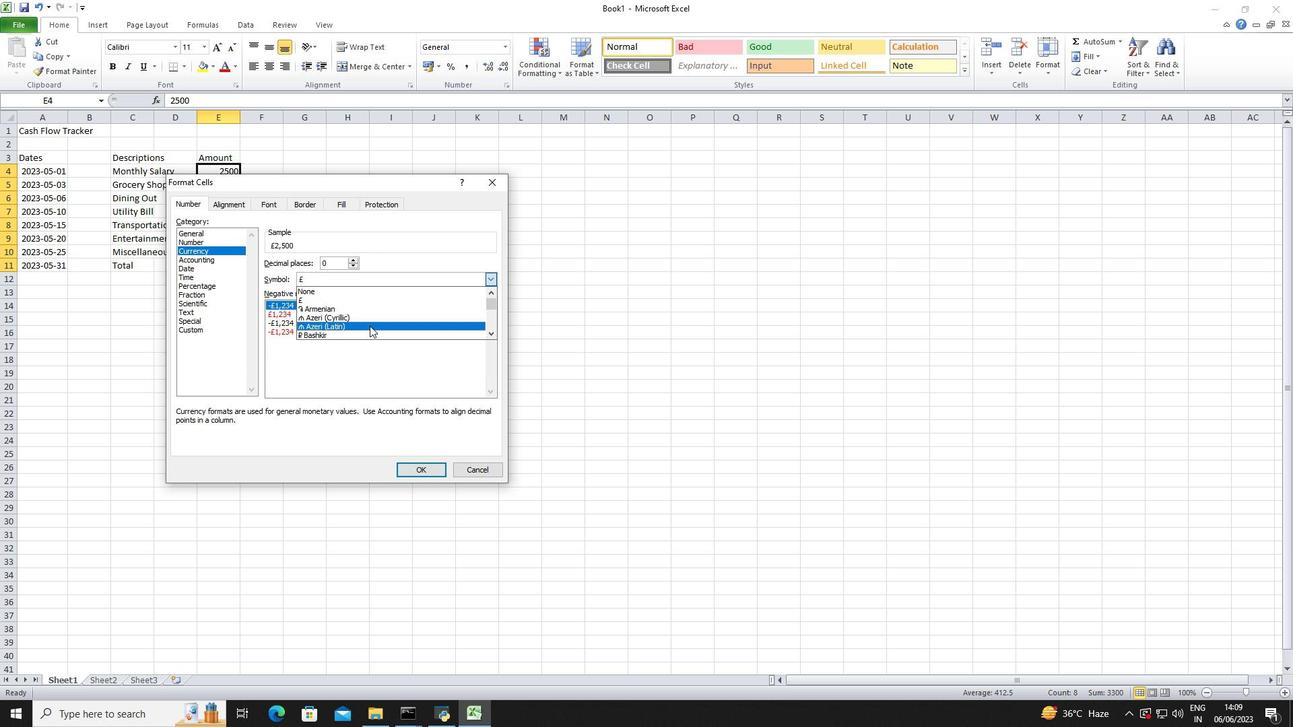 
Action: Mouse scrolled (370, 328) with delta (0, 0)
Screenshot: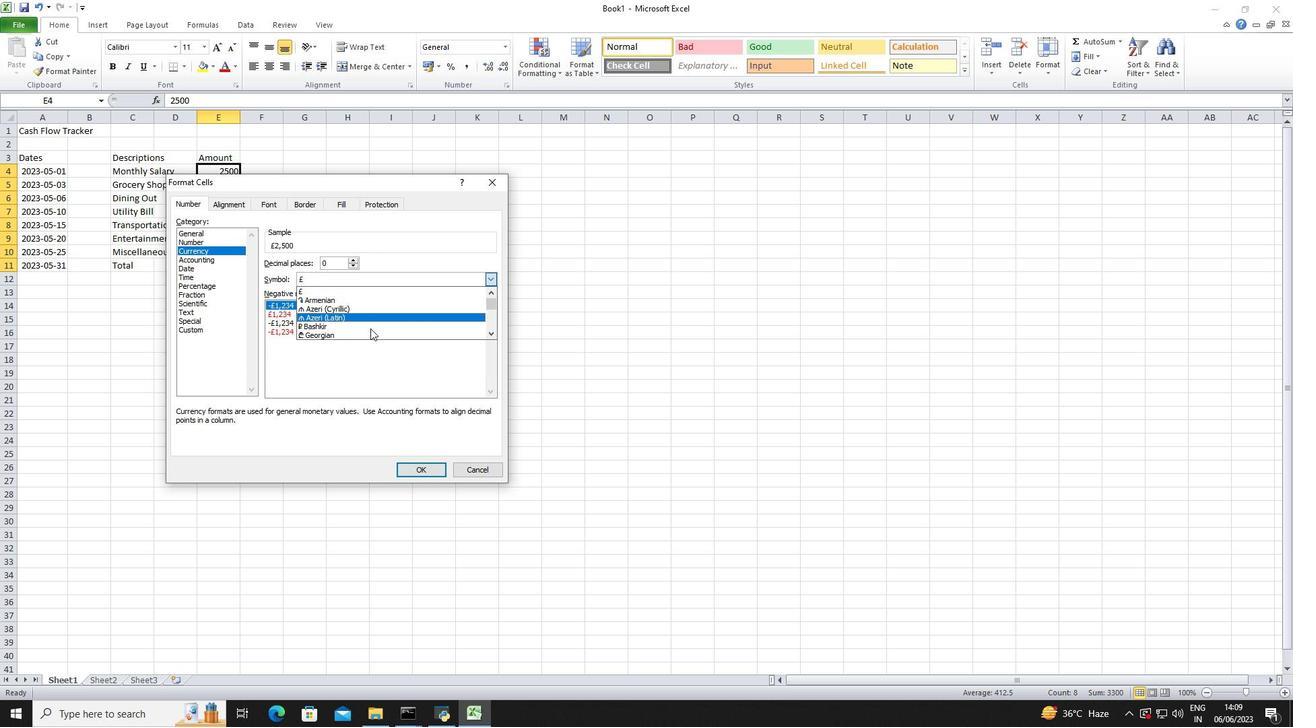 
Action: Mouse scrolled (370, 328) with delta (0, 0)
Screenshot: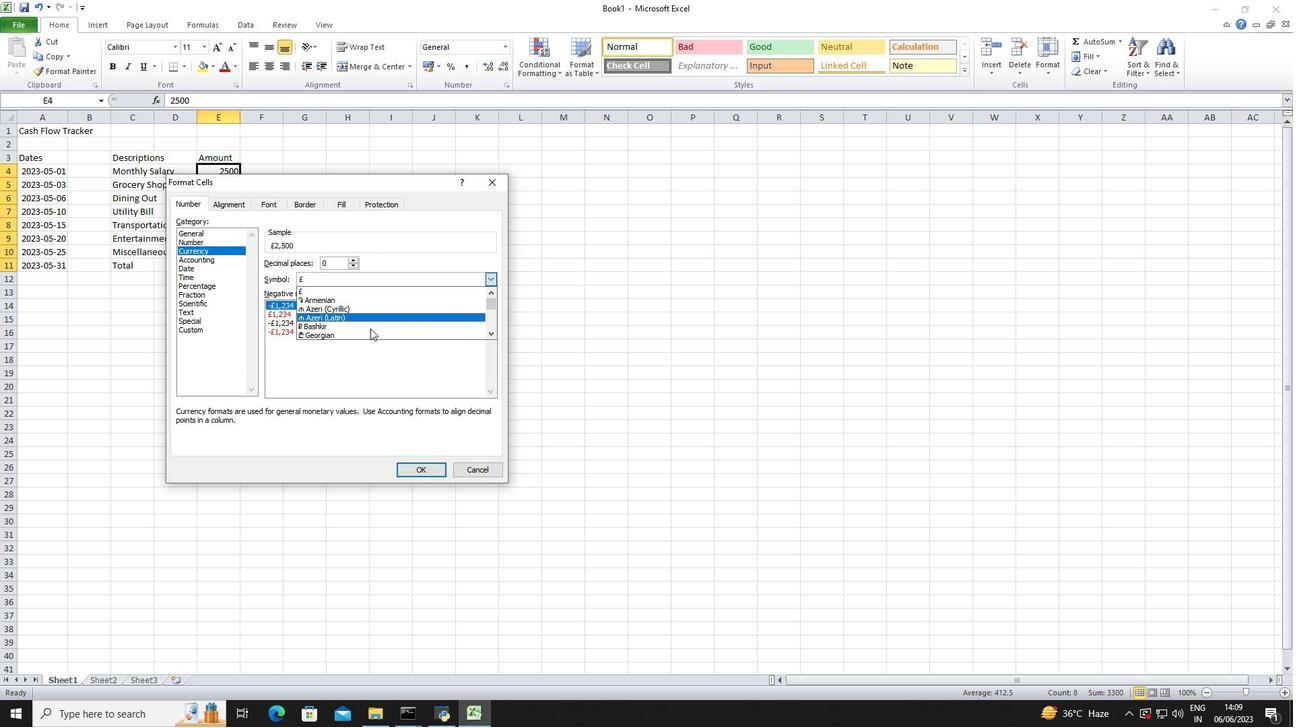 
Action: Mouse scrolled (370, 328) with delta (0, 0)
Screenshot: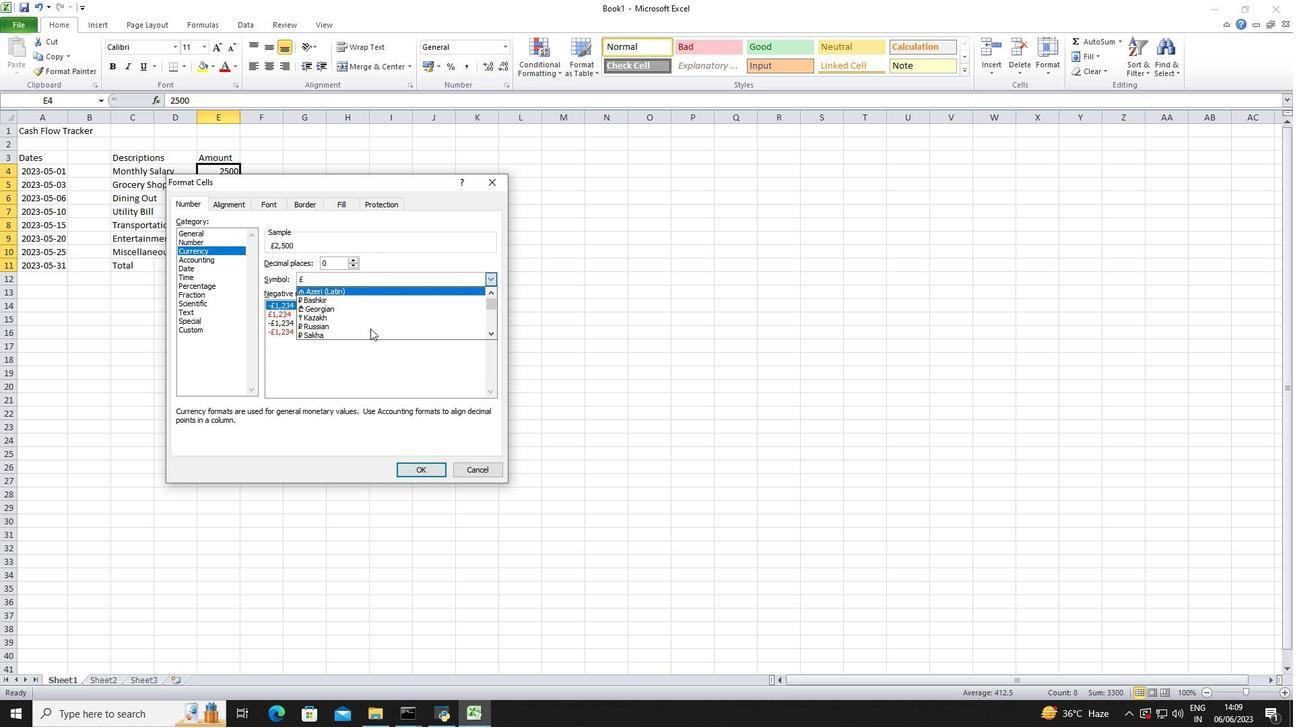 
Action: Mouse scrolled (370, 328) with delta (0, 0)
Screenshot: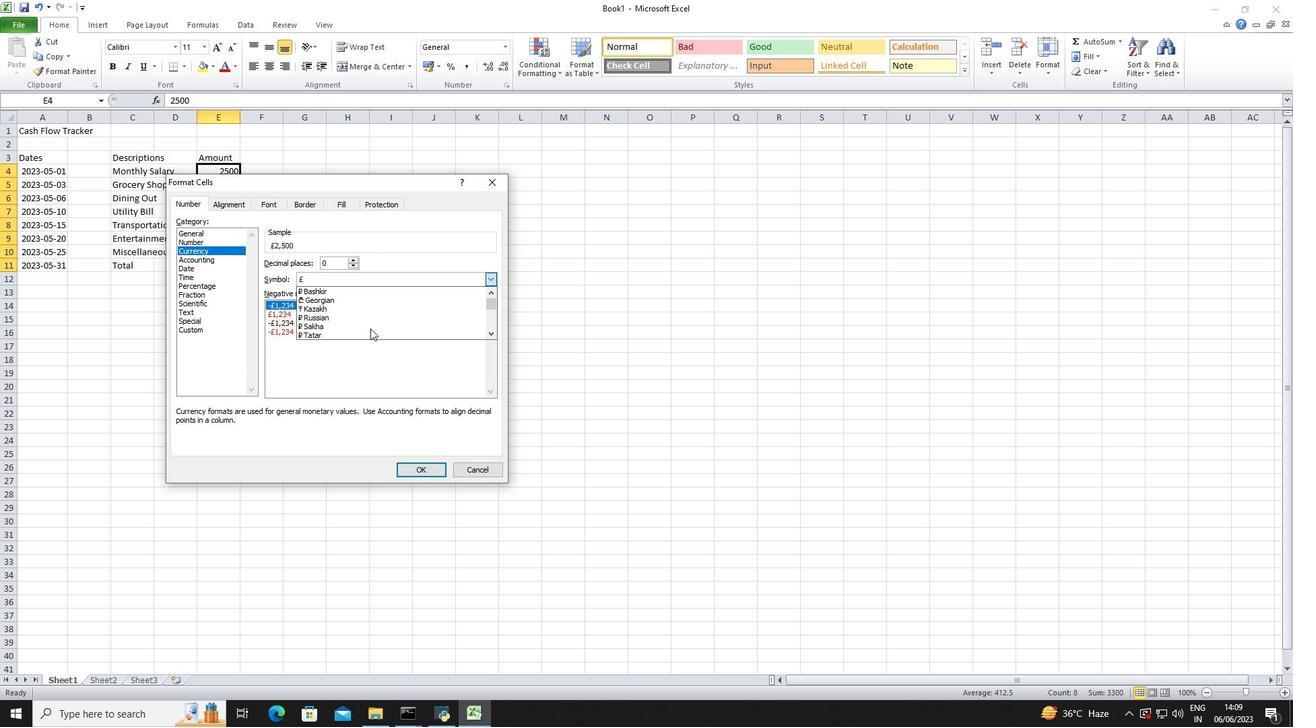 
Action: Mouse moved to (371, 328)
Screenshot: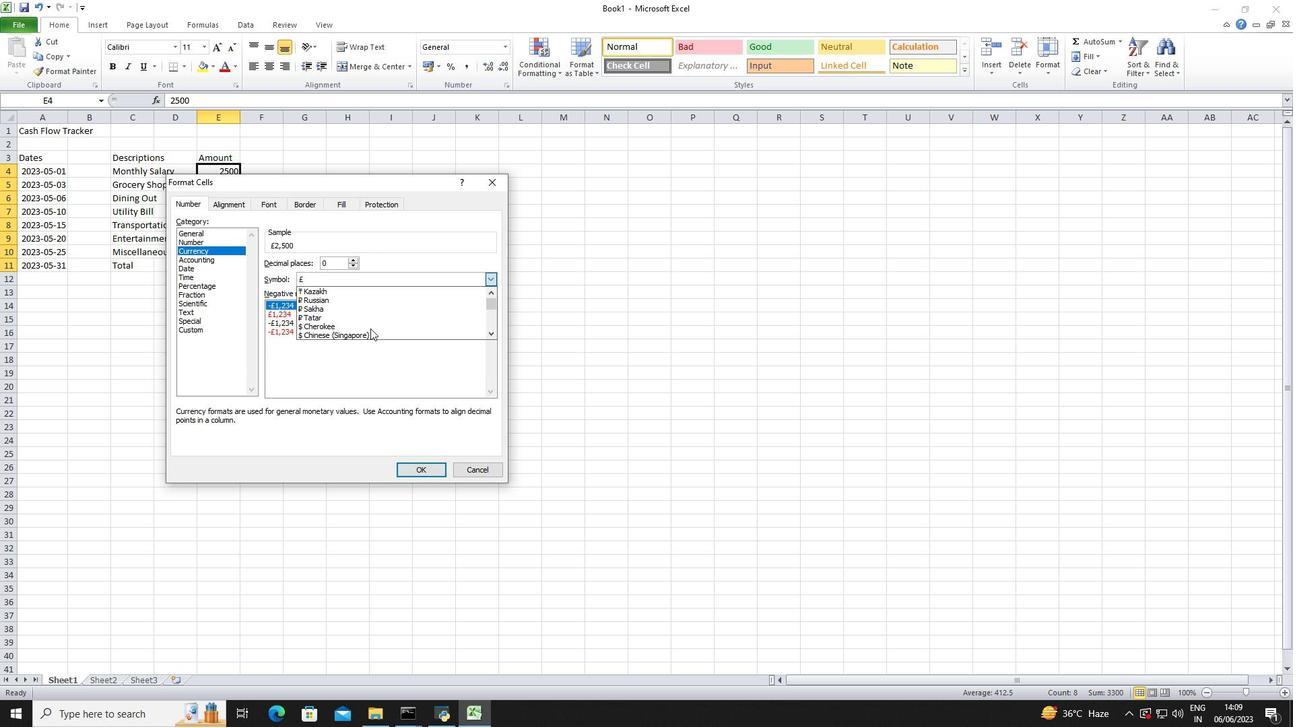
Action: Mouse scrolled (371, 328) with delta (0, 0)
Screenshot: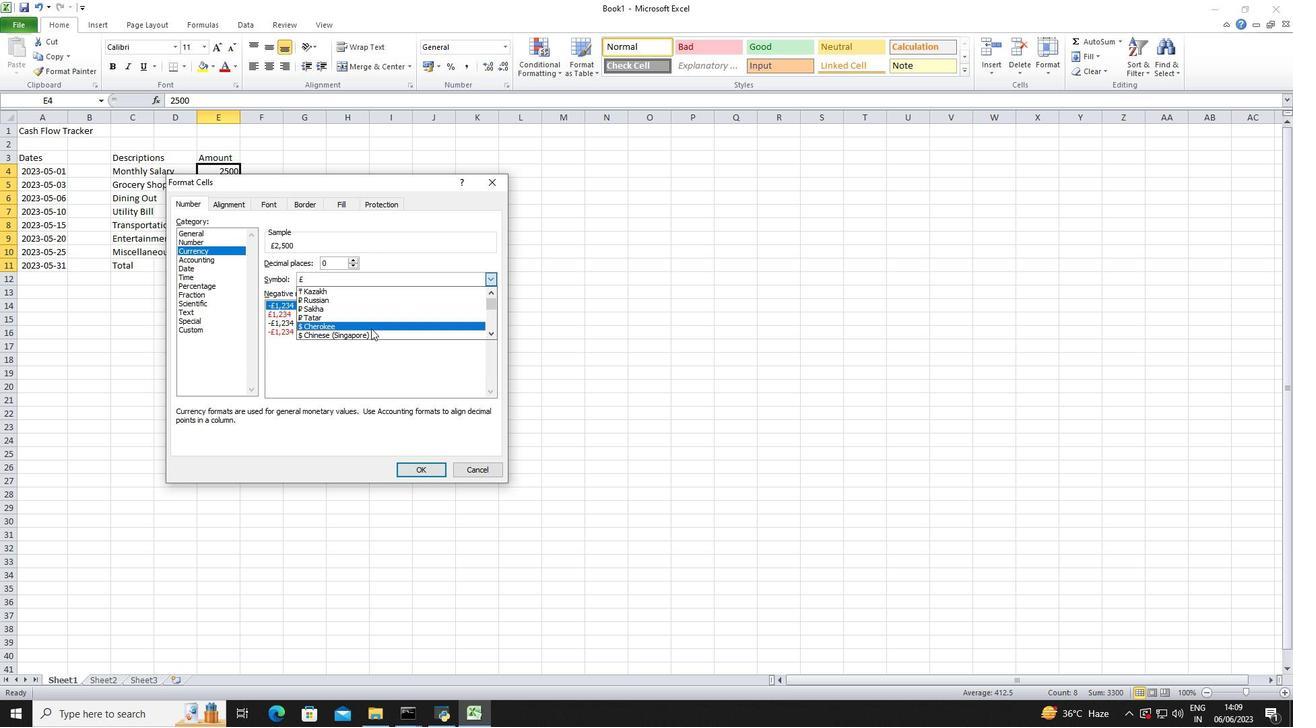 
Action: Mouse scrolled (371, 328) with delta (0, 0)
Screenshot: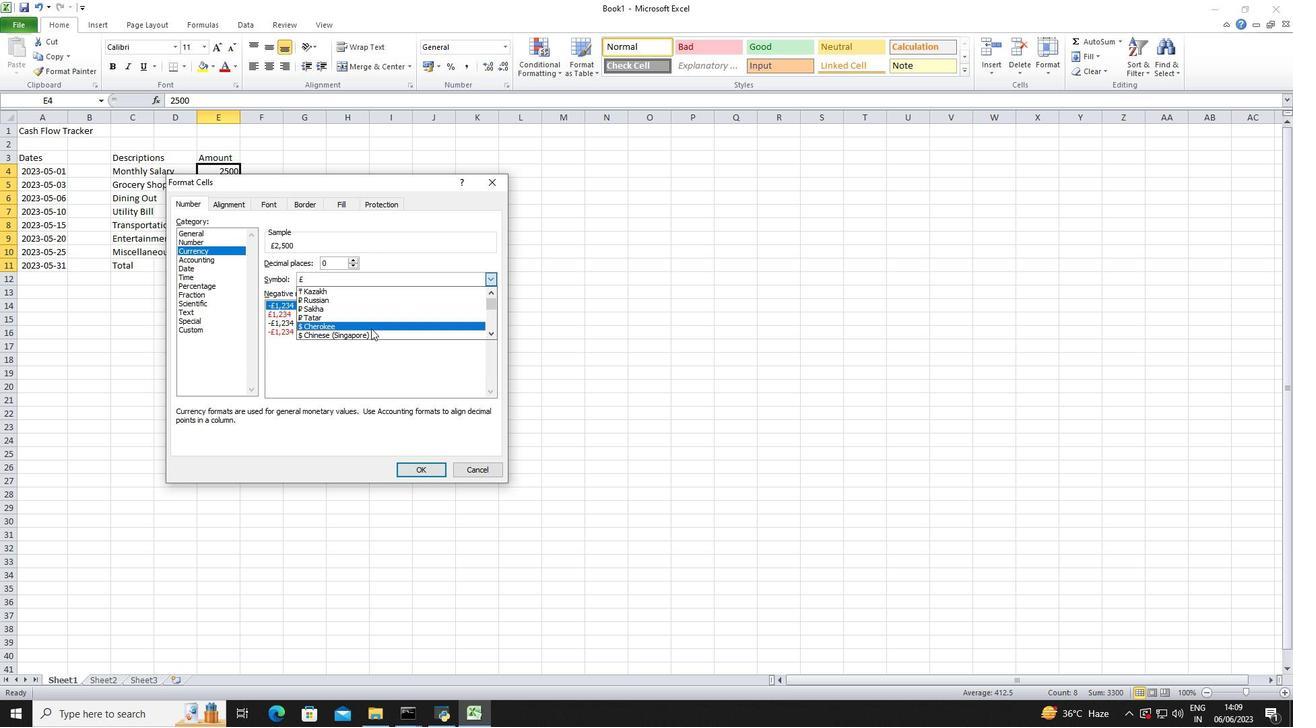 
Action: Mouse scrolled (371, 328) with delta (0, 0)
Screenshot: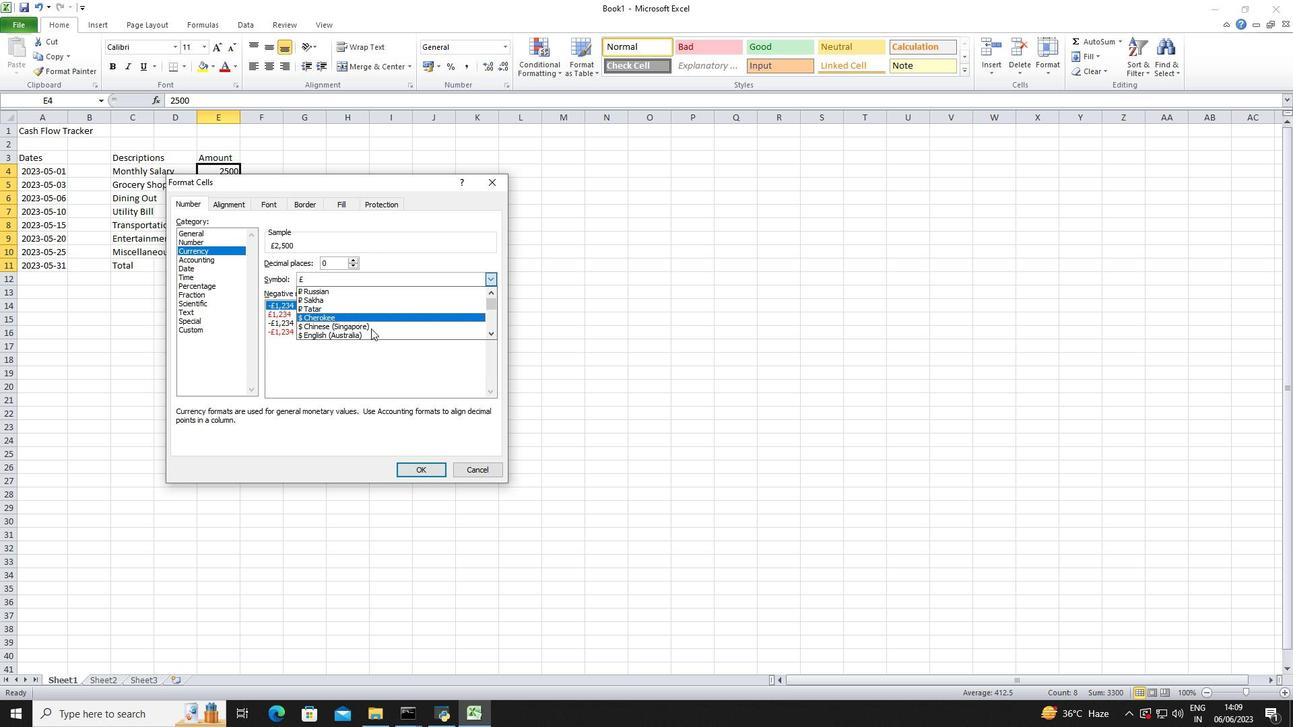 
Action: Mouse moved to (367, 318)
Screenshot: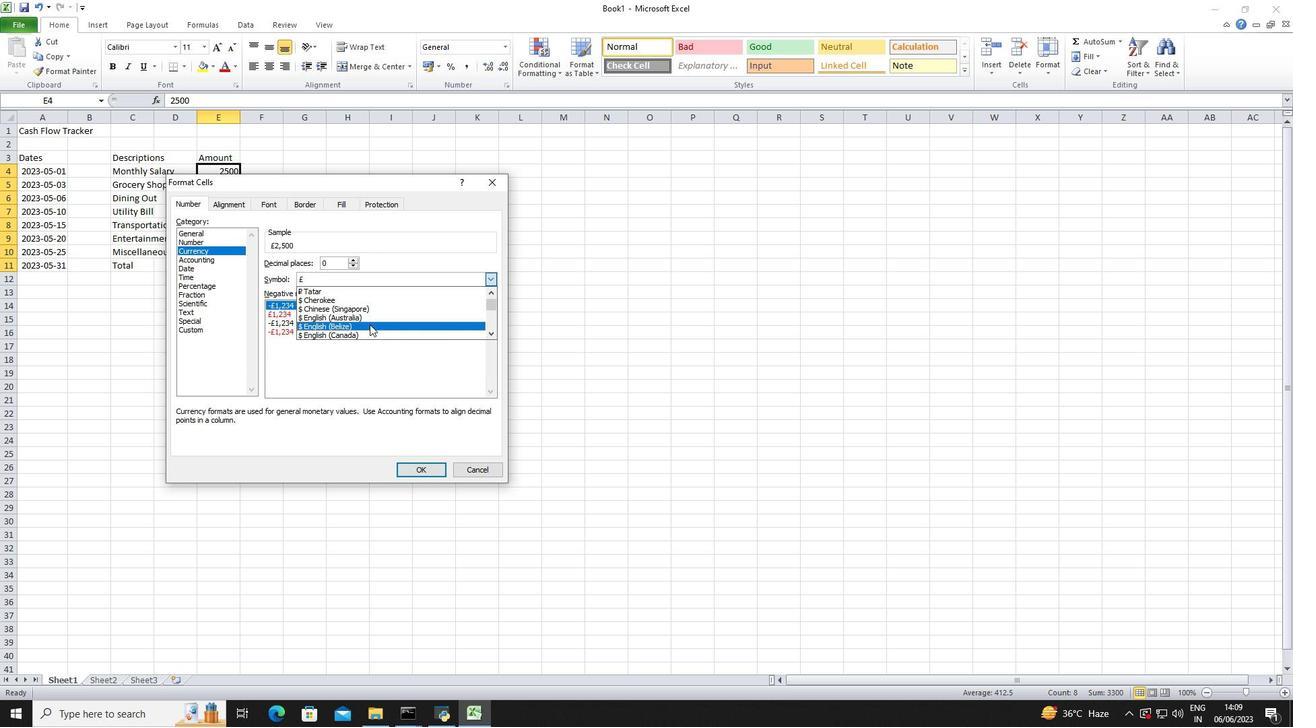 
Action: Mouse pressed left at (367, 318)
Screenshot: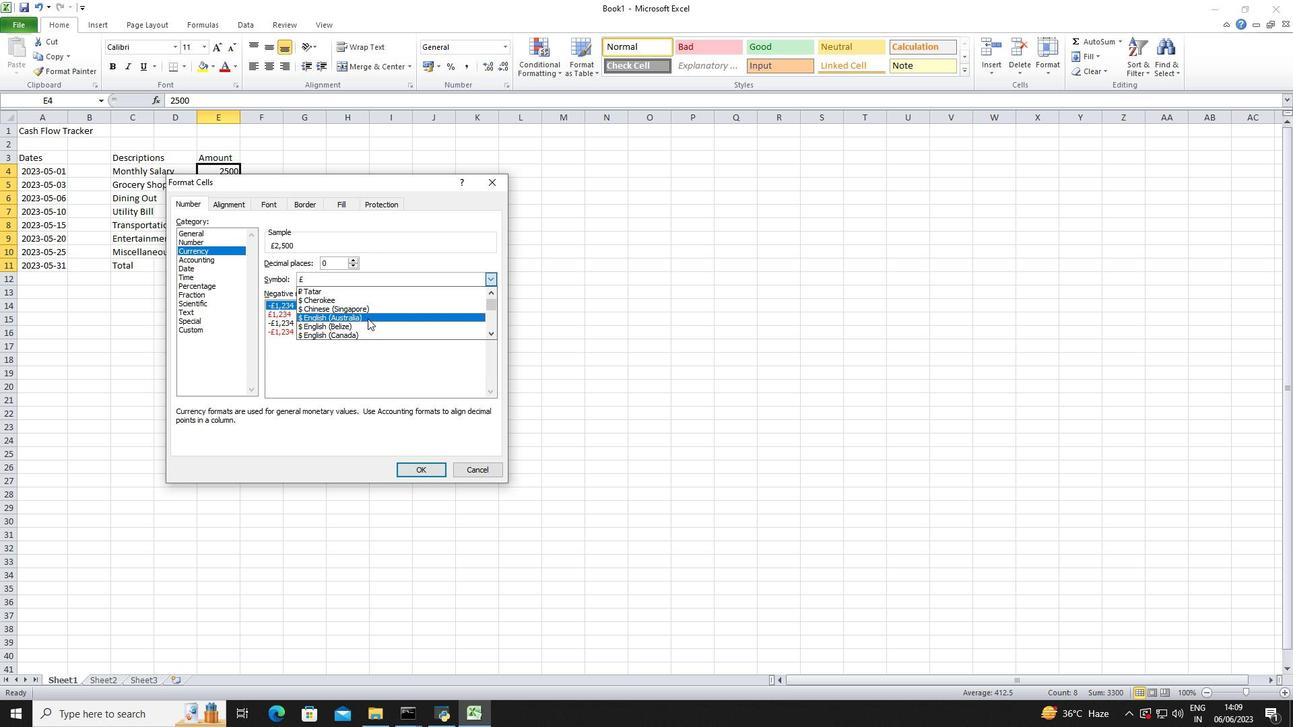
Action: Mouse moved to (433, 471)
Screenshot: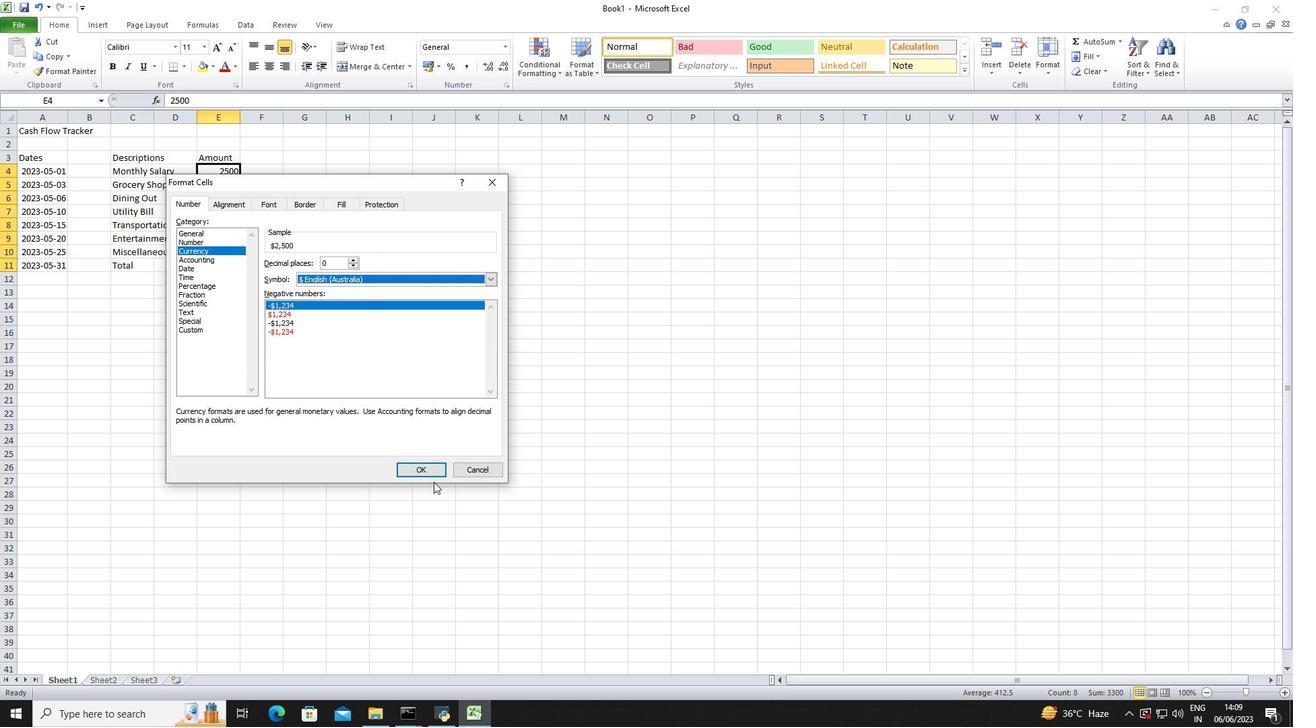 
Action: Mouse pressed left at (433, 471)
Screenshot: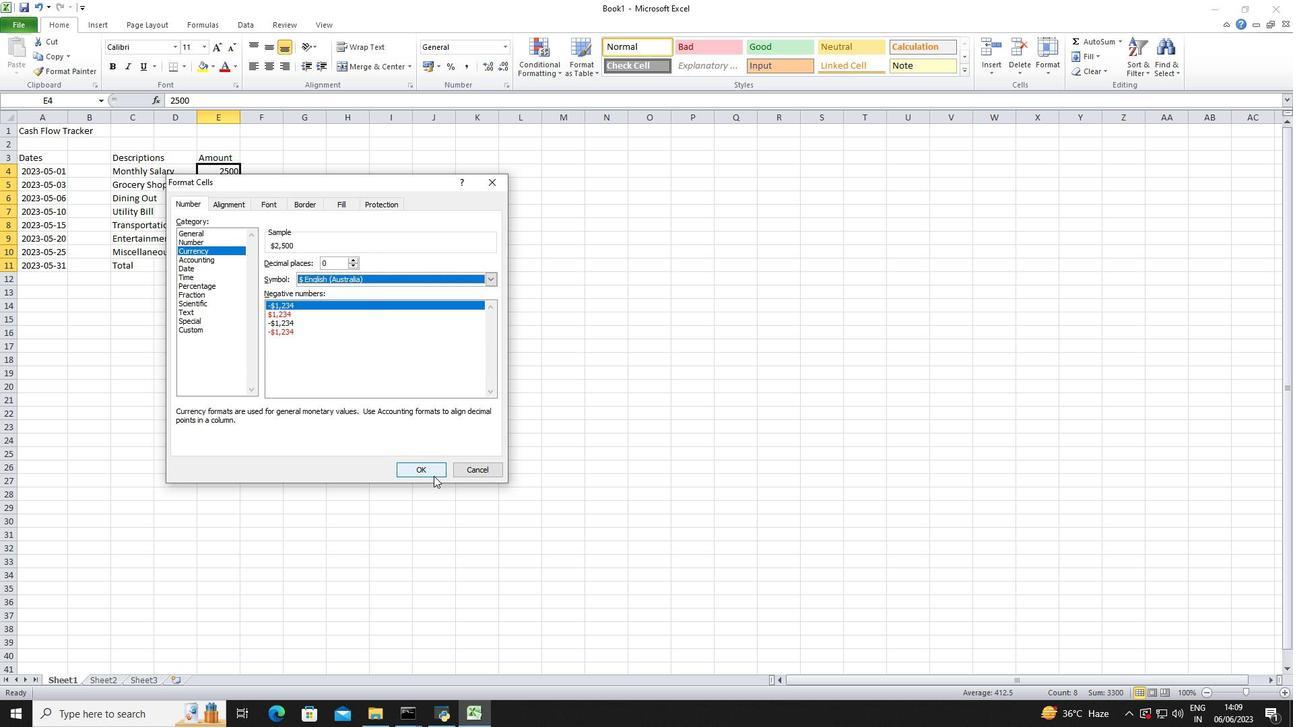 
Action: Mouse moved to (292, 153)
Screenshot: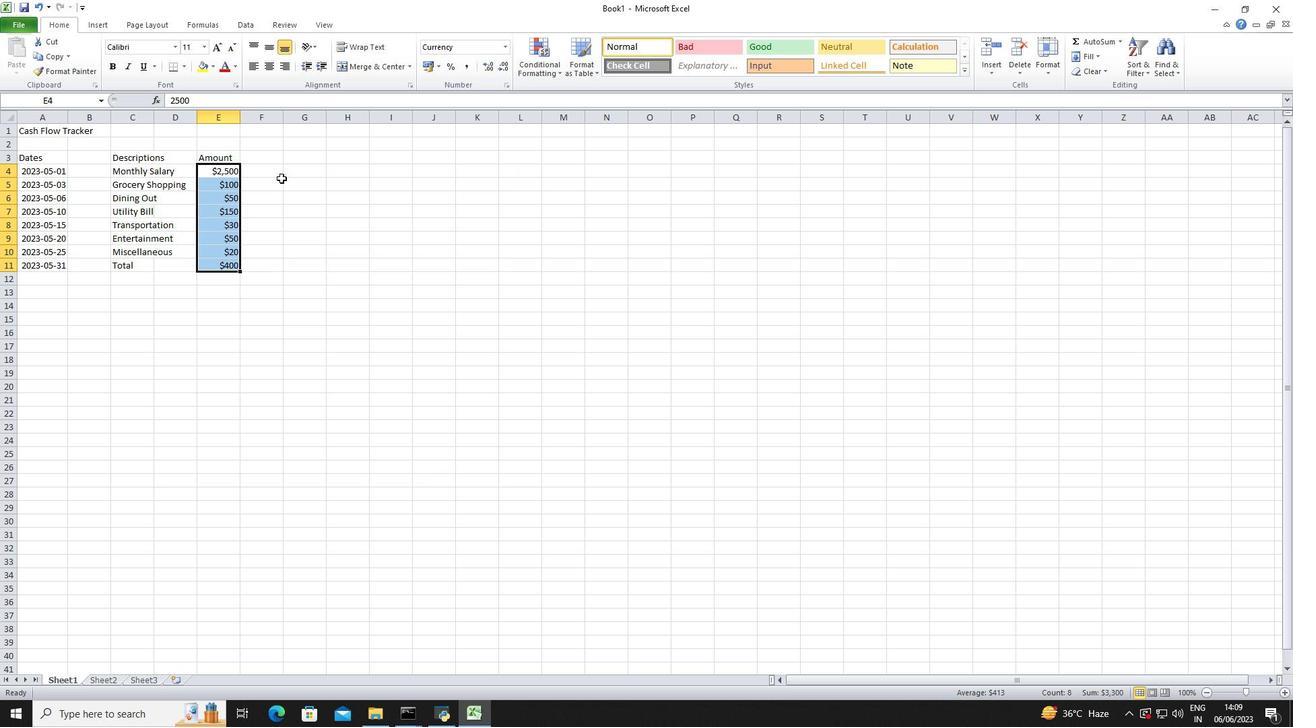 
Action: Mouse pressed left at (292, 153)
Screenshot: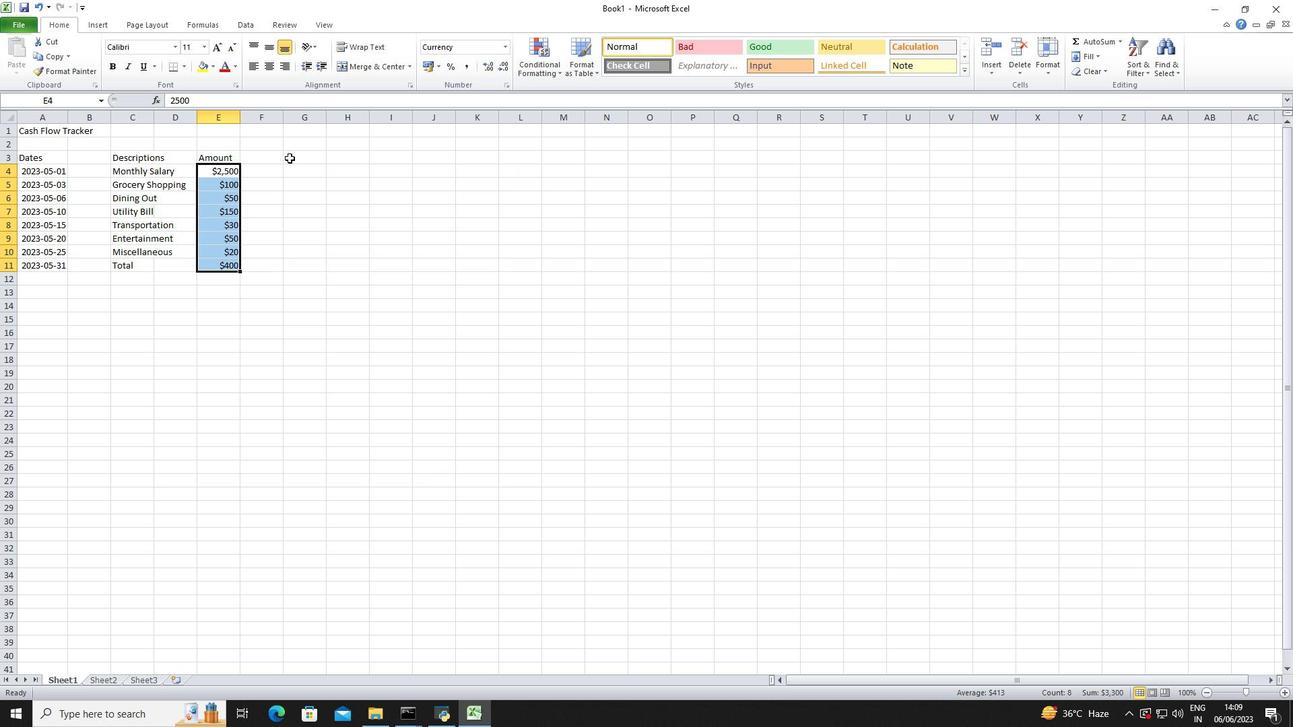 
Action: Key pressed <Key.shift>Income/<Key.shift>Expense<Key.down><Key.shift>Income
Screenshot: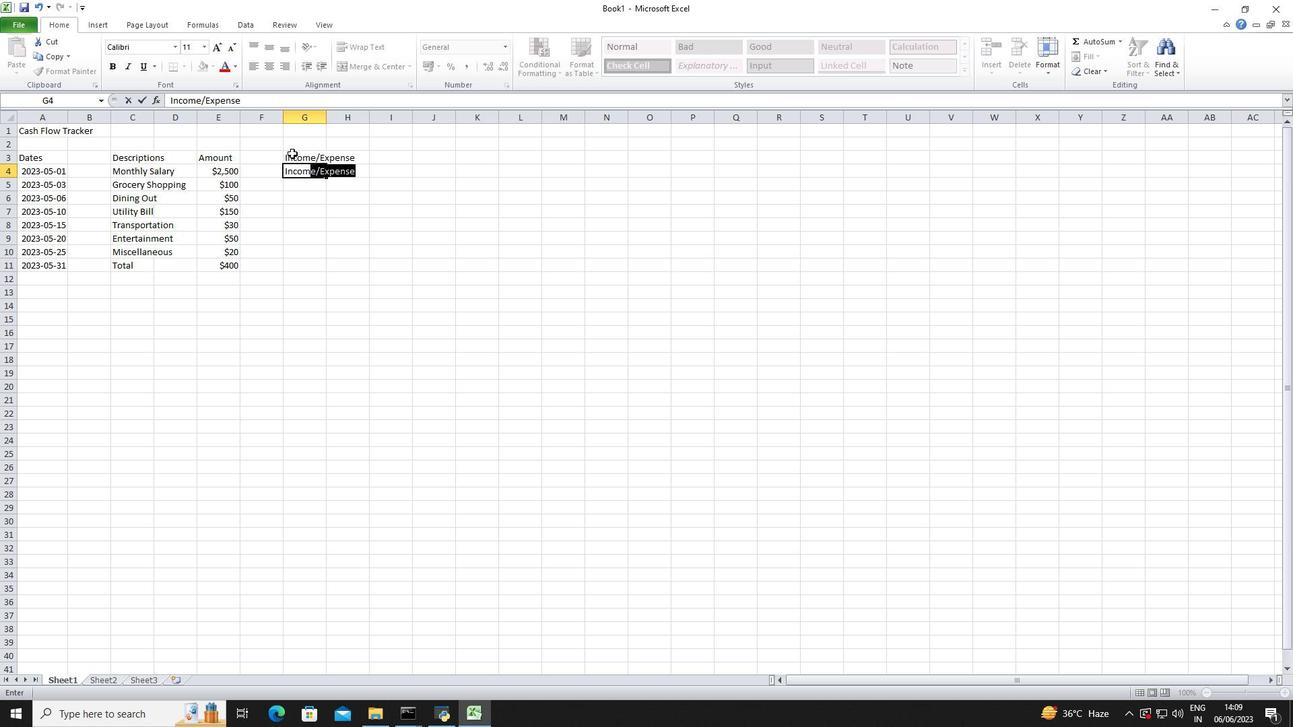 
Action: Mouse moved to (317, 173)
Screenshot: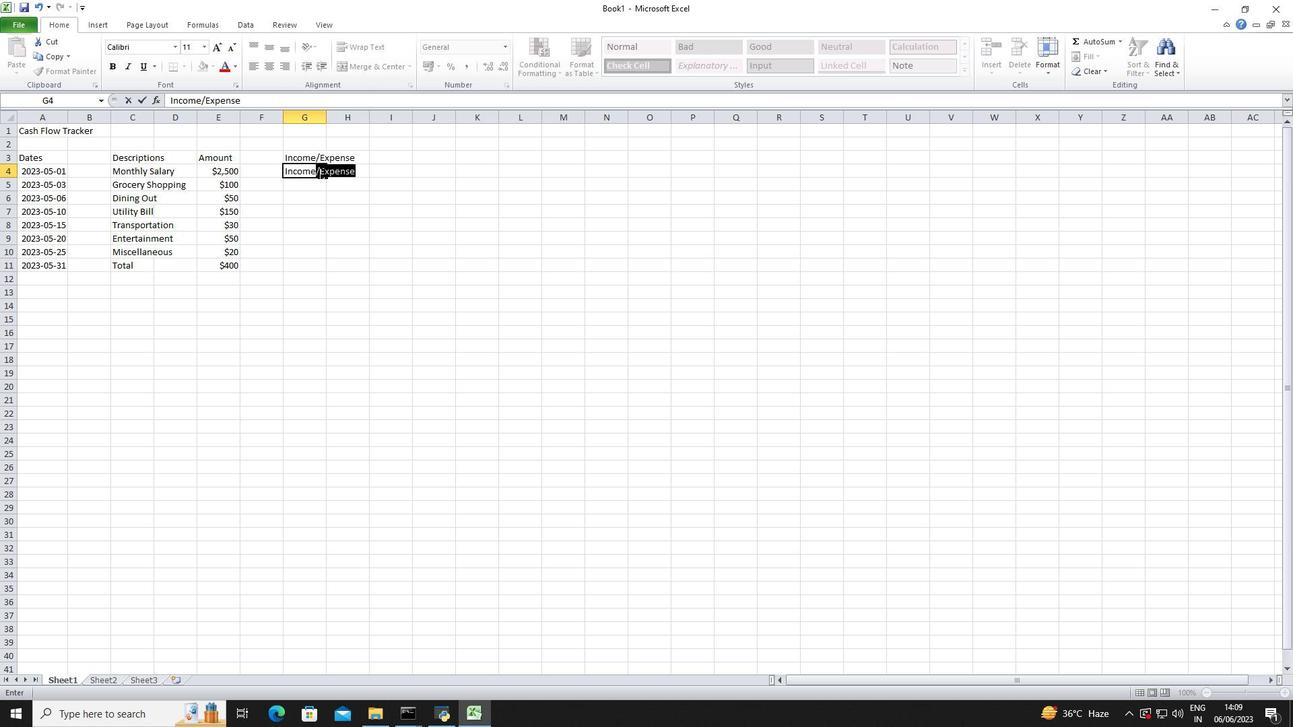 
Action: Mouse pressed left at (317, 173)
Screenshot: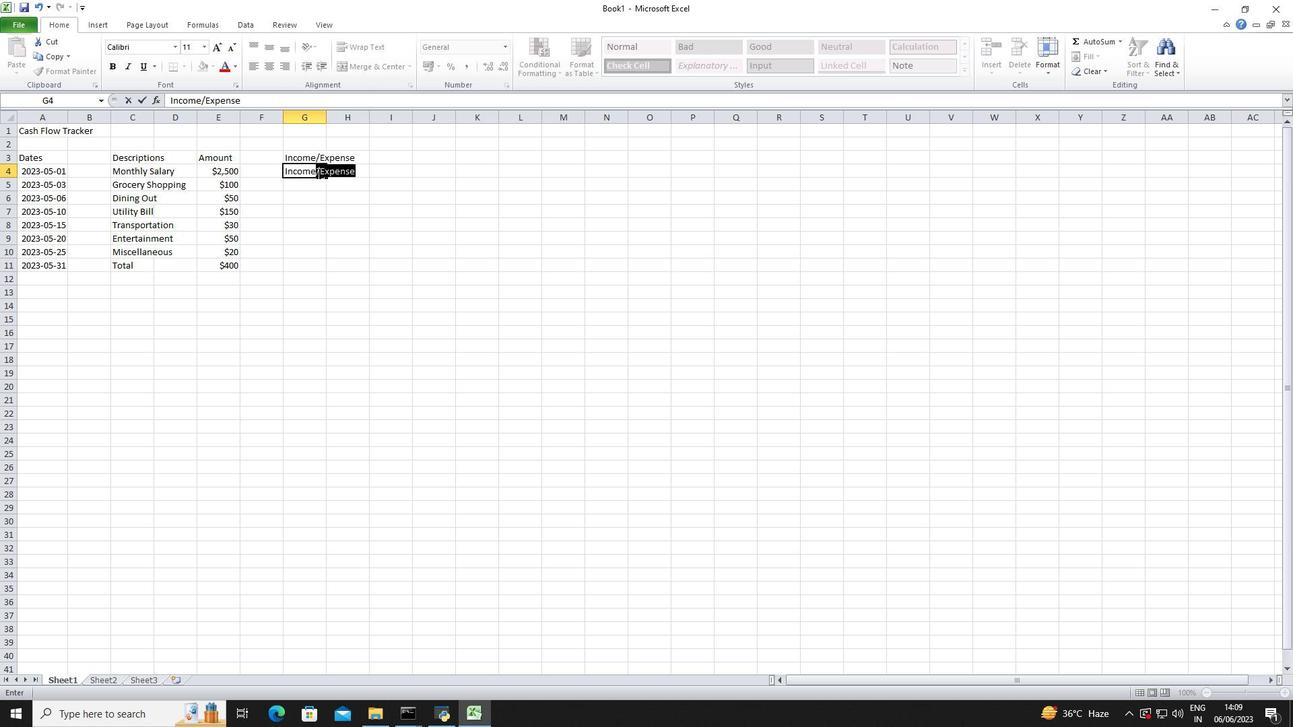 
Action: Mouse moved to (362, 171)
Screenshot: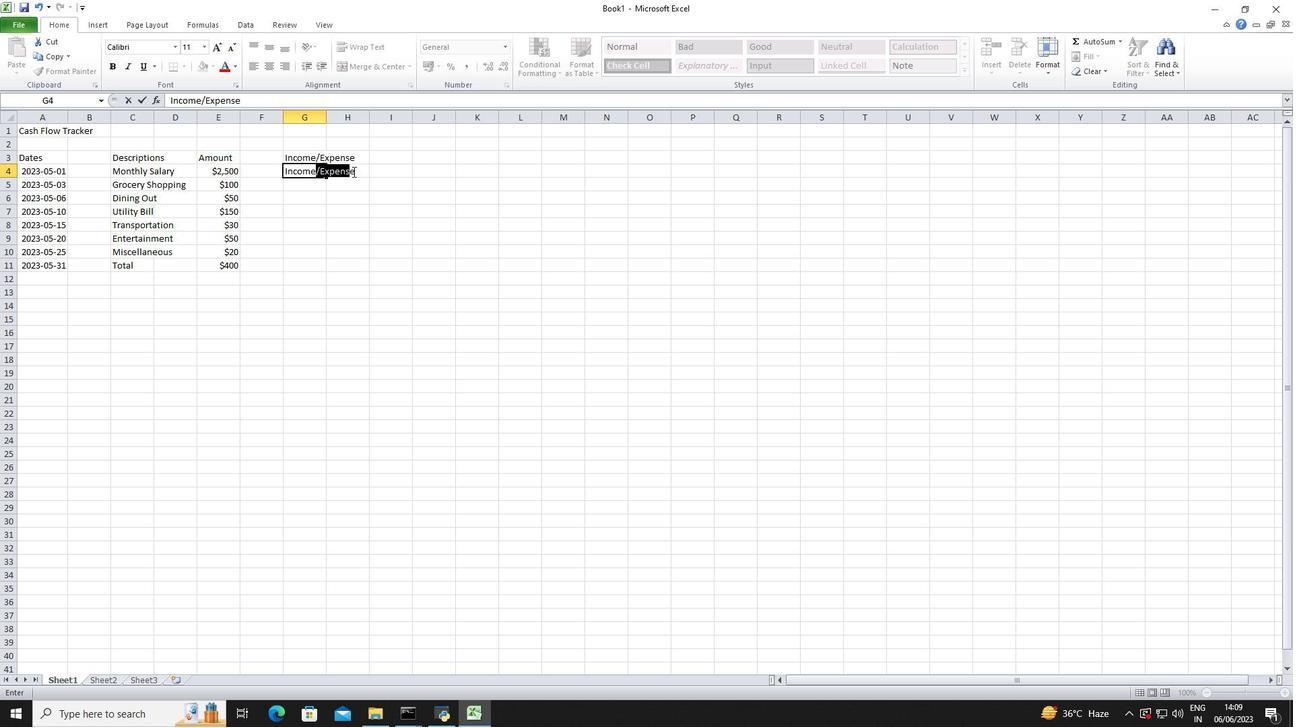 
Action: Key pressed <Key.backspace><Key.enter><Key.shift>Expenses<Key.enter><Key.shift>Expenses<Key.enter><Key.shift>Expenses<Key.enter><Key.shift>Expenses<Key.enter><Key.shift>Expenses<Key.enter><Key.shift>Expenses<Key.enter><Key.shift>Expenses<Key.down><Key.right><Key.right><Key.up><Key.up><Key.up><Key.up><Key.up><Key.up><Key.up><Key.up><Key.up><Key.shift>Balance<Key.down>2500<Key.down>2400<Key.down>2350<Key.down>2200<Key.down>2170<Key.down>2120<Key.down>2100<Key.down>2100<Key.down>
Screenshot: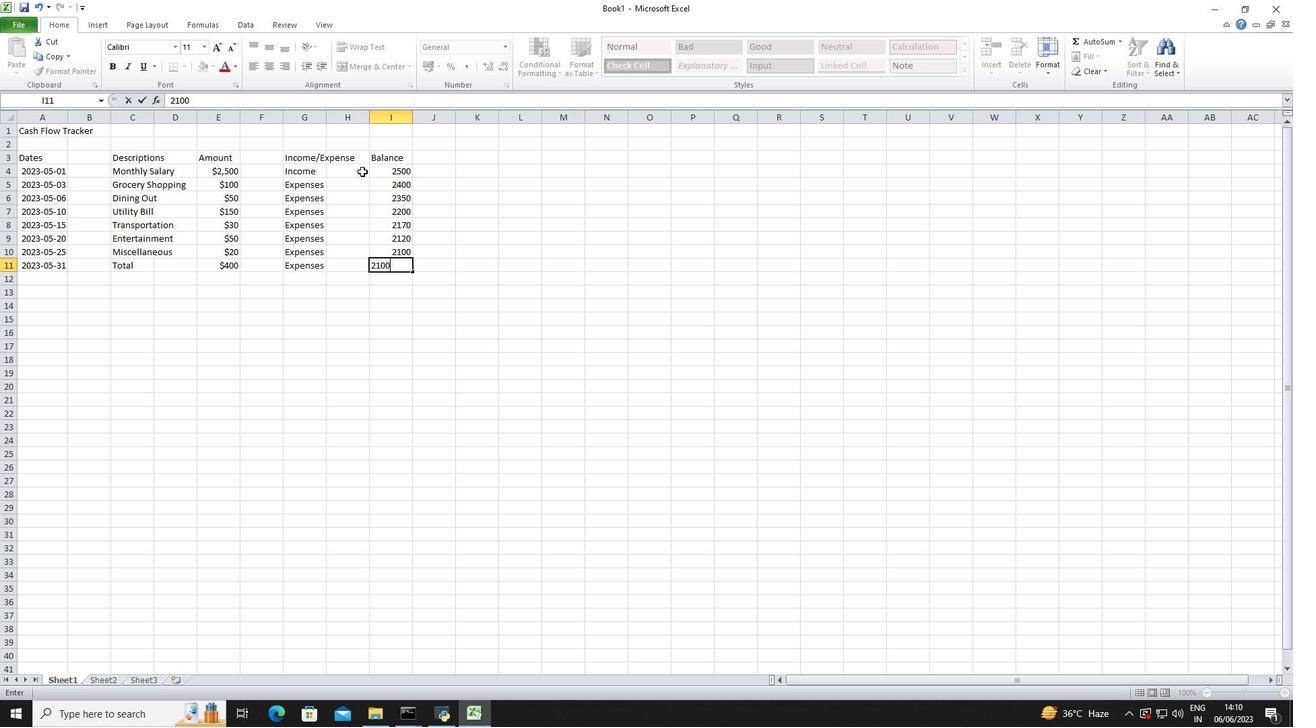 
Action: Mouse moved to (391, 172)
Screenshot: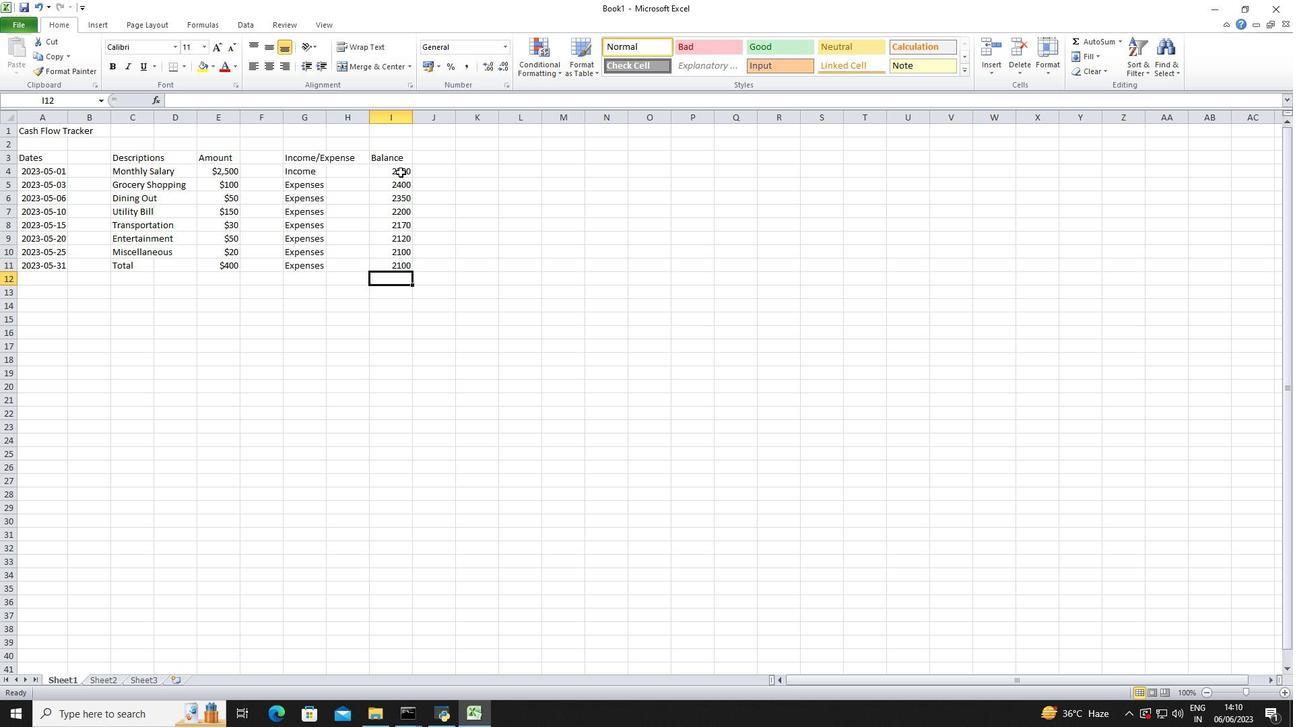 
Action: Mouse pressed left at (391, 172)
Screenshot: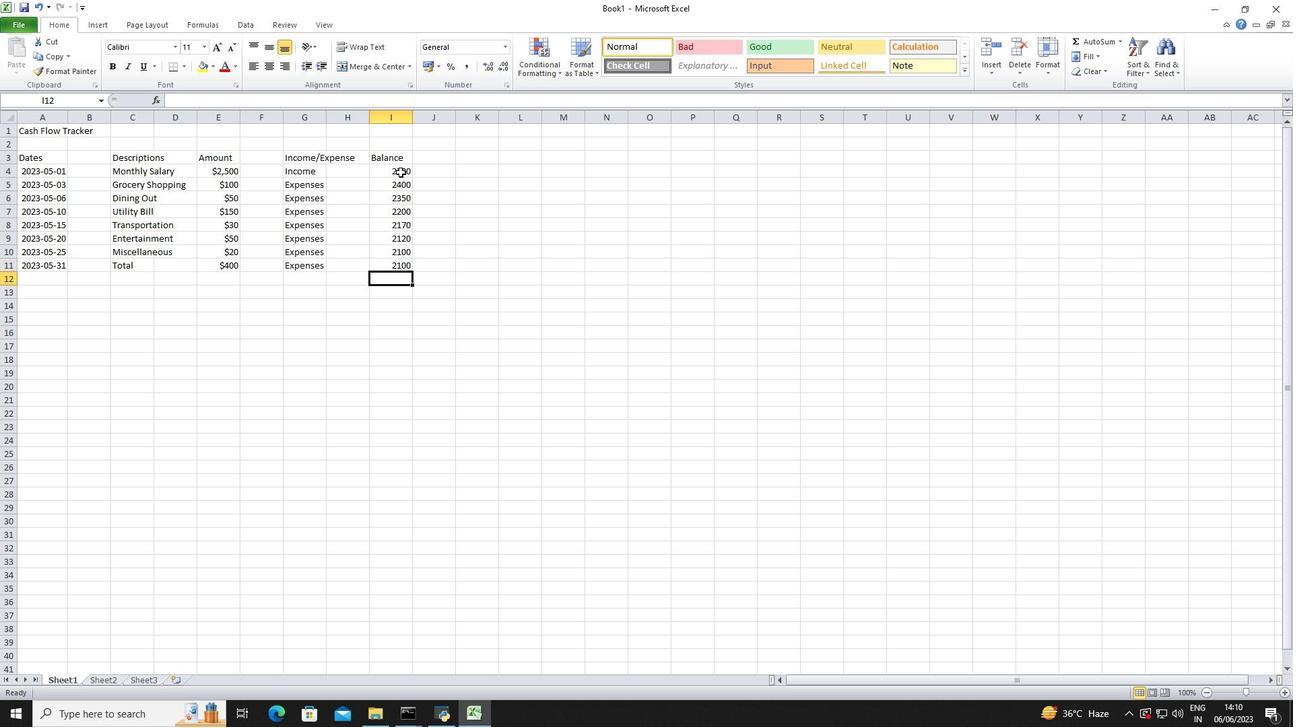 
Action: Mouse moved to (505, 48)
Screenshot: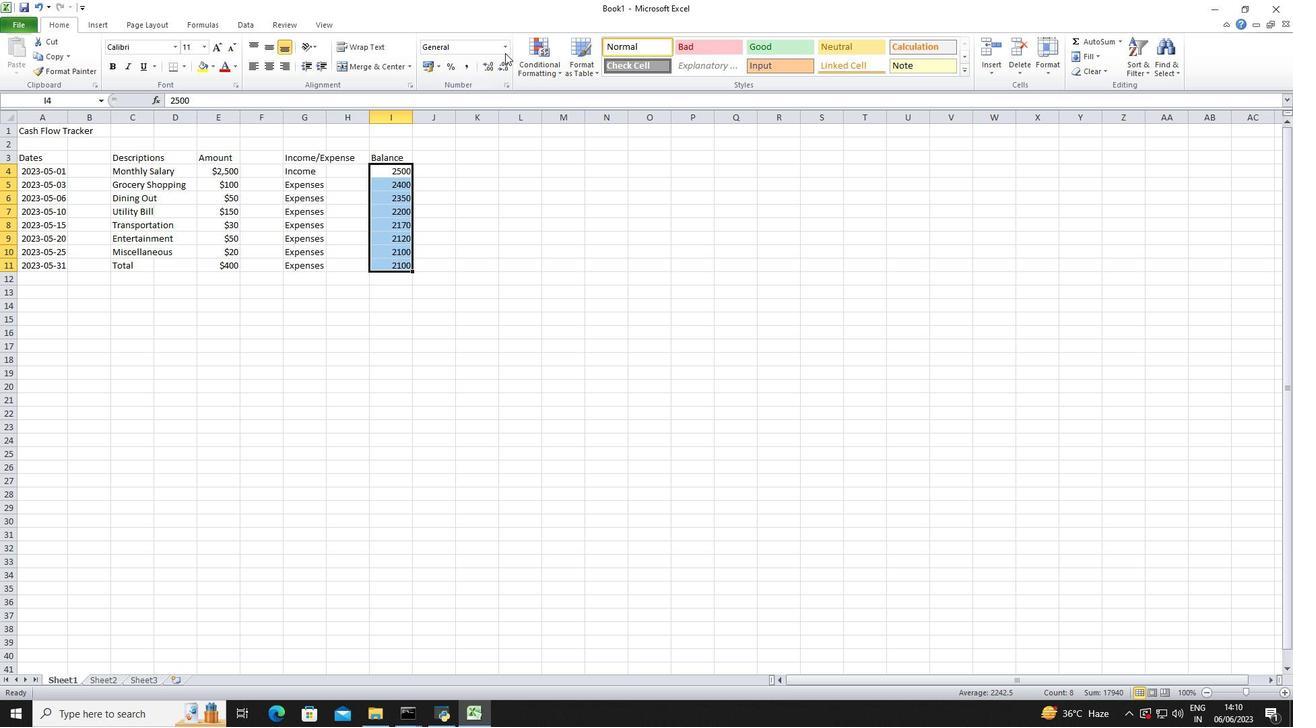
Action: Mouse pressed left at (505, 48)
Screenshot: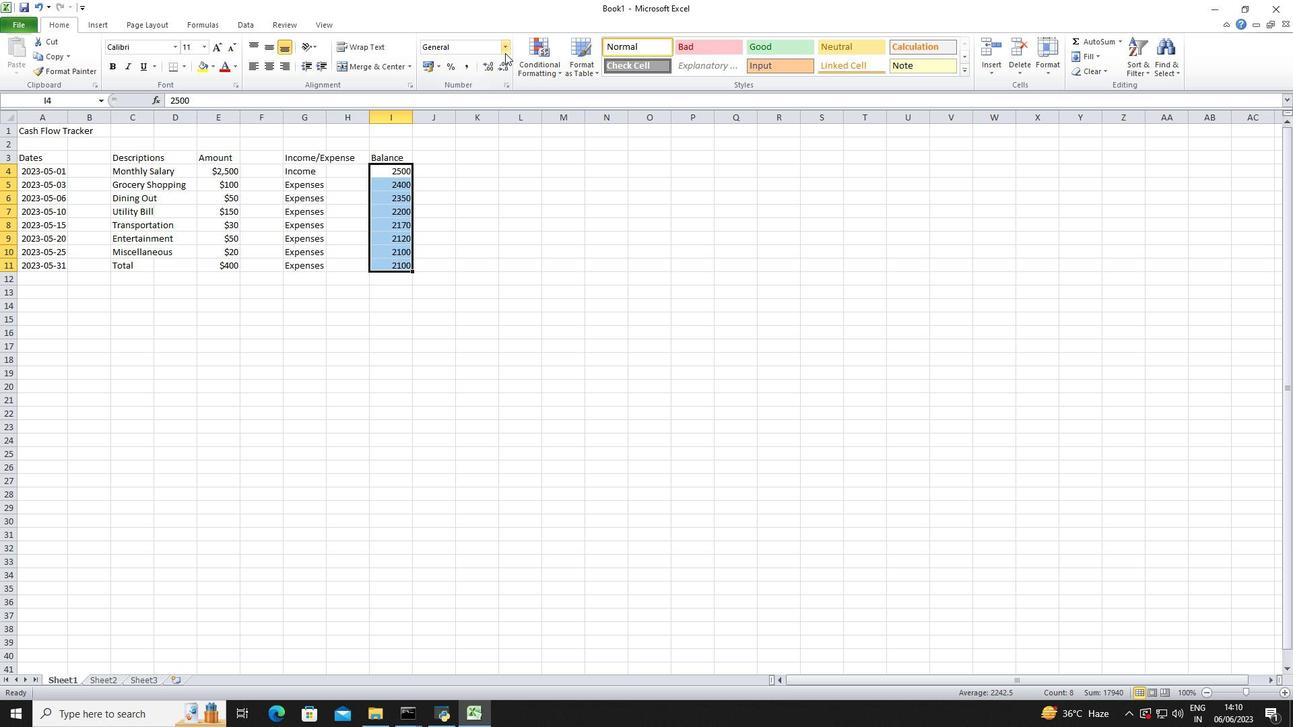 
Action: Mouse moved to (518, 384)
Screenshot: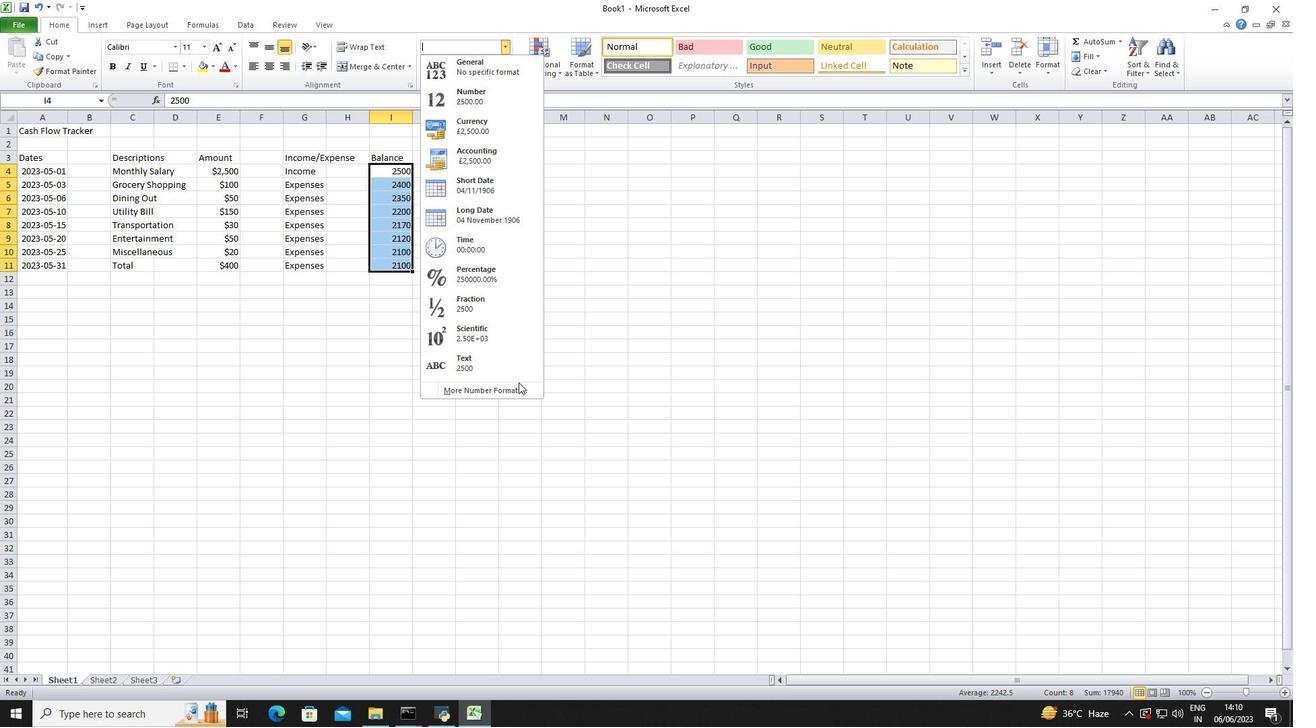 
Action: Mouse pressed left at (518, 384)
Screenshot: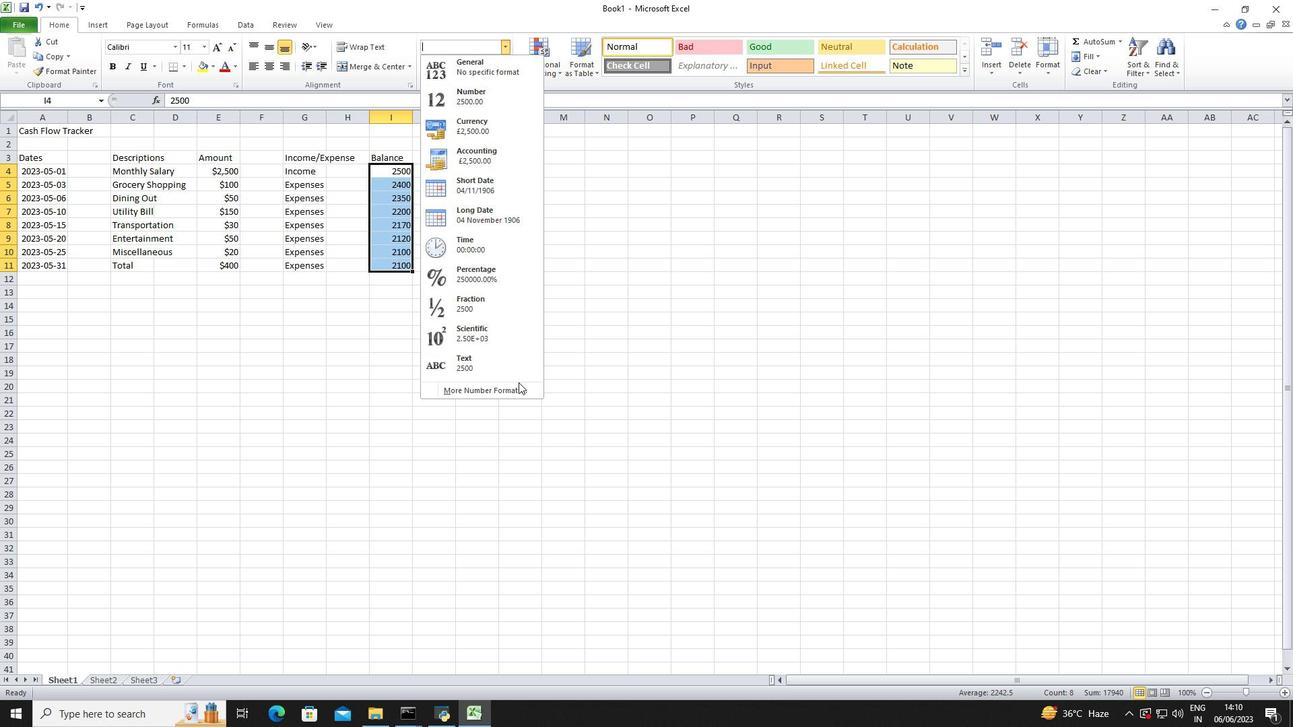 
Action: Mouse moved to (216, 254)
Screenshot: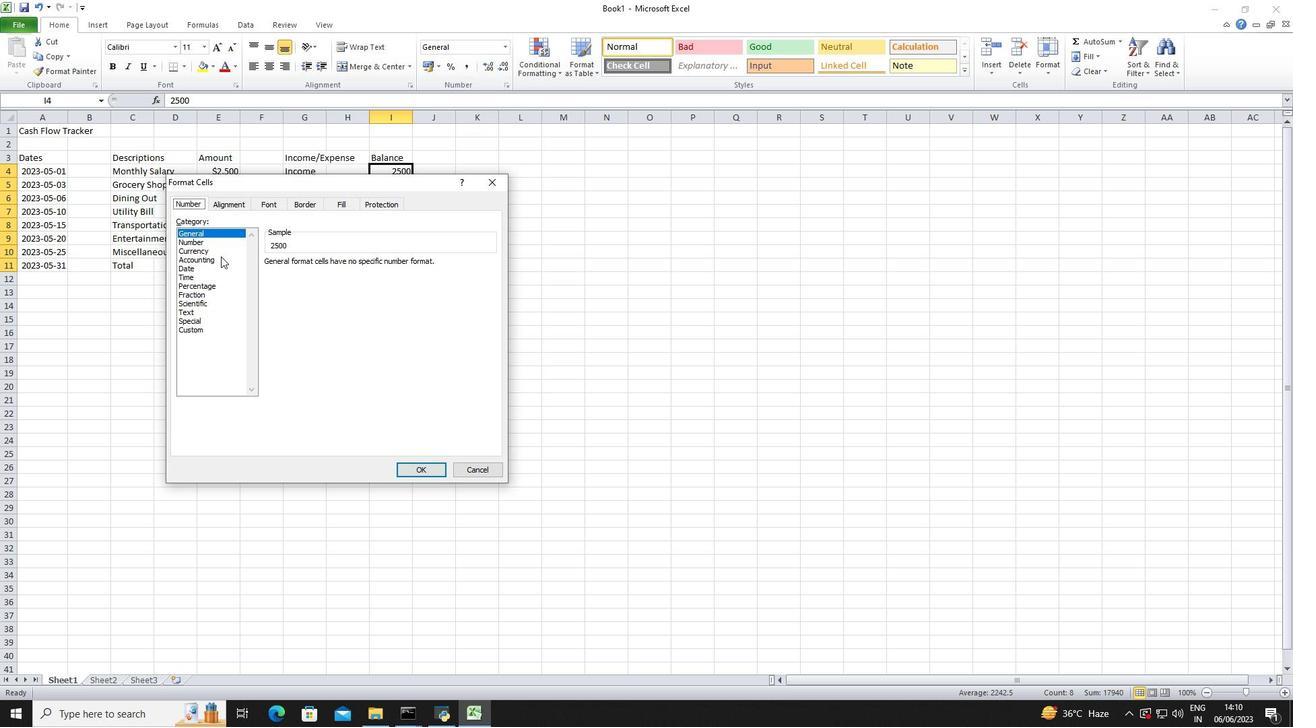 
Action: Mouse pressed left at (216, 254)
Screenshot: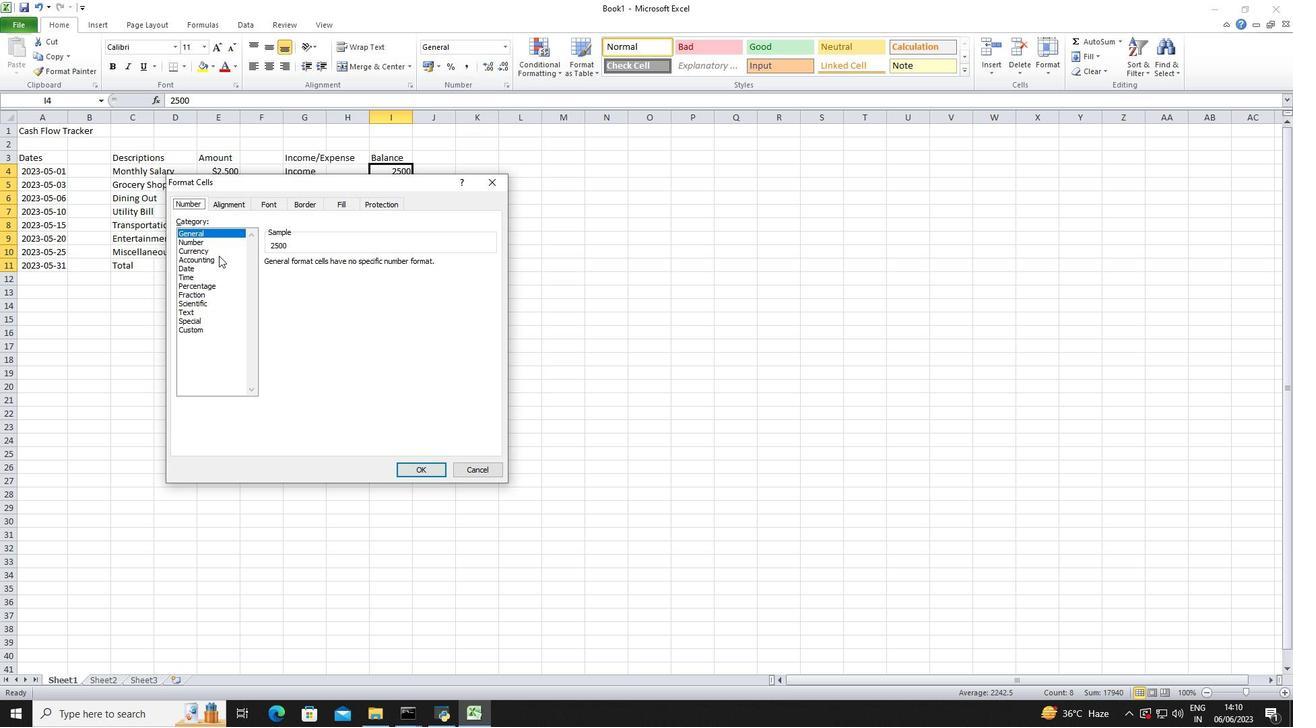 
Action: Mouse moved to (349, 264)
Screenshot: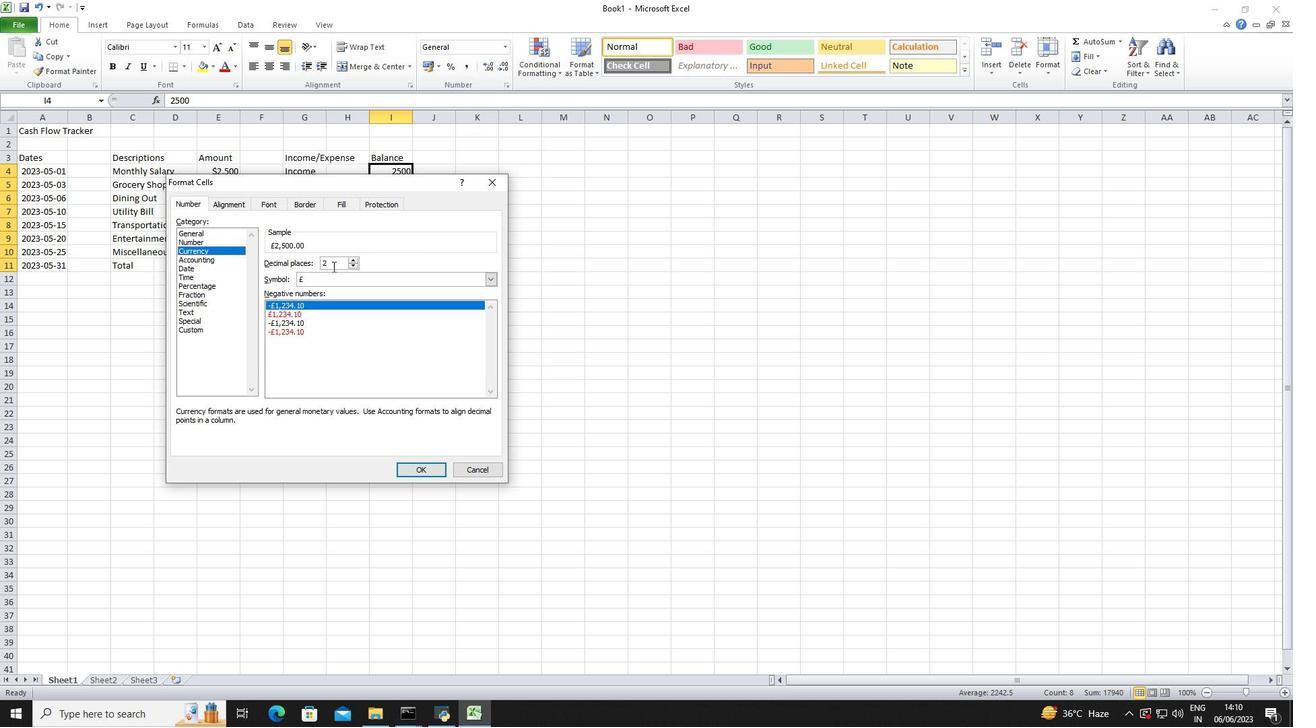 
Action: Mouse pressed left at (349, 264)
Screenshot: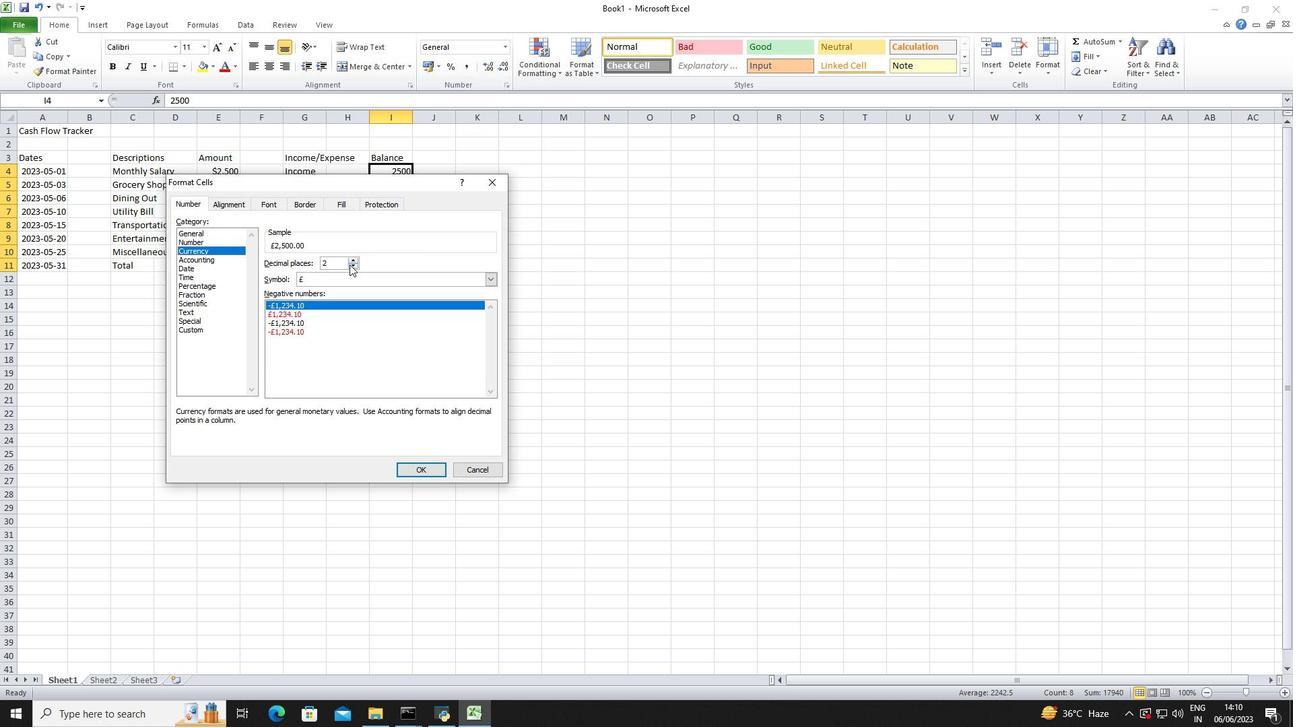
Action: Mouse pressed left at (349, 264)
Screenshot: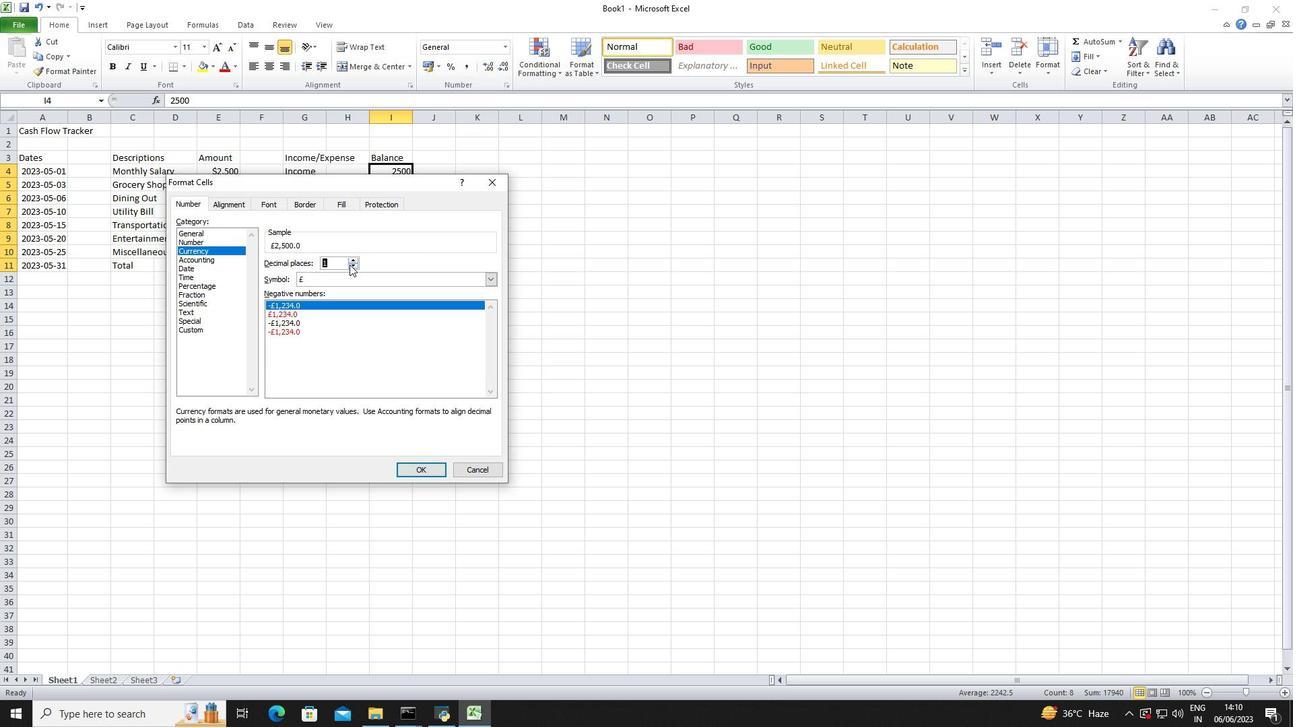 
Action: Mouse moved to (351, 276)
Screenshot: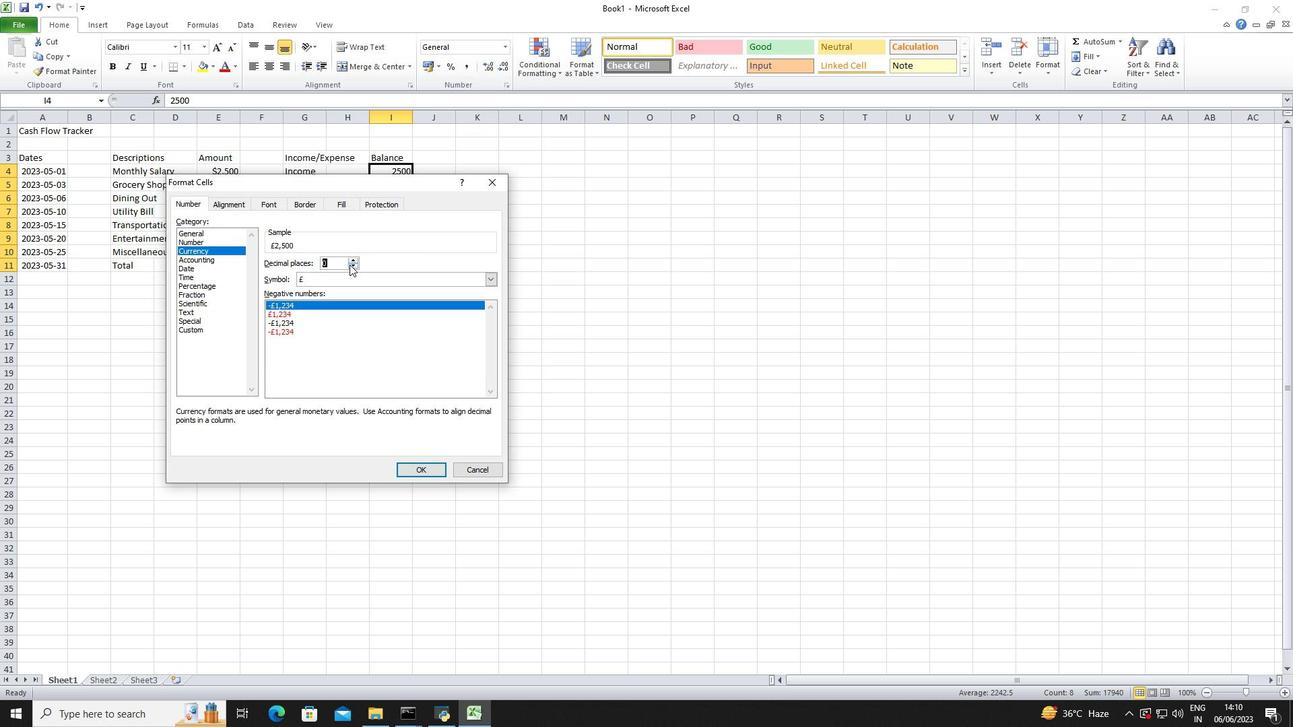 
Action: Mouse pressed left at (351, 276)
Screenshot: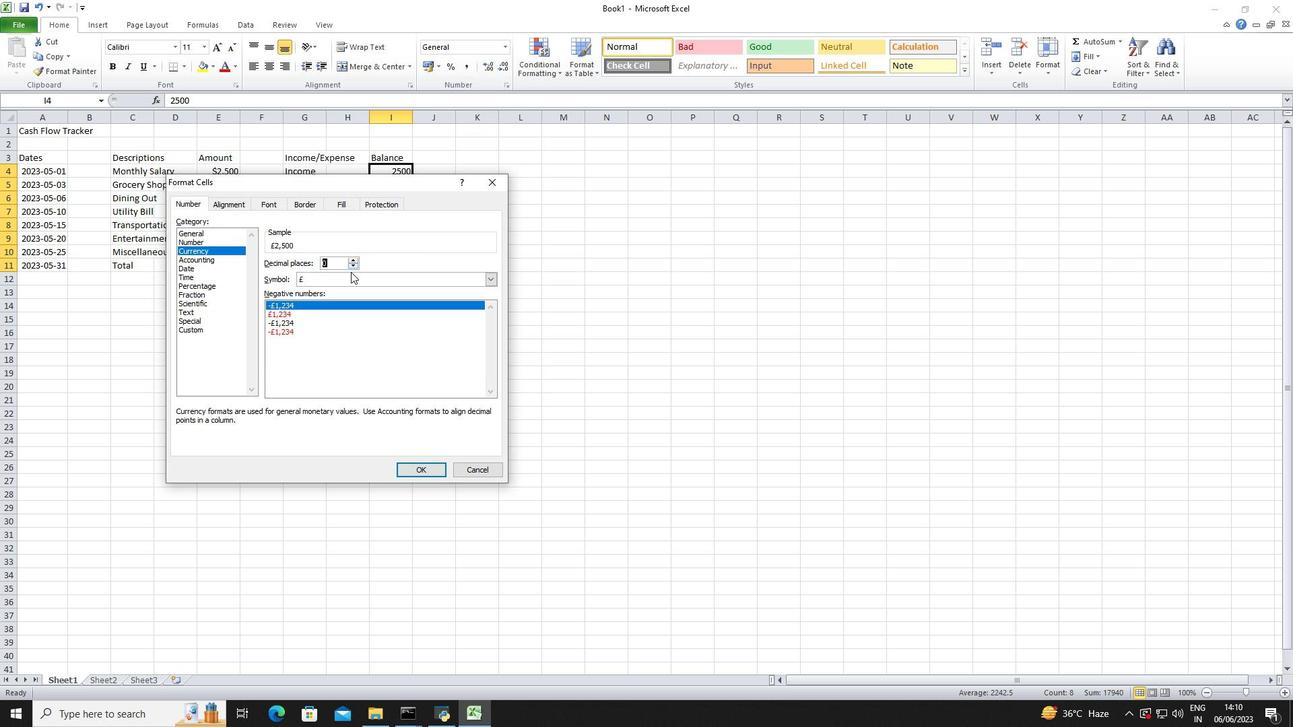 
Action: Mouse moved to (352, 312)
Screenshot: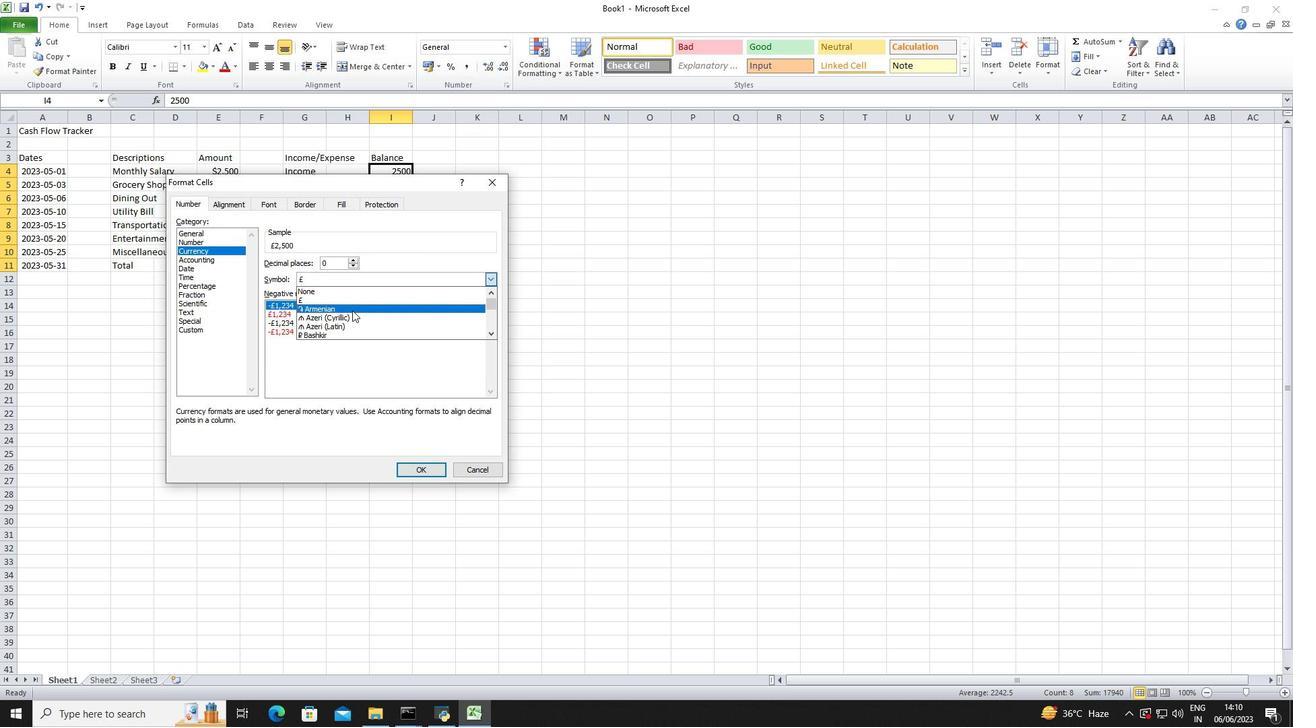 
Action: Mouse scrolled (352, 311) with delta (0, 0)
Screenshot: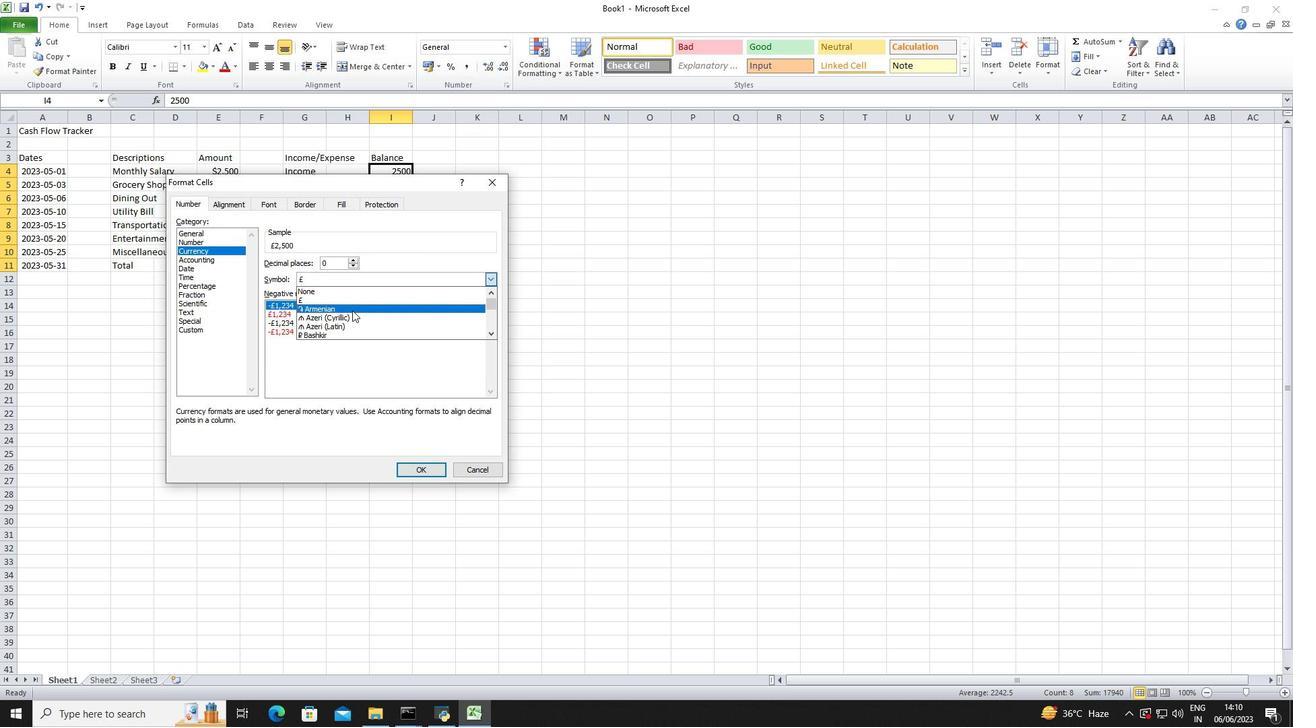 
Action: Mouse scrolled (352, 311) with delta (0, 0)
Screenshot: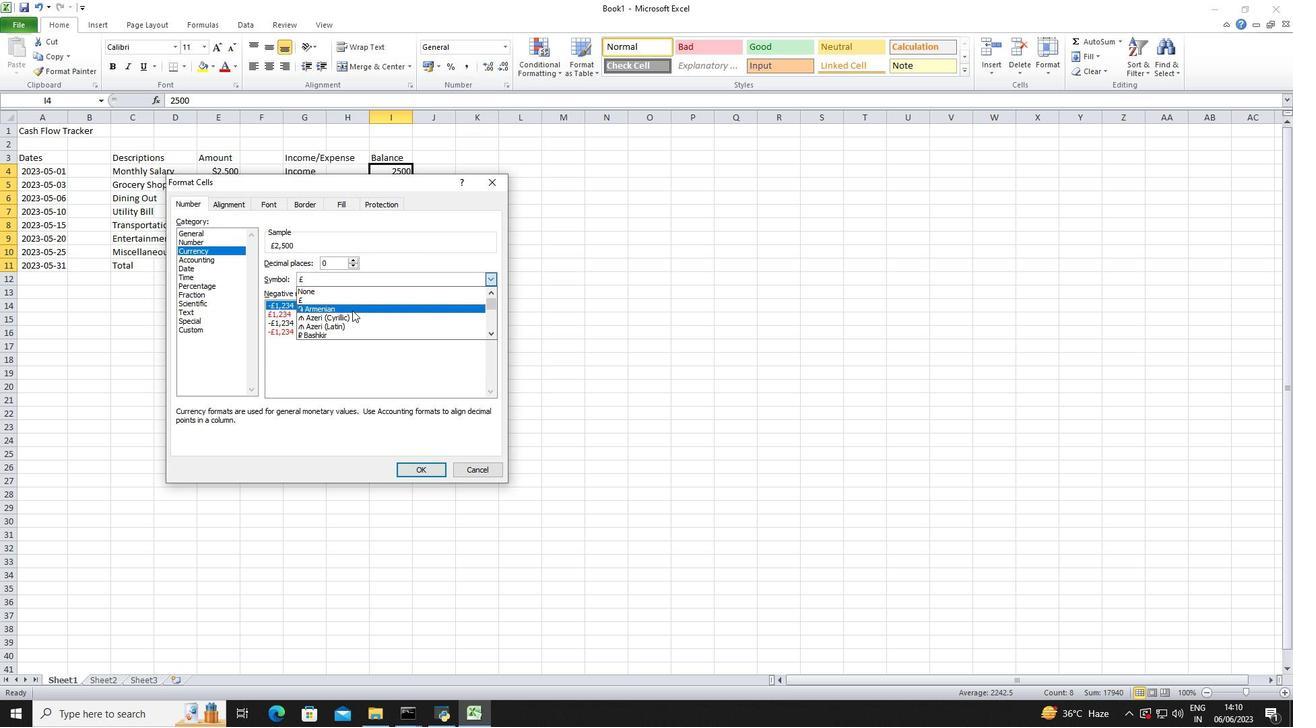 
Action: Mouse scrolled (352, 311) with delta (0, 0)
Screenshot: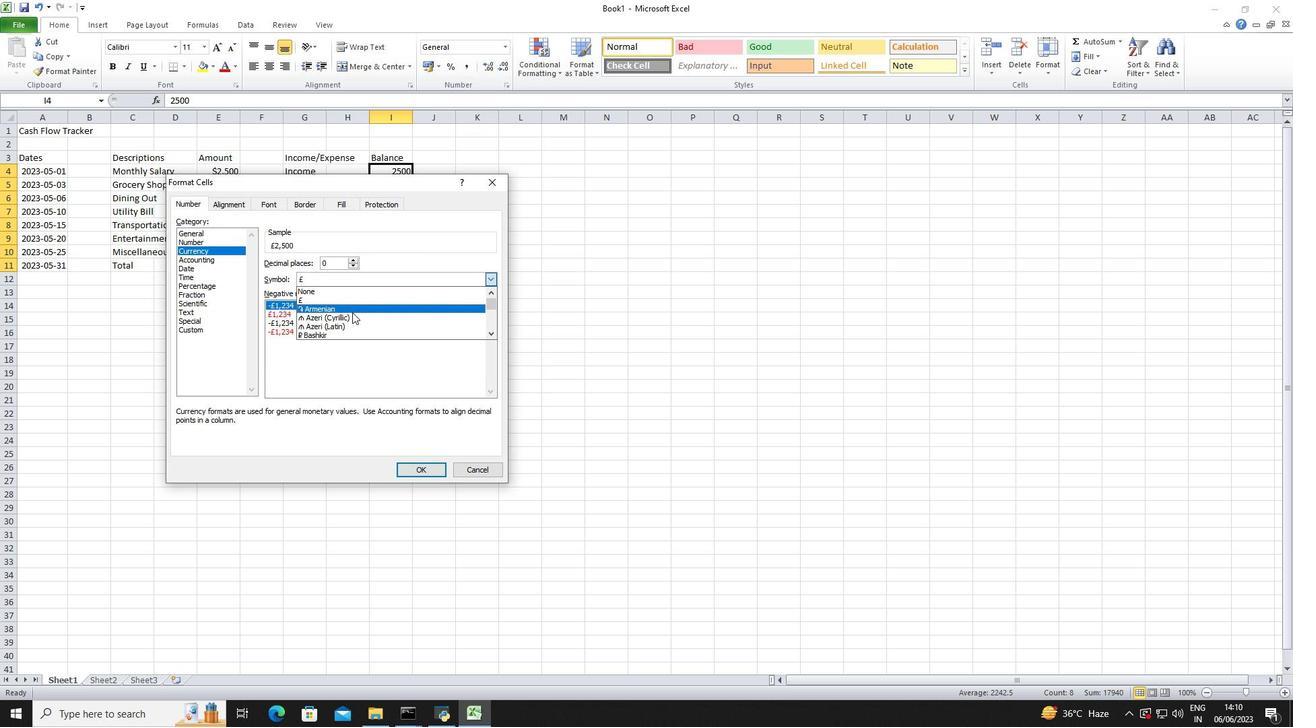 
Action: Mouse scrolled (352, 311) with delta (0, 0)
Screenshot: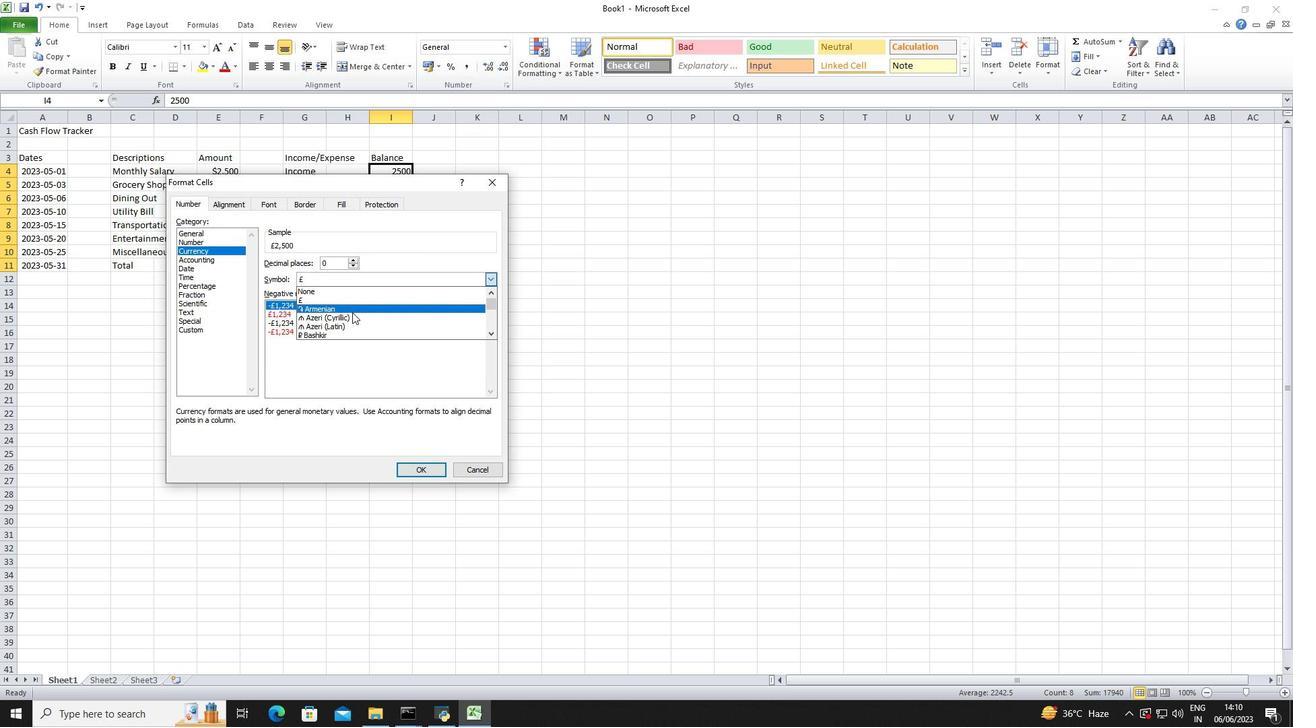 
Action: Mouse scrolled (352, 311) with delta (0, 0)
Screenshot: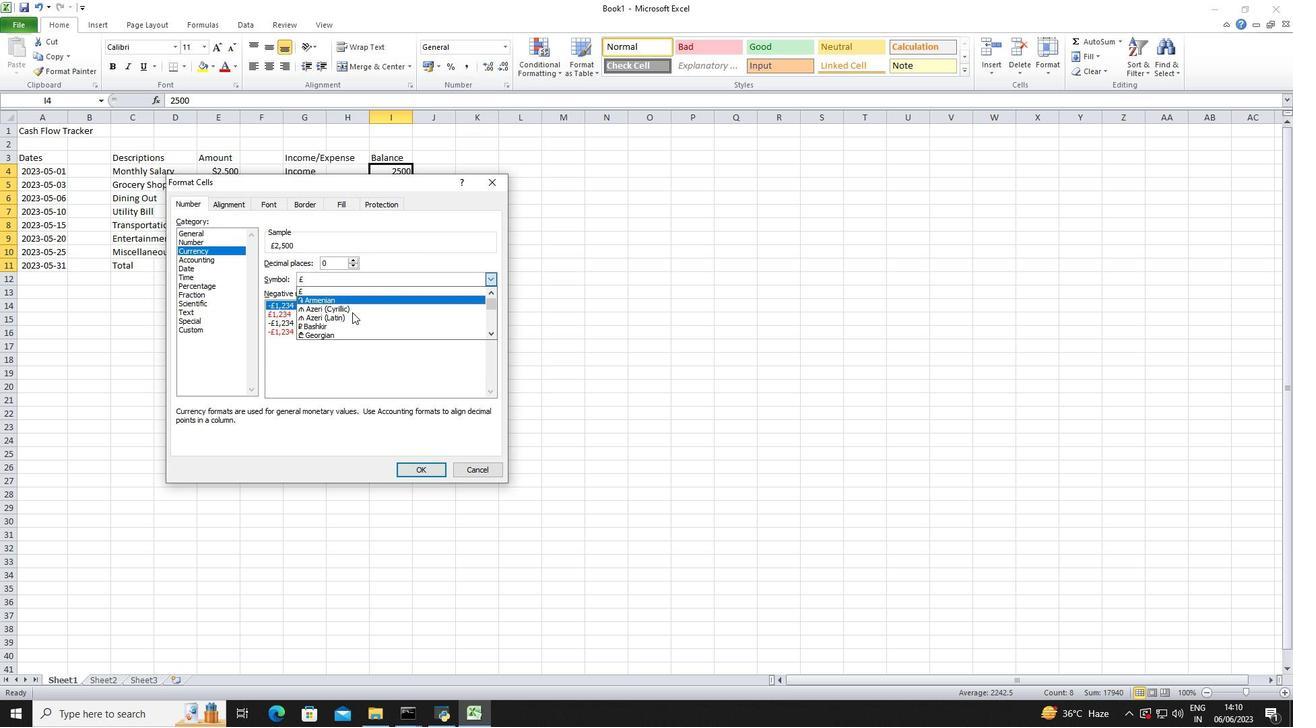 
Action: Mouse scrolled (352, 311) with delta (0, 0)
Screenshot: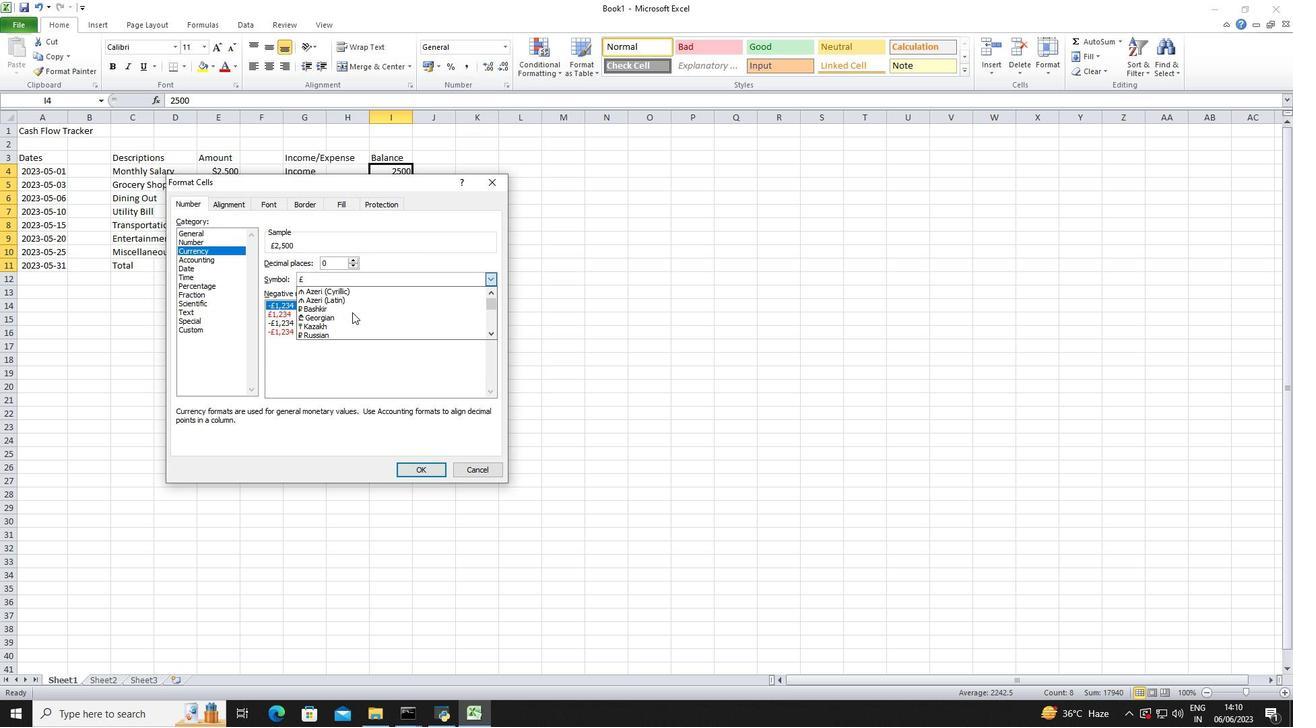 
Action: Mouse scrolled (352, 311) with delta (0, 0)
Screenshot: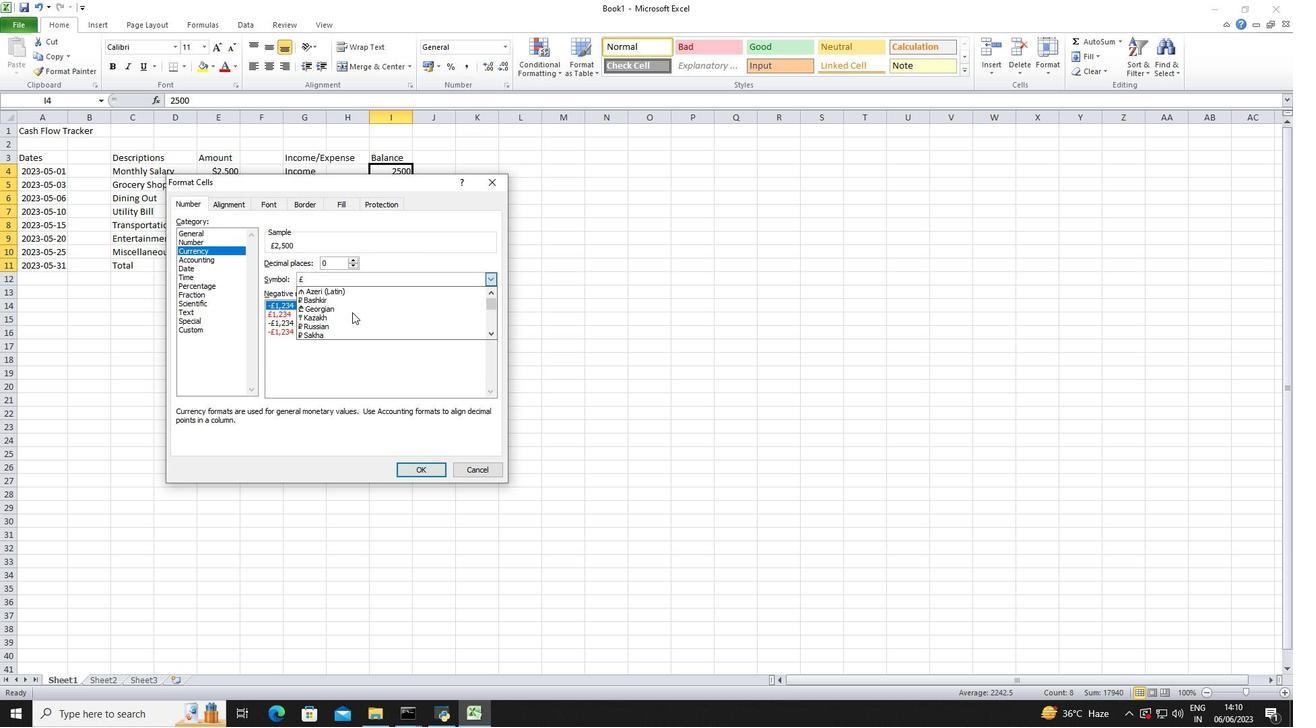 
Action: Mouse scrolled (352, 311) with delta (0, 0)
Screenshot: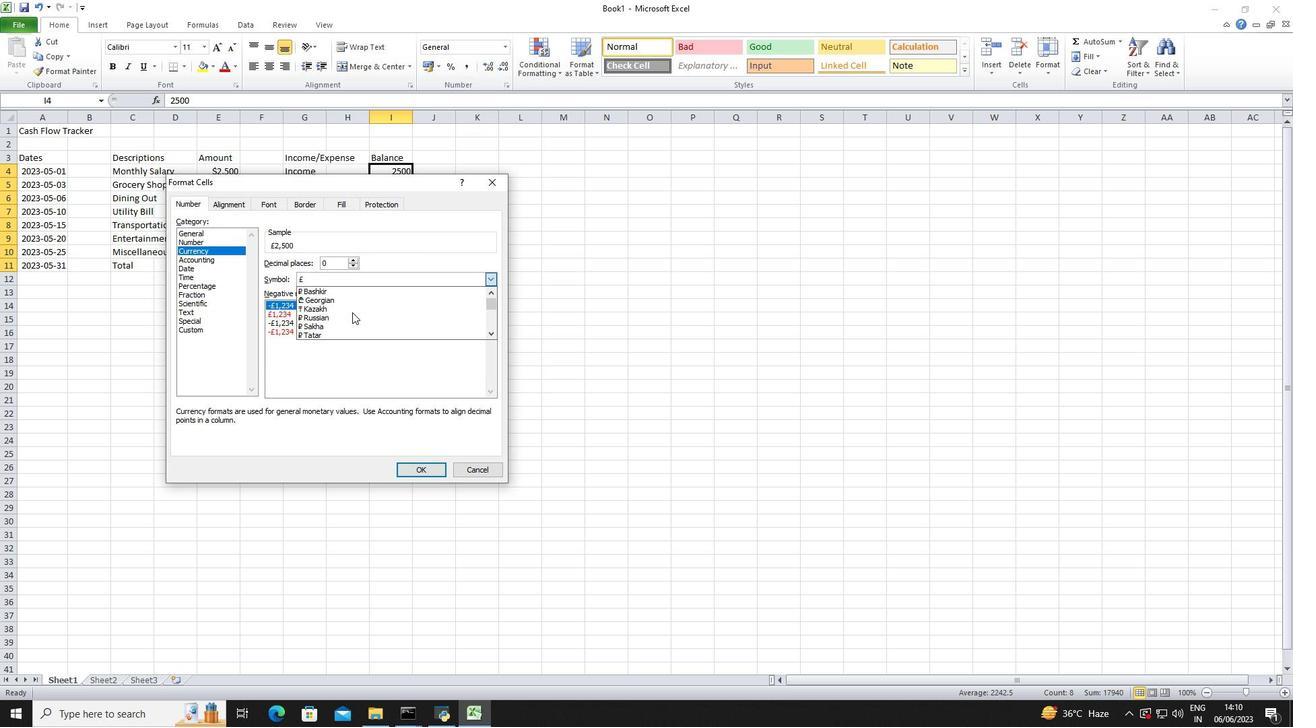 
Action: Mouse scrolled (352, 311) with delta (0, 0)
Screenshot: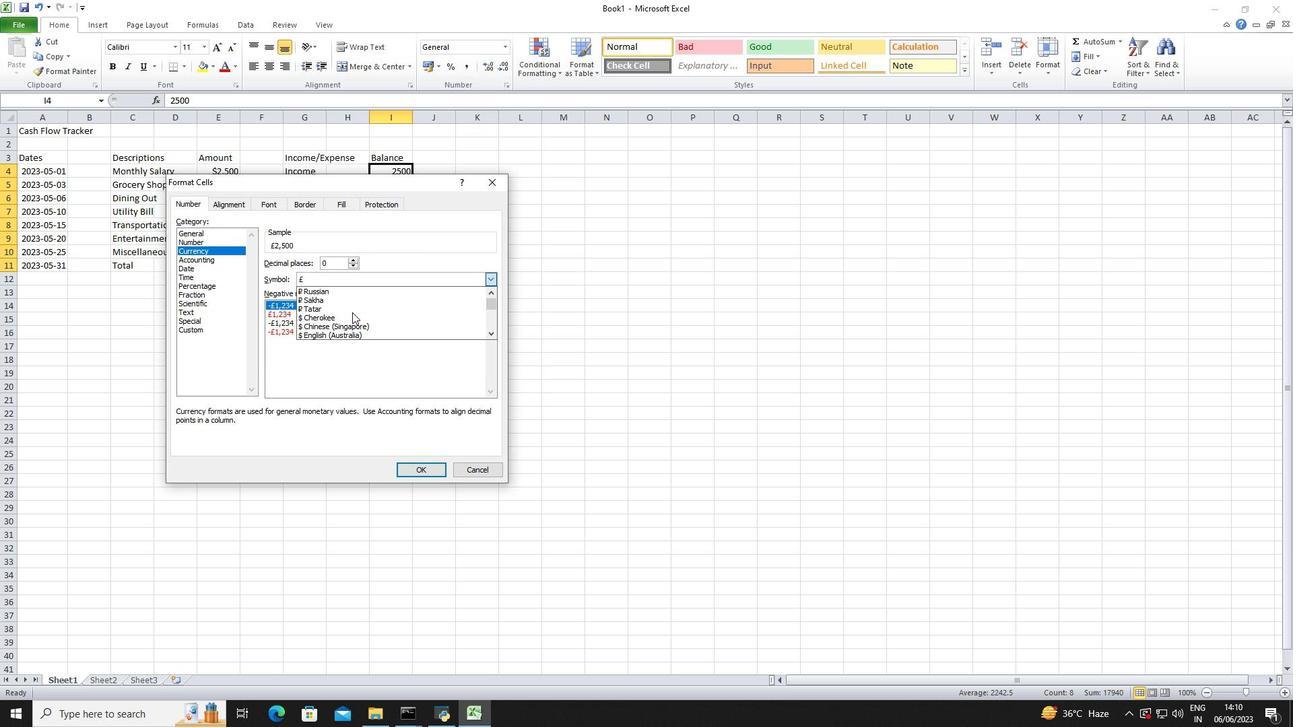 
Action: Mouse scrolled (352, 311) with delta (0, 0)
Screenshot: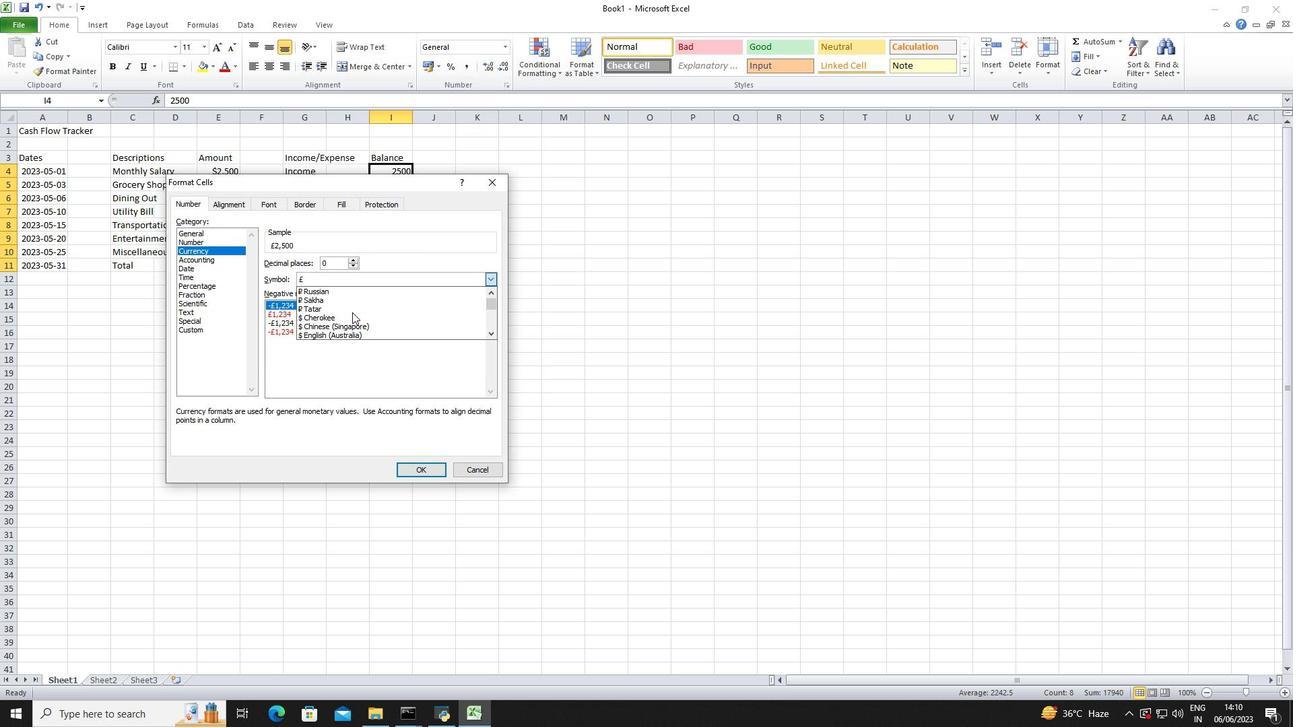 
Action: Mouse scrolled (352, 311) with delta (0, 0)
Screenshot: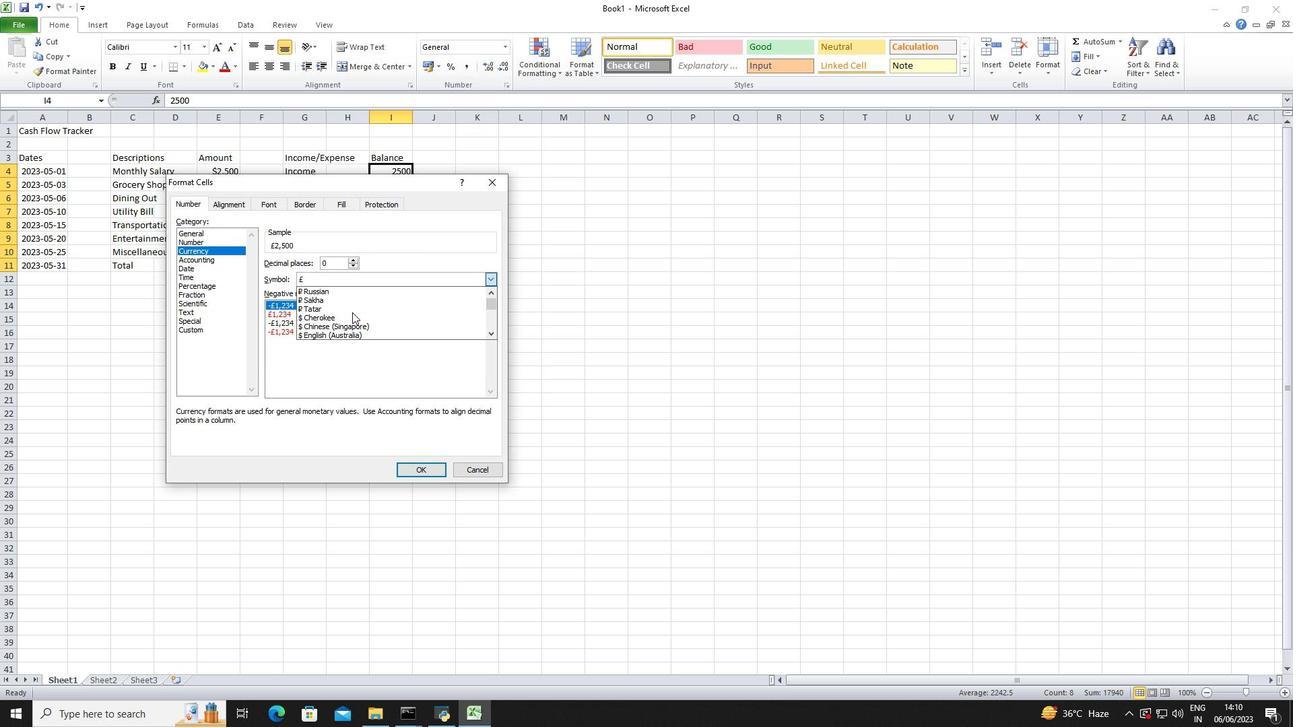 
Action: Mouse moved to (355, 308)
Screenshot: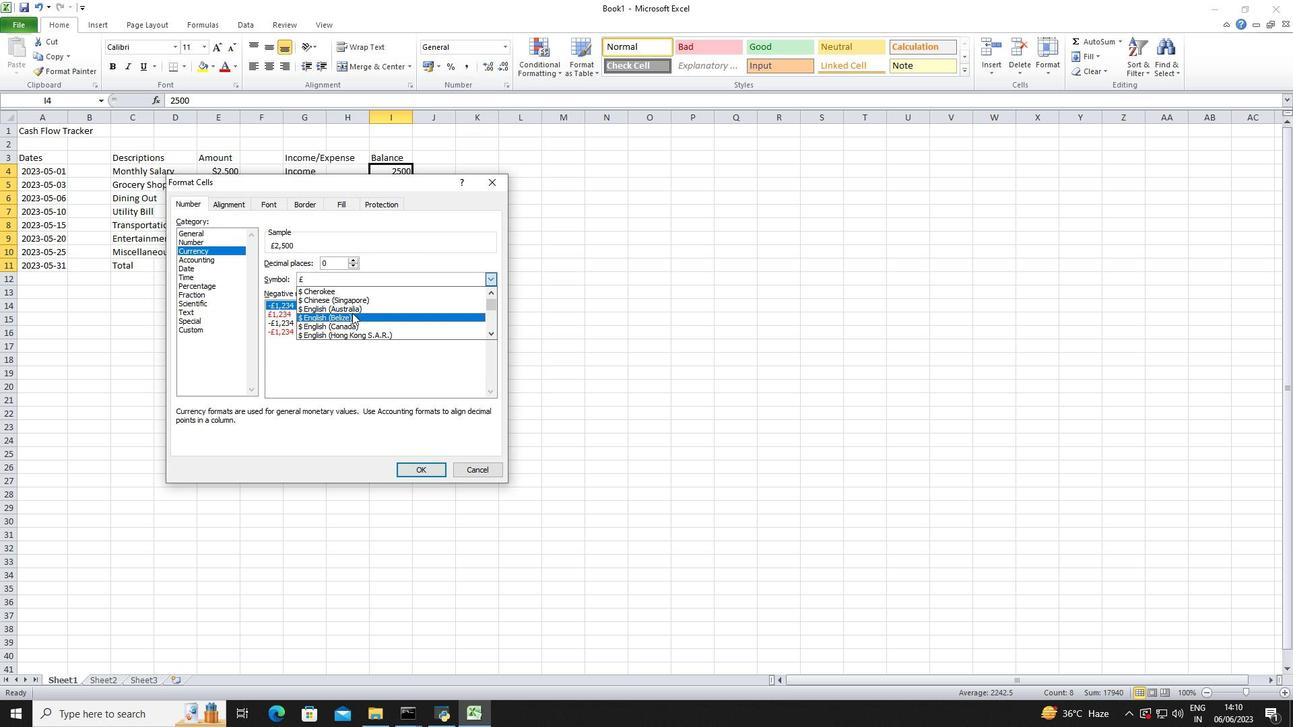 
Action: Mouse pressed left at (355, 308)
Screenshot: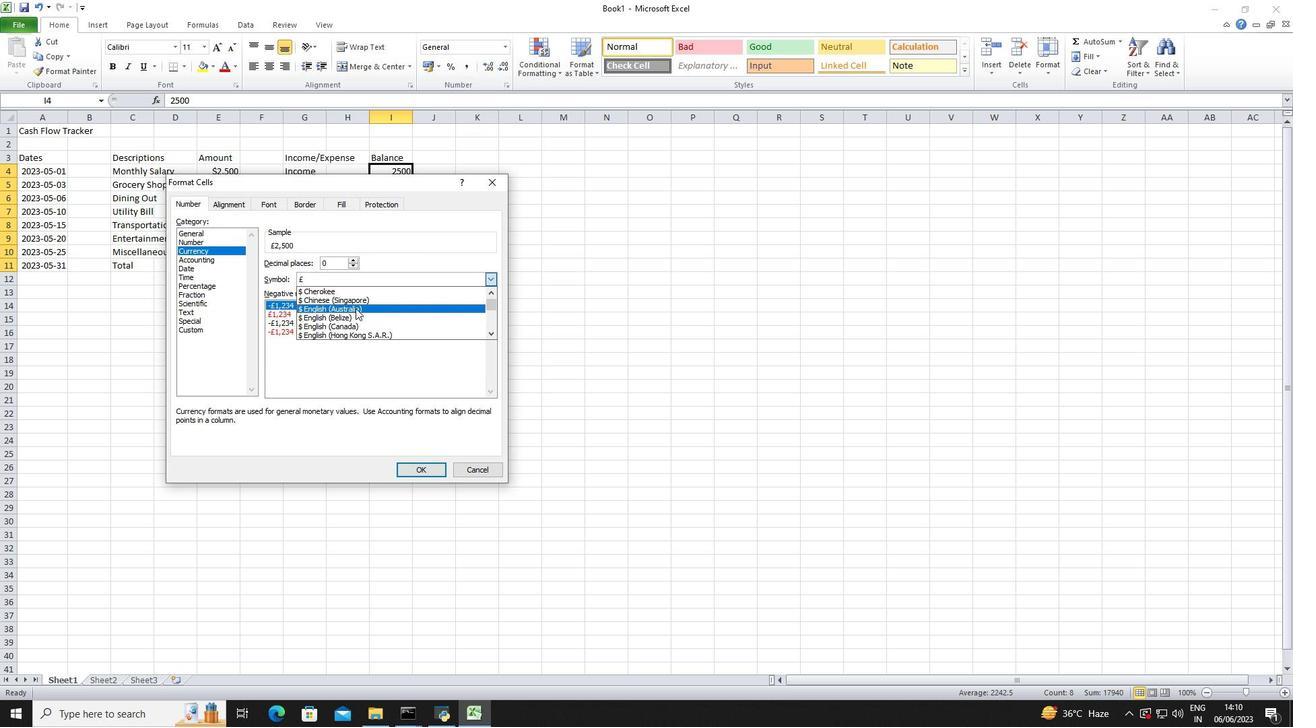 
Action: Mouse moved to (440, 476)
Screenshot: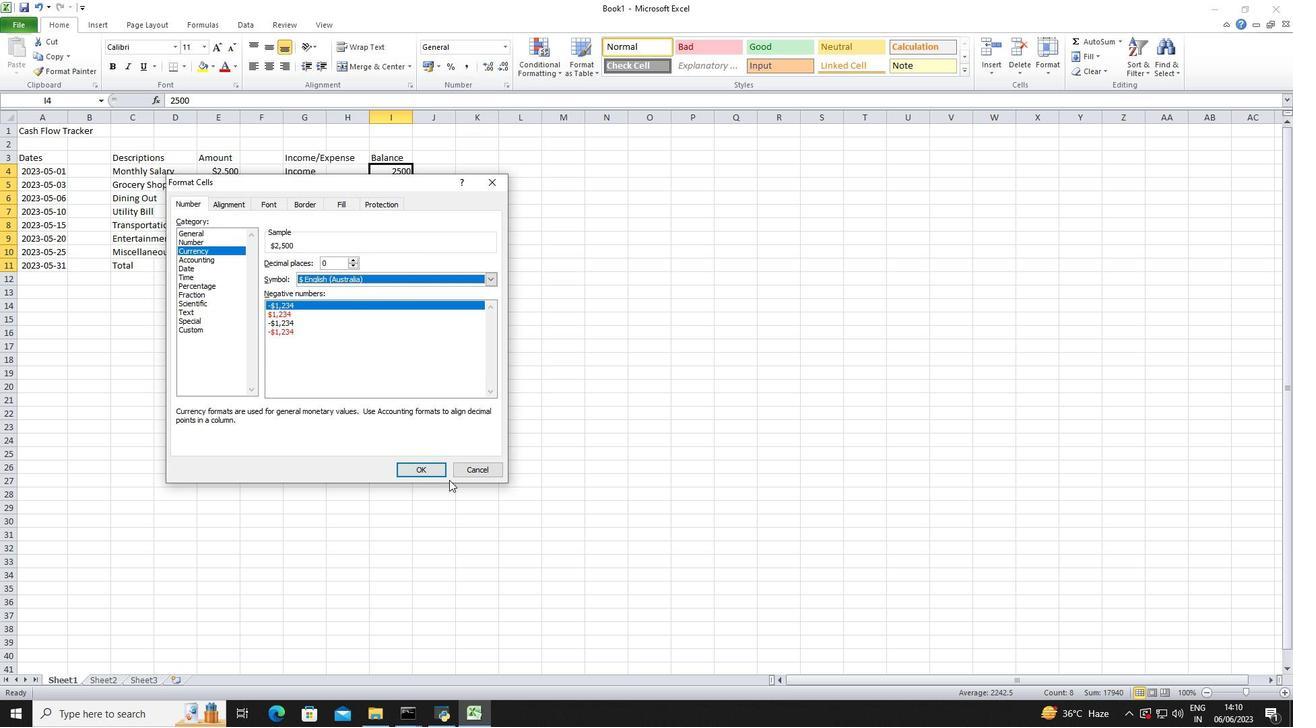 
Action: Mouse pressed left at (440, 476)
Screenshot: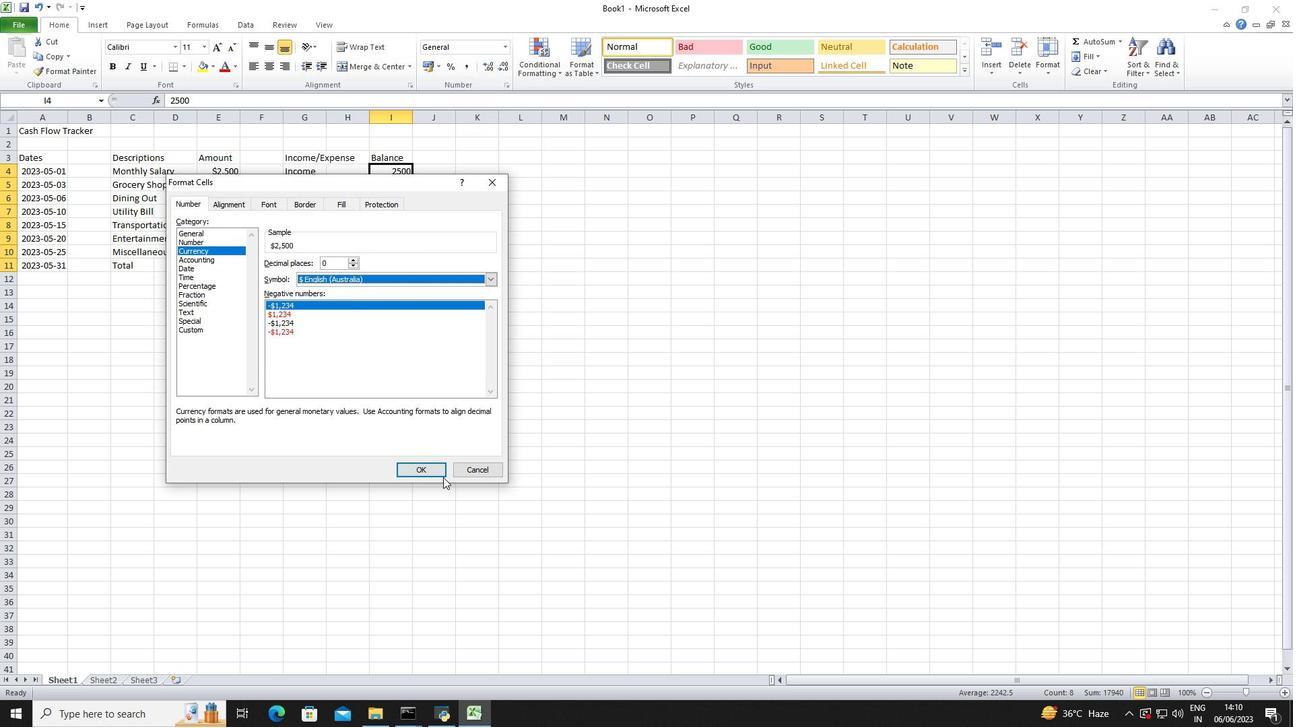 
Action: Mouse moved to (482, 278)
Screenshot: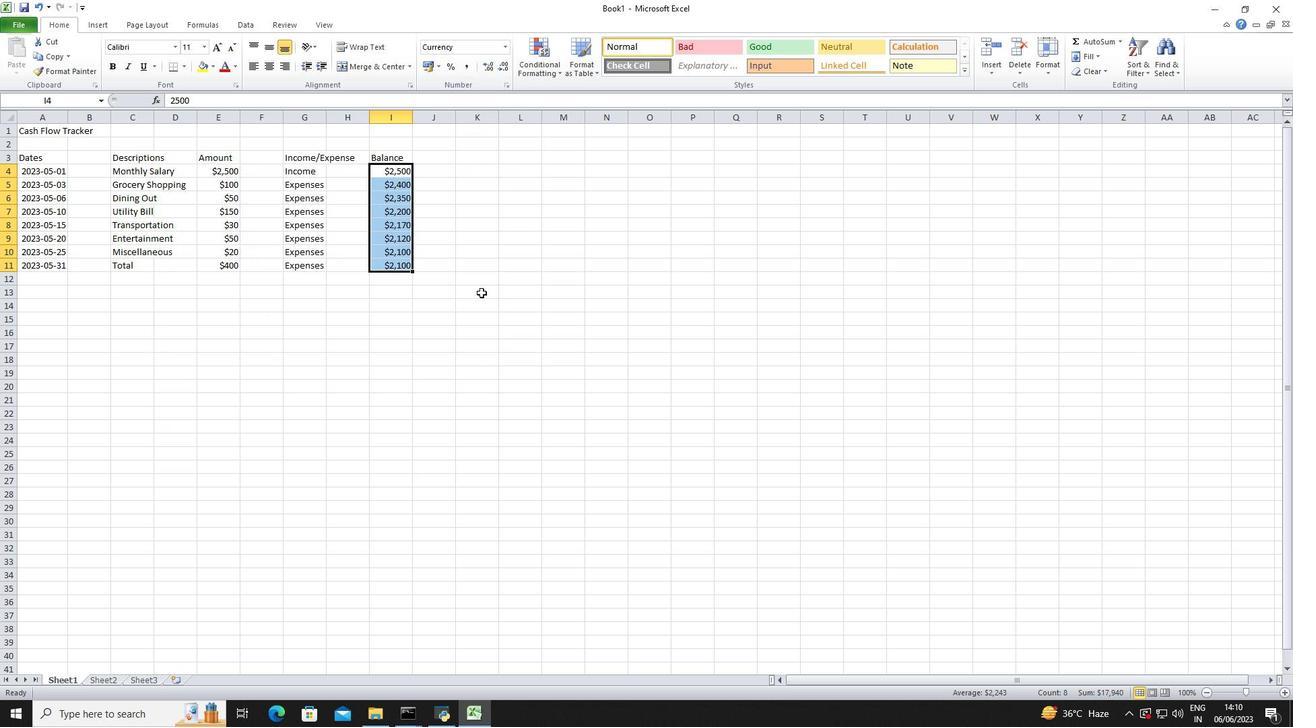 
Action: Mouse pressed left at (482, 278)
Screenshot: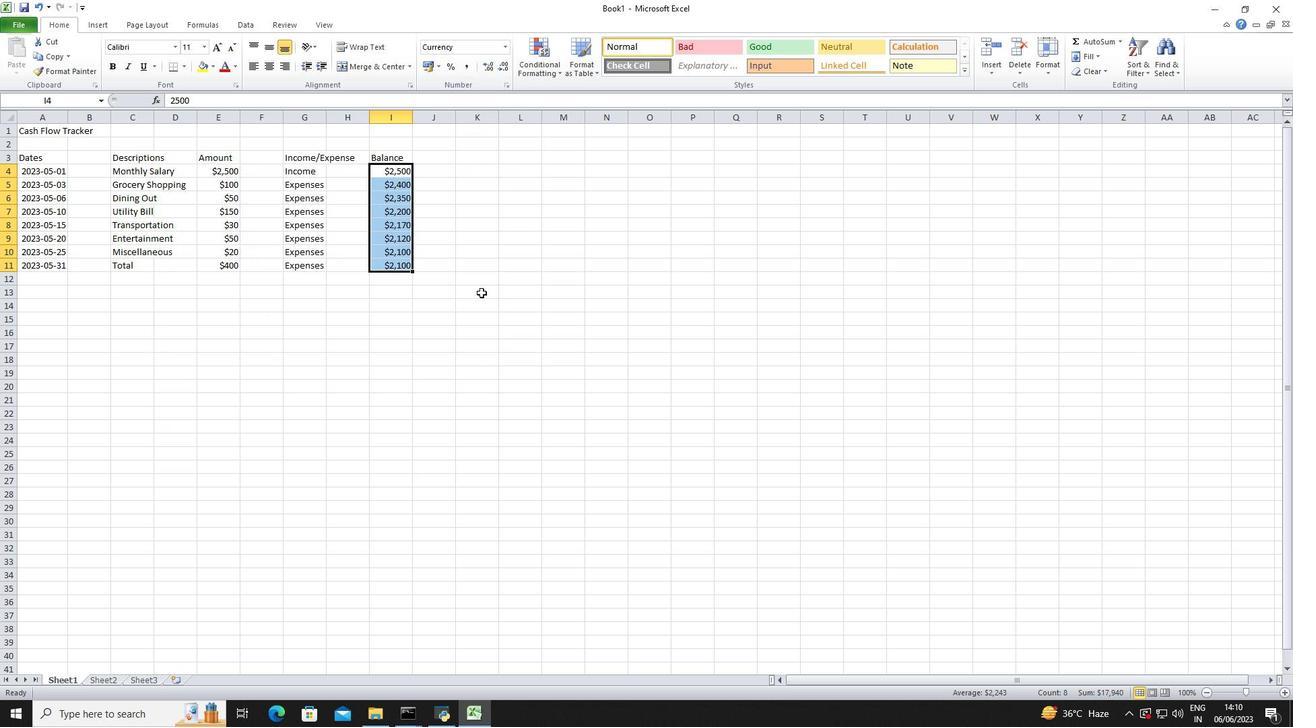 
Action: Key pressed ctrl+S<Key.shift>Fin<Key.shift>Analytics<Key.space>templates<Key.enter>
Screenshot: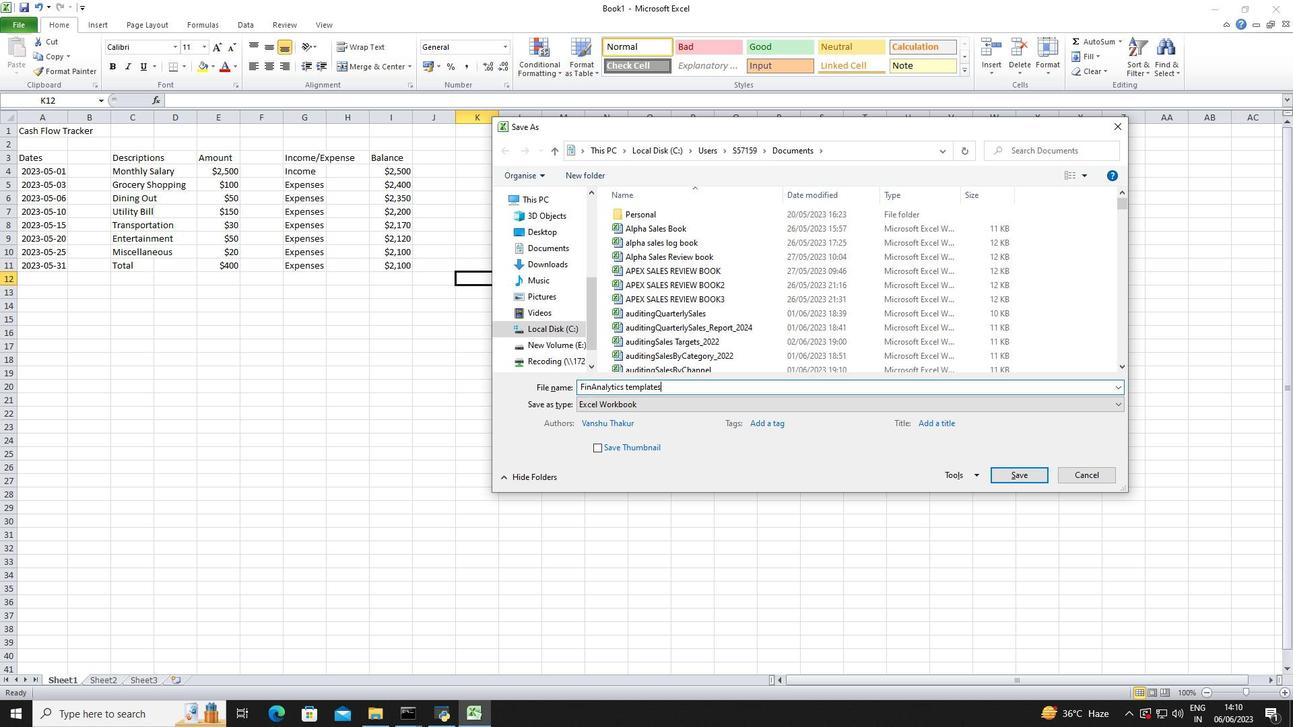 
